 Task: Search one way flight ticket for 4 adults, 2 children, 2 infants in seat and 1 infant on lap in premium economy from Valdosta: Valdosta Regional Airport to Fort Wayne: Fort Wayne International Airport on 5-4-2023. Choice of flights is United. Number of bags: 1 carry on bag. Price is upto 89000. Outbound departure time preference is 10:00.
Action: Mouse moved to (433, 389)
Screenshot: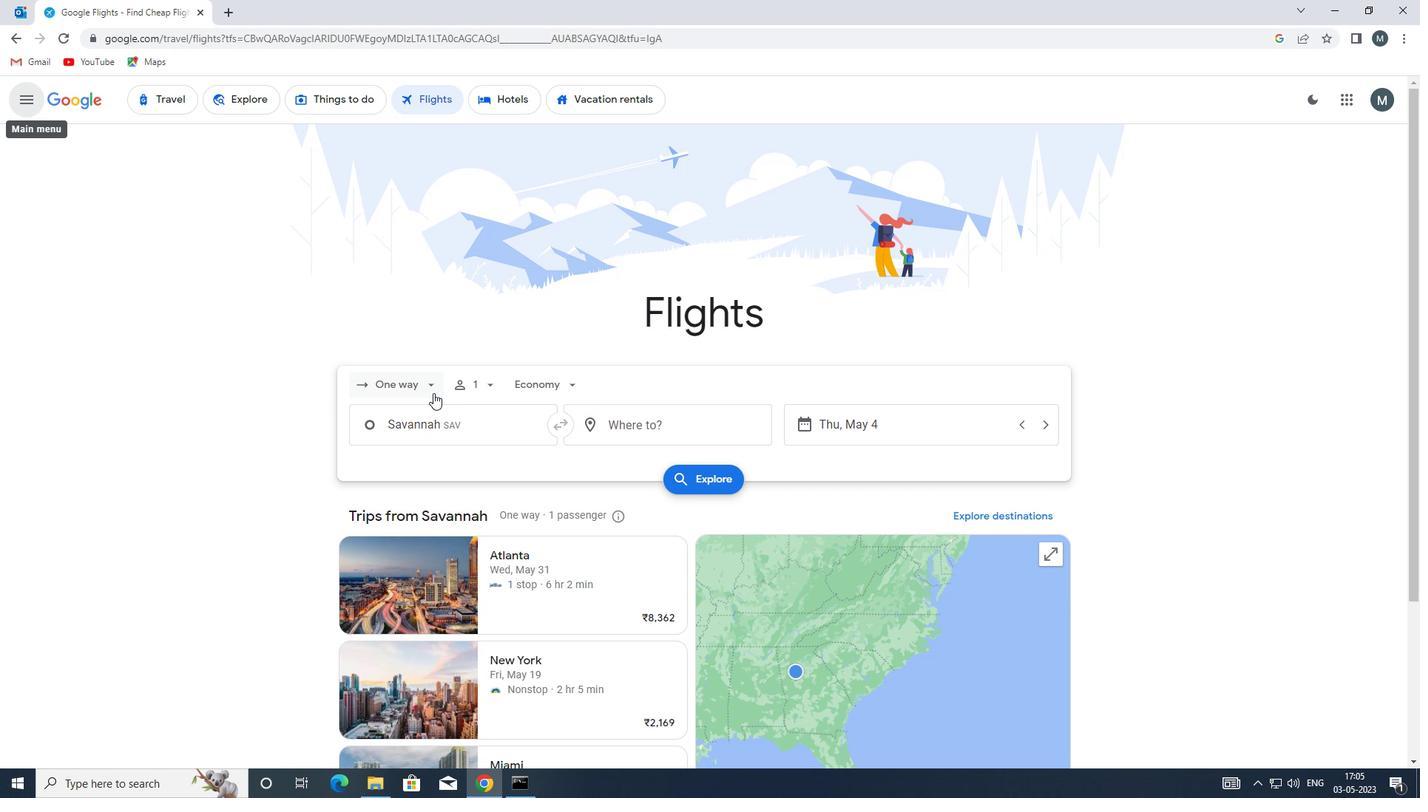 
Action: Mouse pressed left at (433, 389)
Screenshot: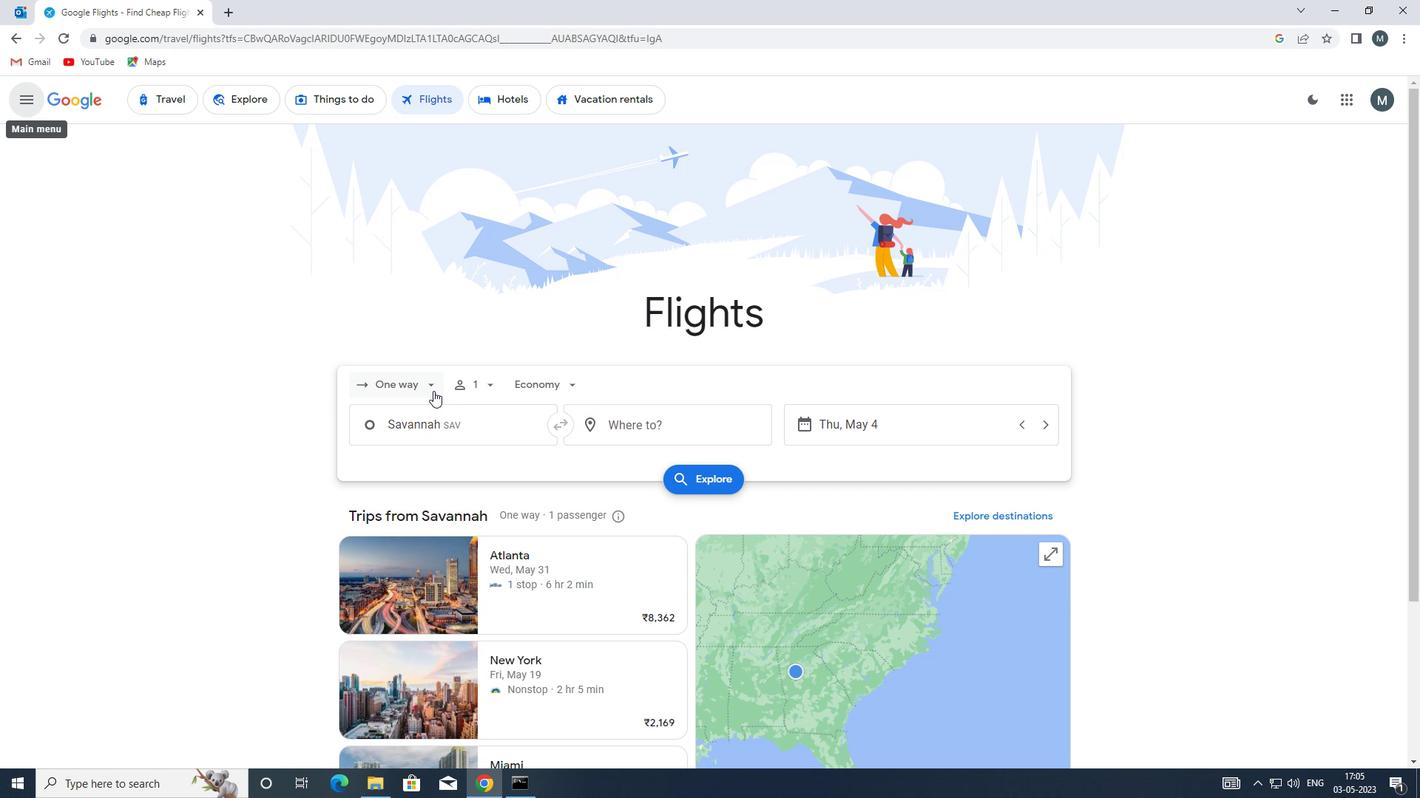 
Action: Mouse moved to (437, 454)
Screenshot: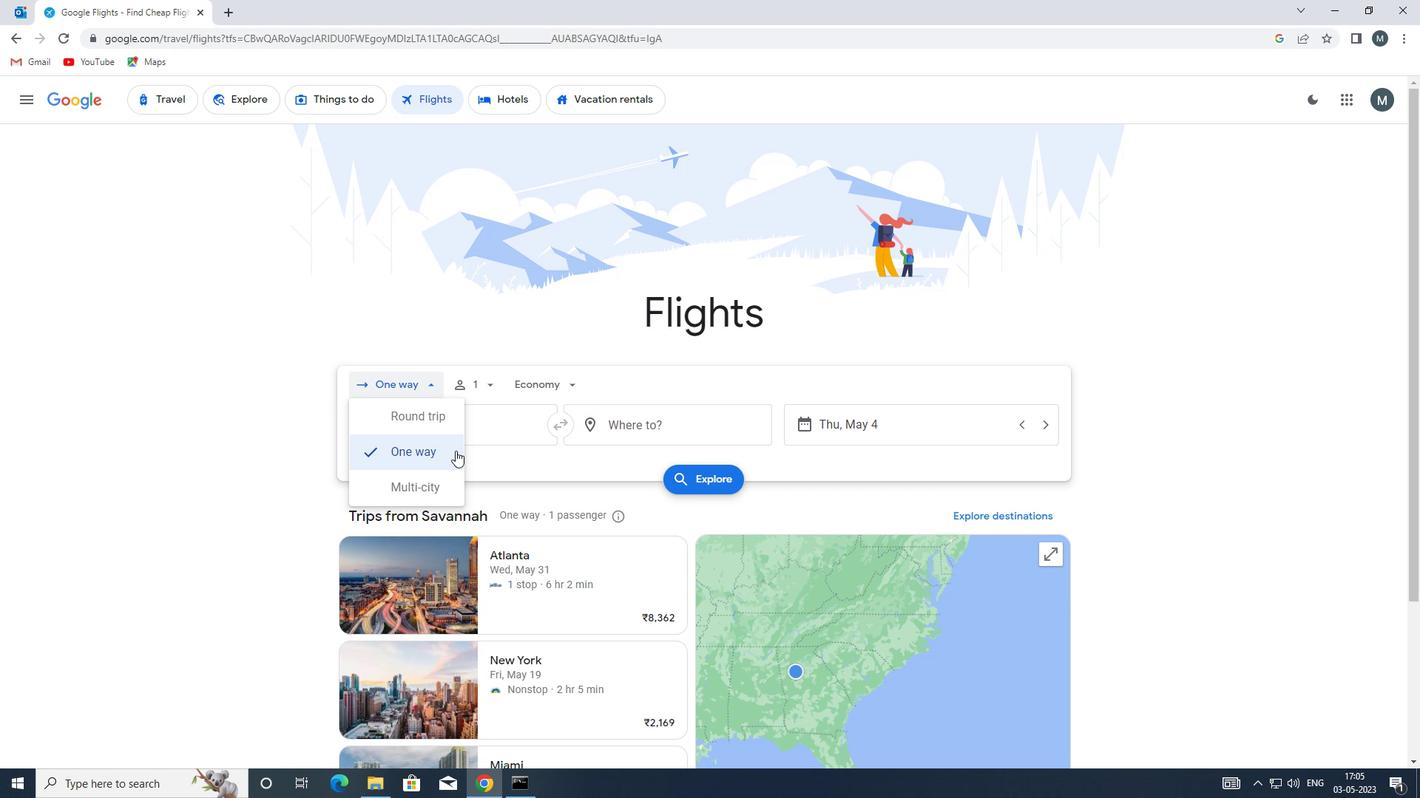
Action: Mouse pressed left at (437, 454)
Screenshot: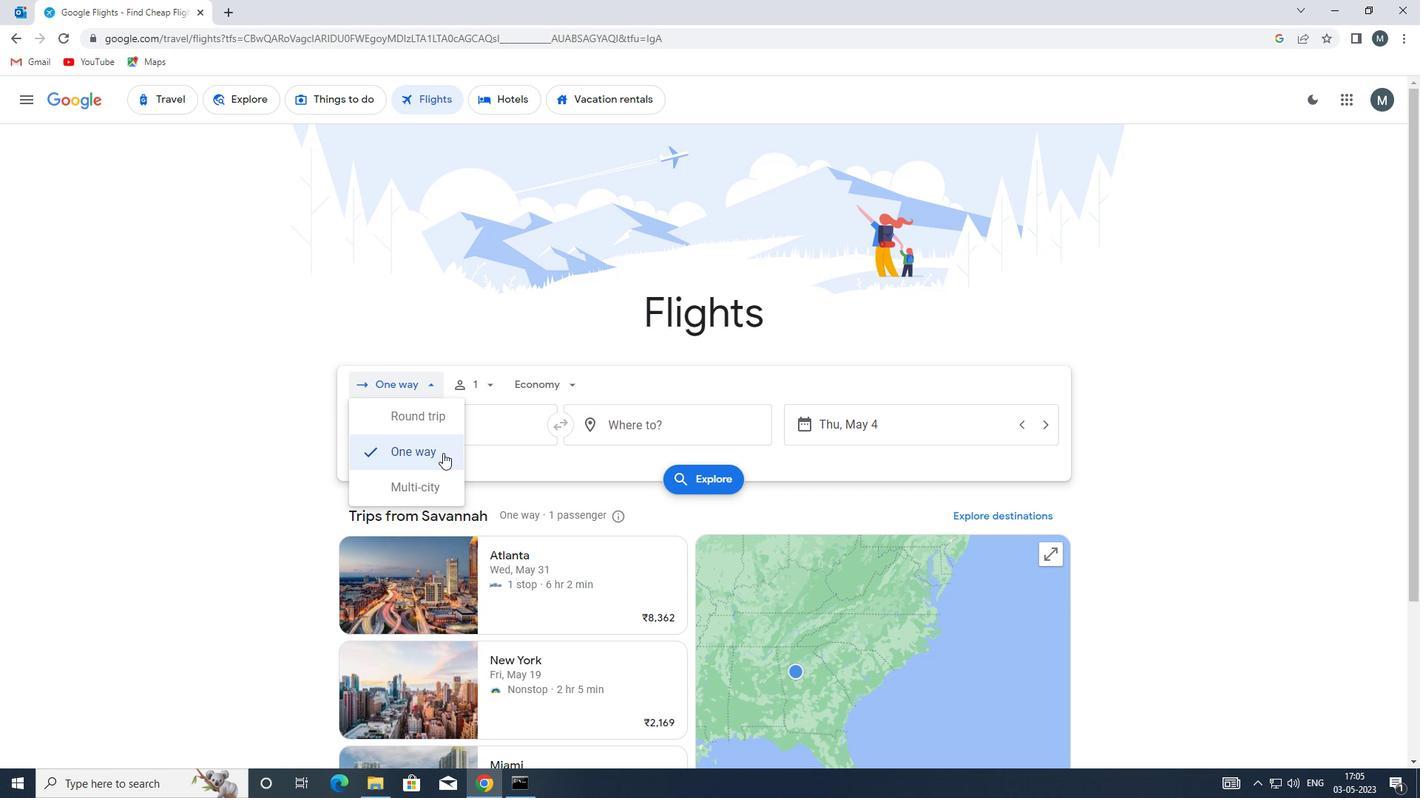 
Action: Mouse moved to (475, 379)
Screenshot: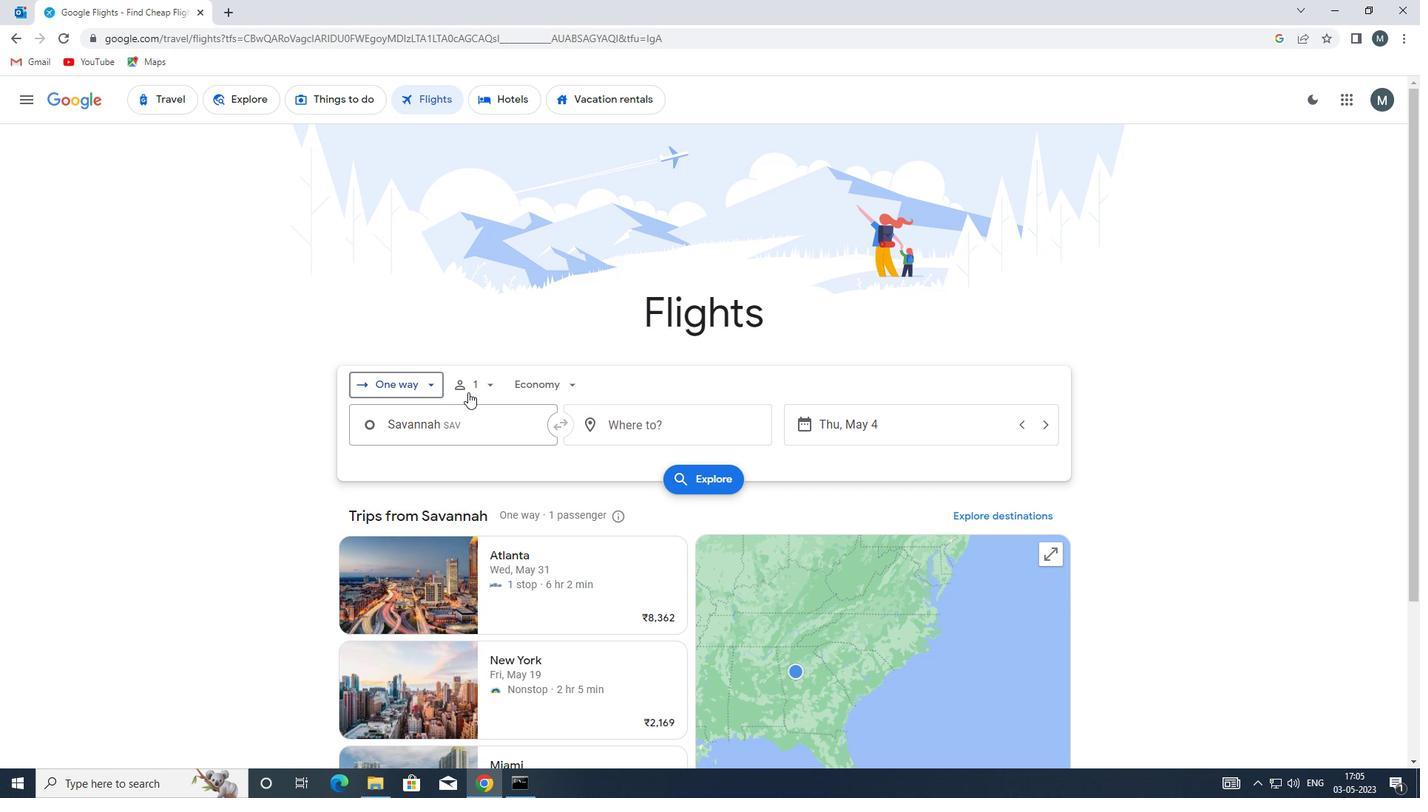 
Action: Mouse pressed left at (475, 379)
Screenshot: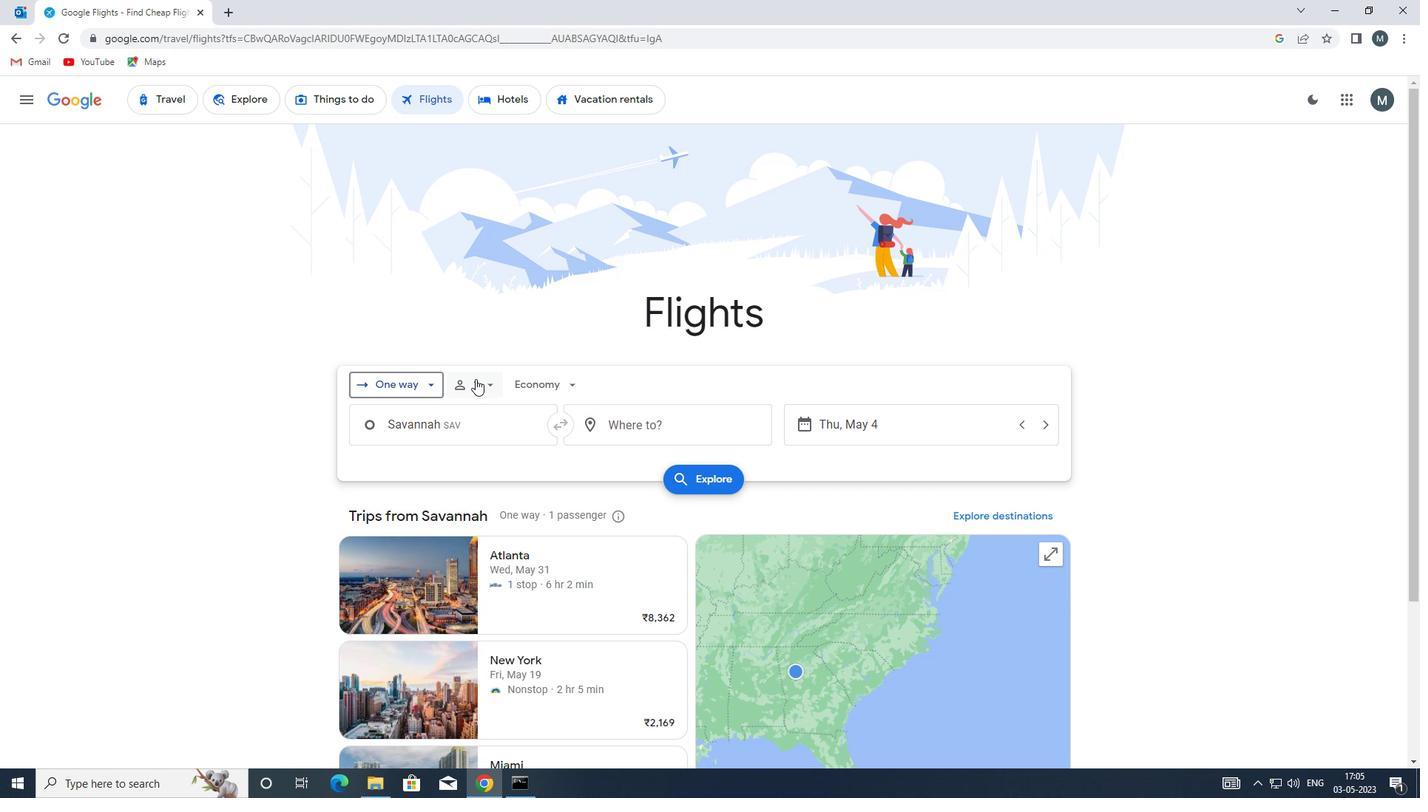 
Action: Mouse moved to (603, 421)
Screenshot: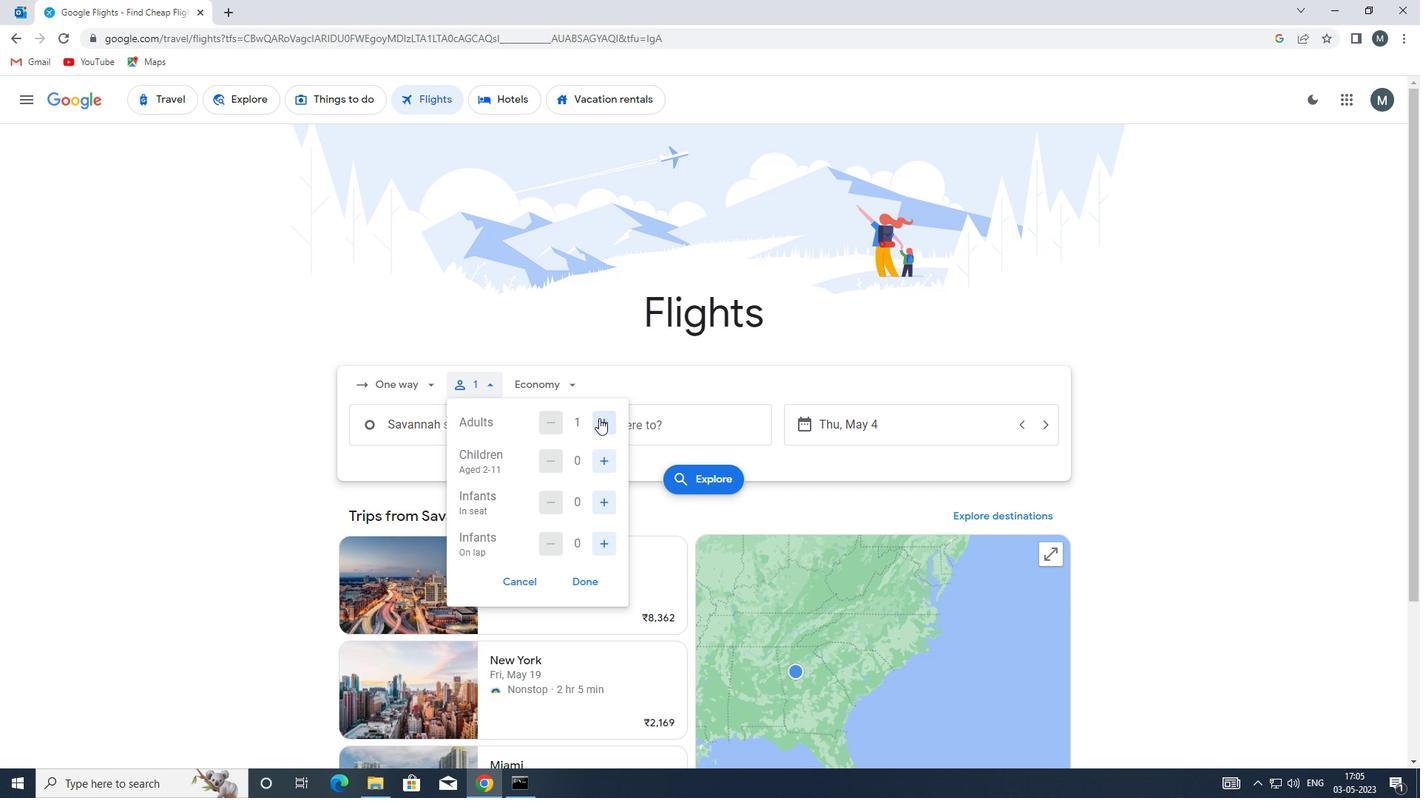 
Action: Mouse pressed left at (603, 421)
Screenshot: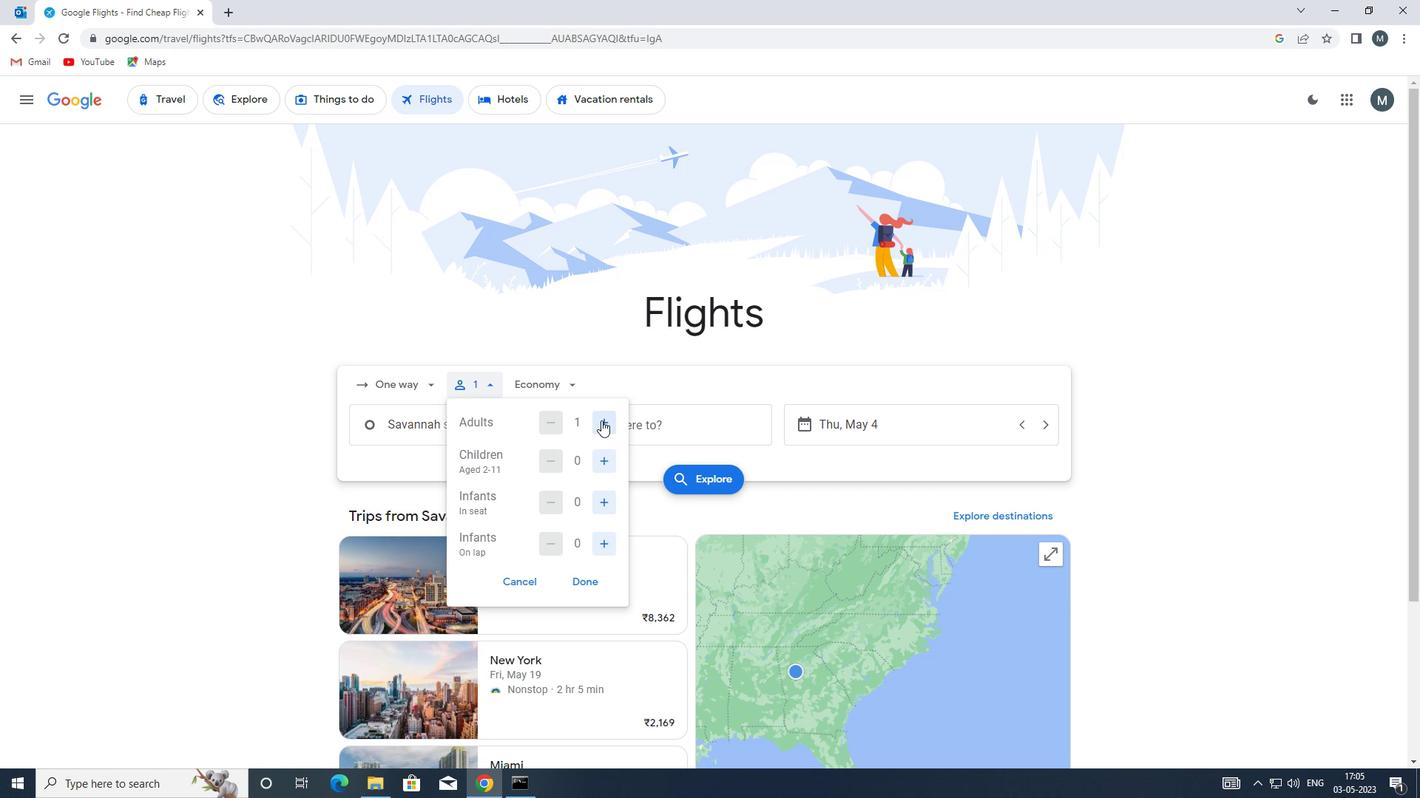 
Action: Mouse pressed left at (603, 421)
Screenshot: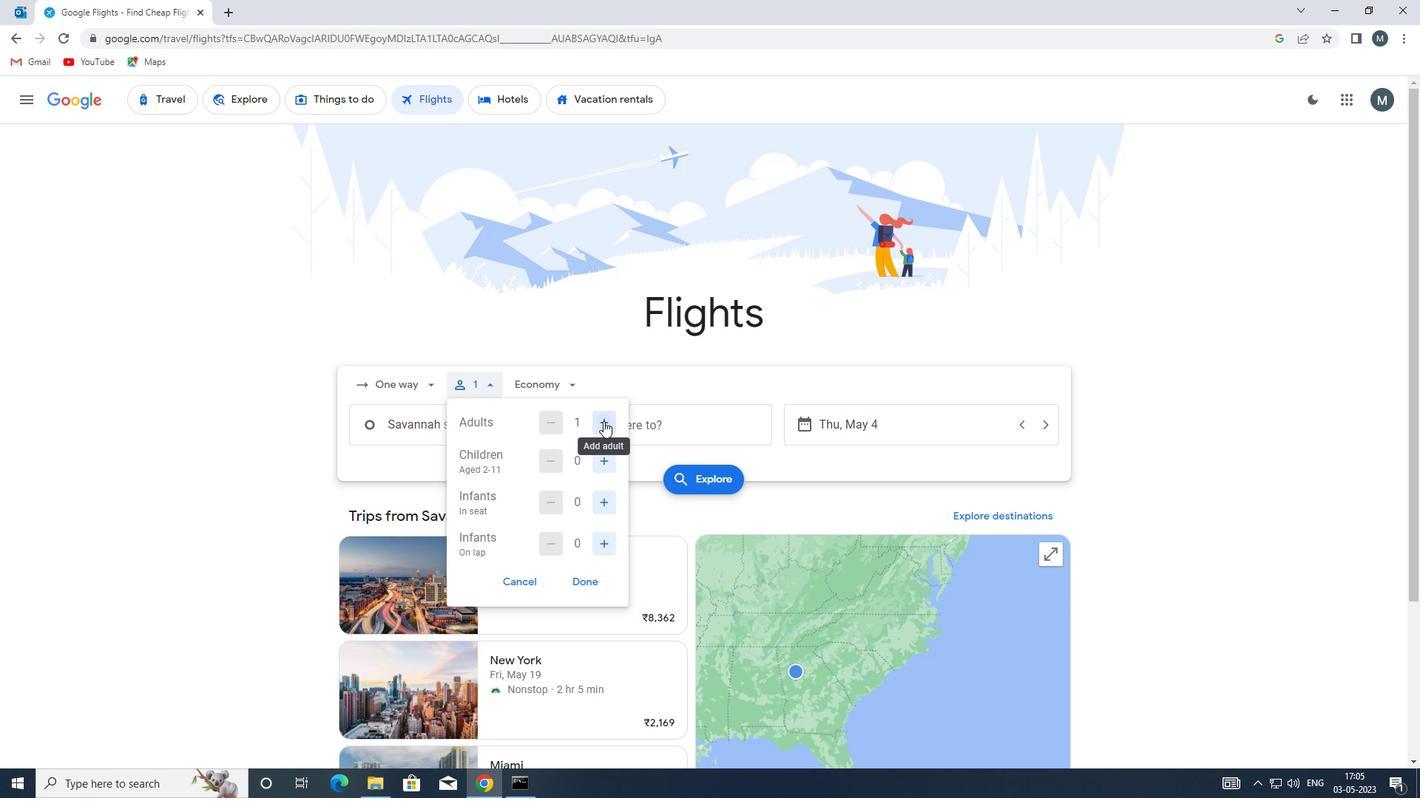
Action: Mouse pressed left at (603, 421)
Screenshot: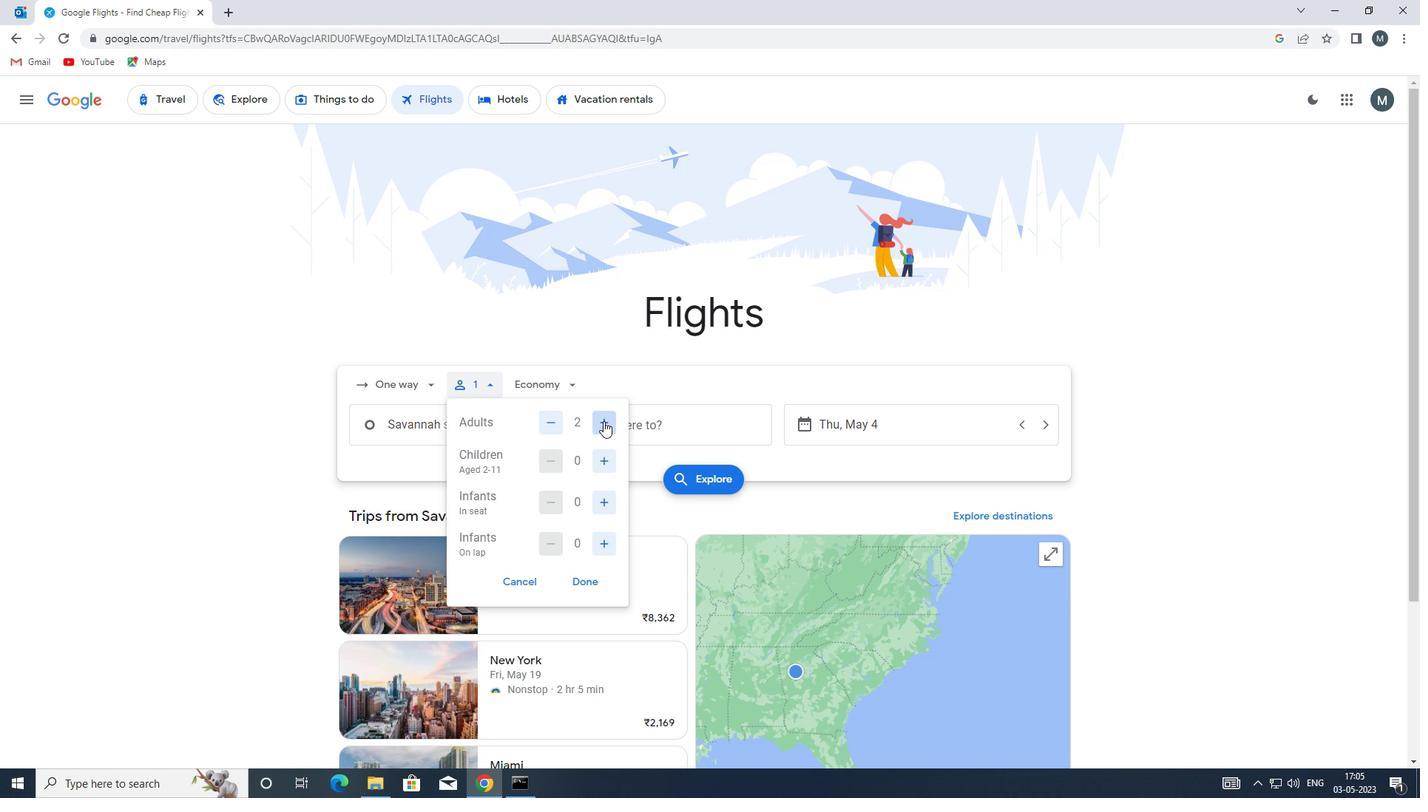
Action: Mouse moved to (612, 463)
Screenshot: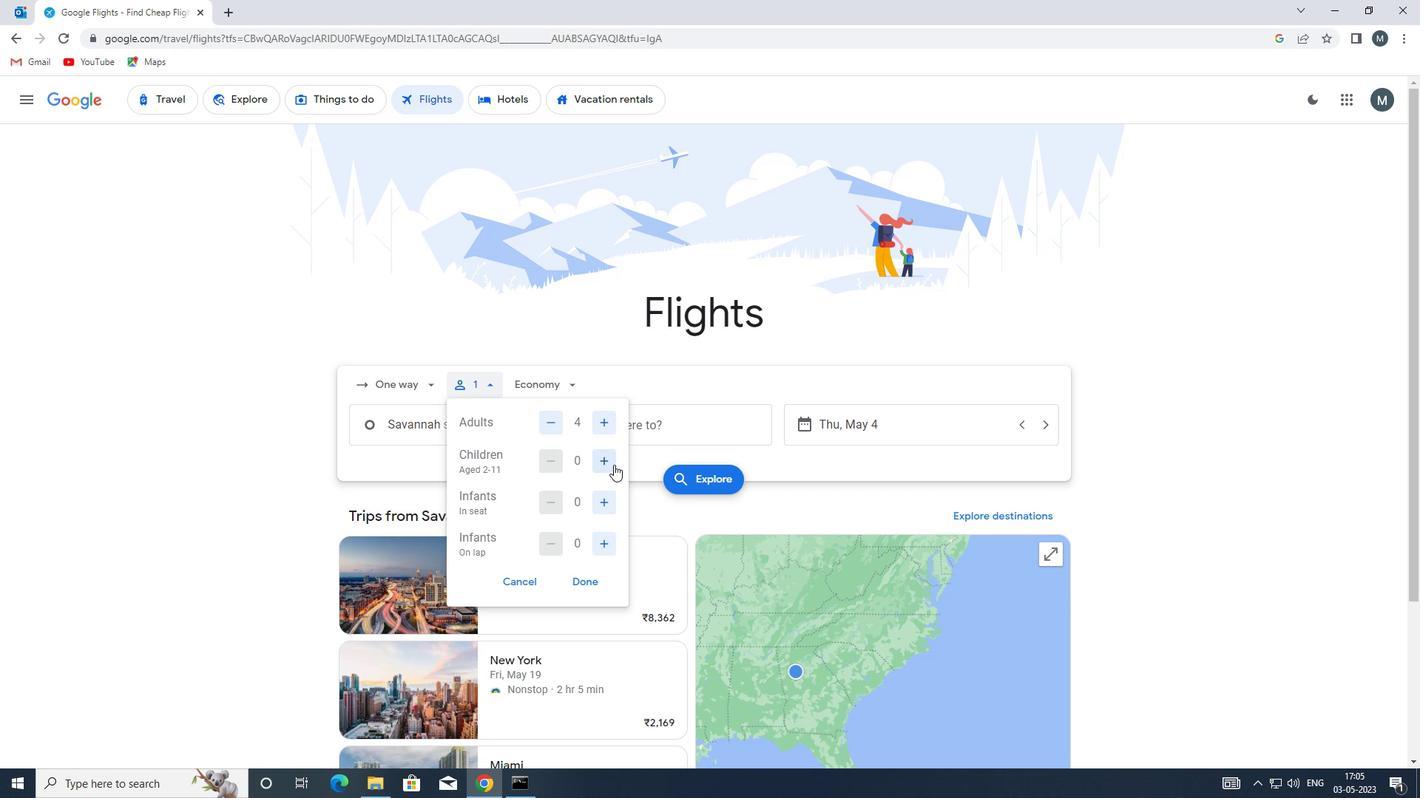 
Action: Mouse pressed left at (612, 463)
Screenshot: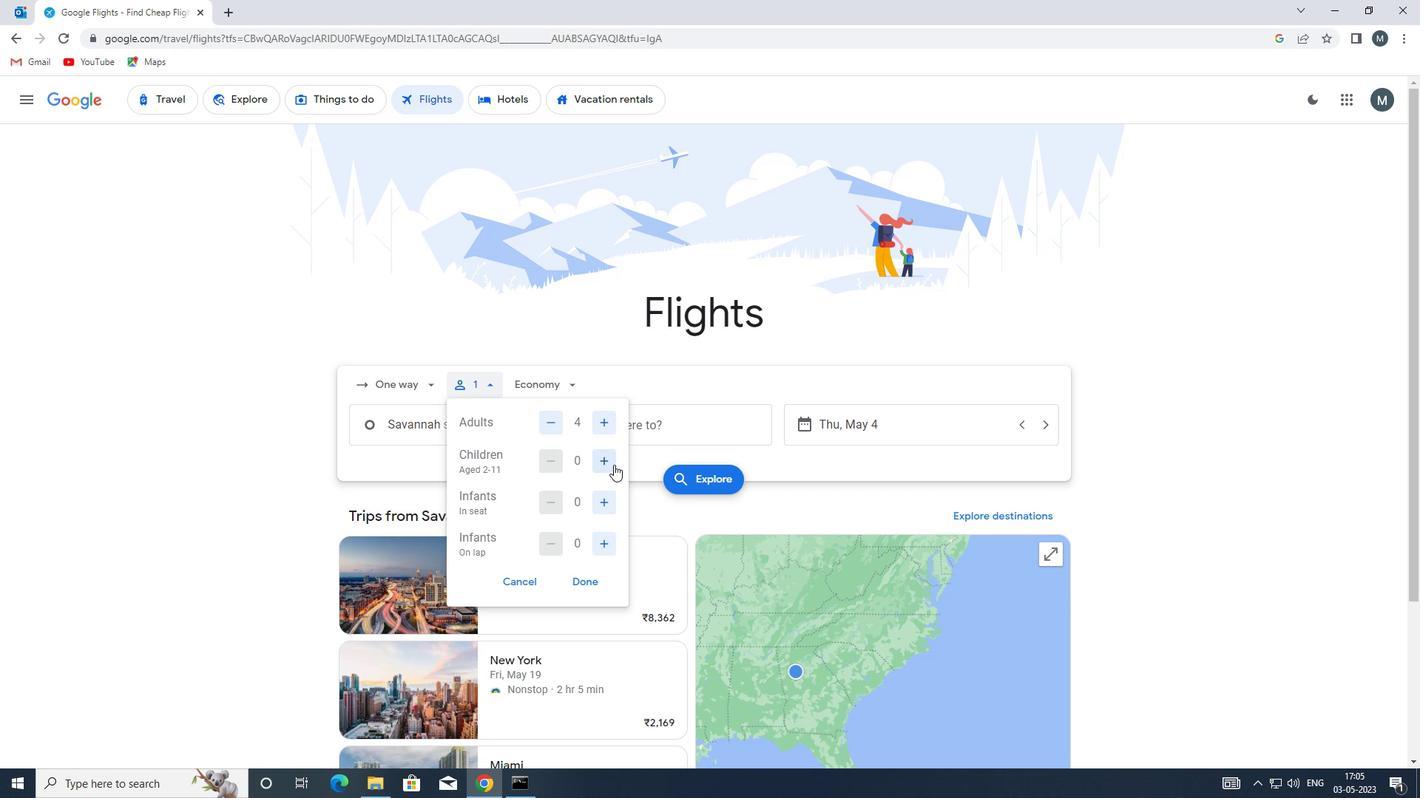 
Action: Mouse pressed left at (612, 463)
Screenshot: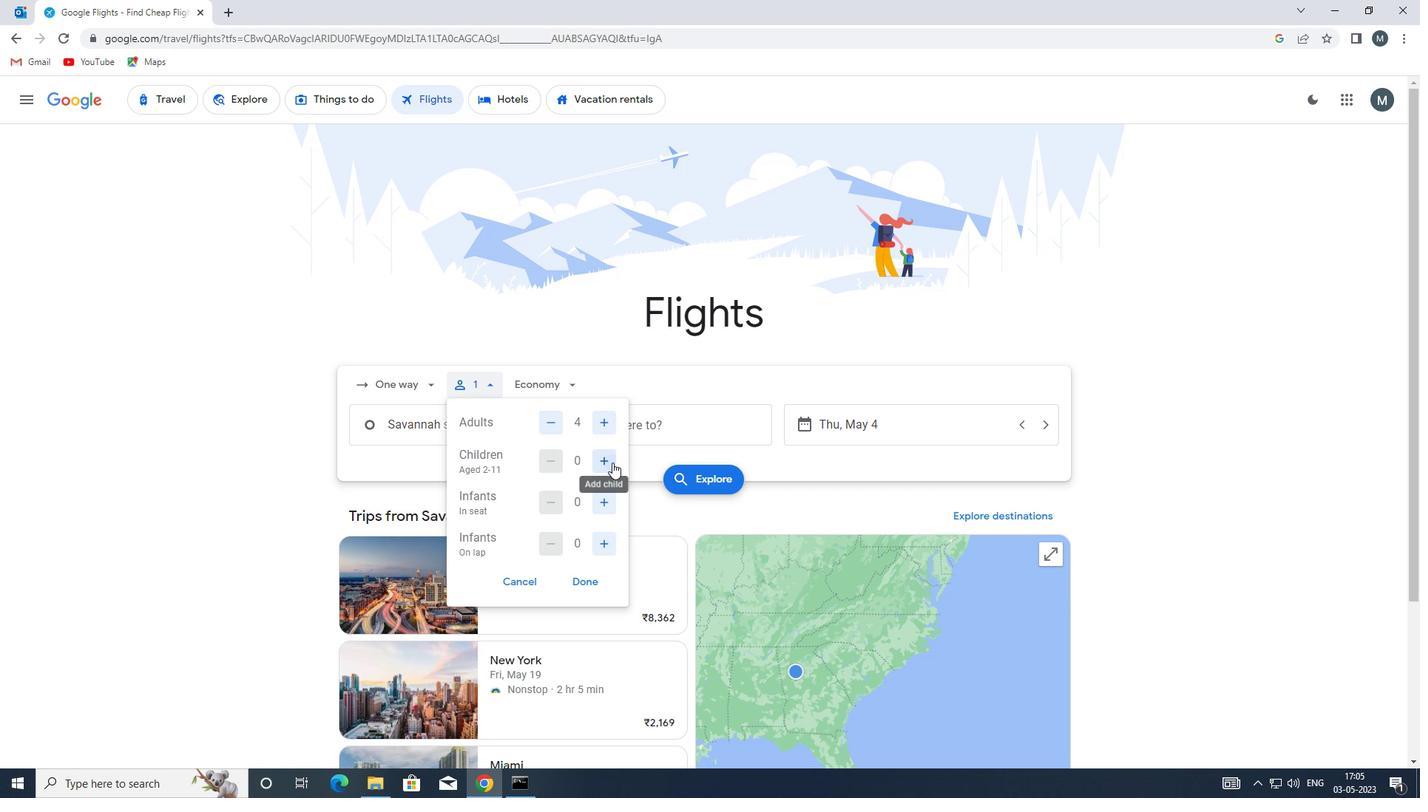 
Action: Mouse moved to (601, 499)
Screenshot: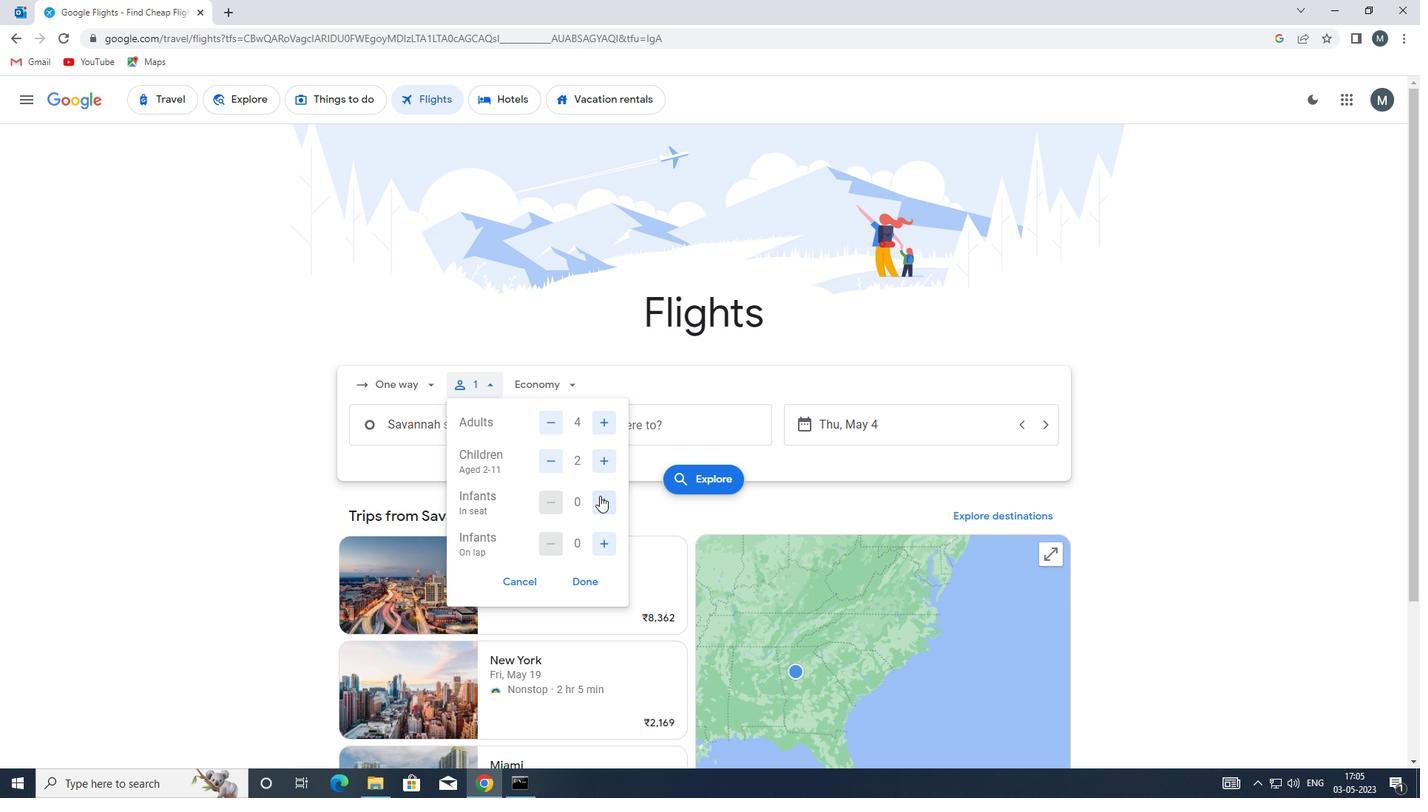 
Action: Mouse pressed left at (601, 499)
Screenshot: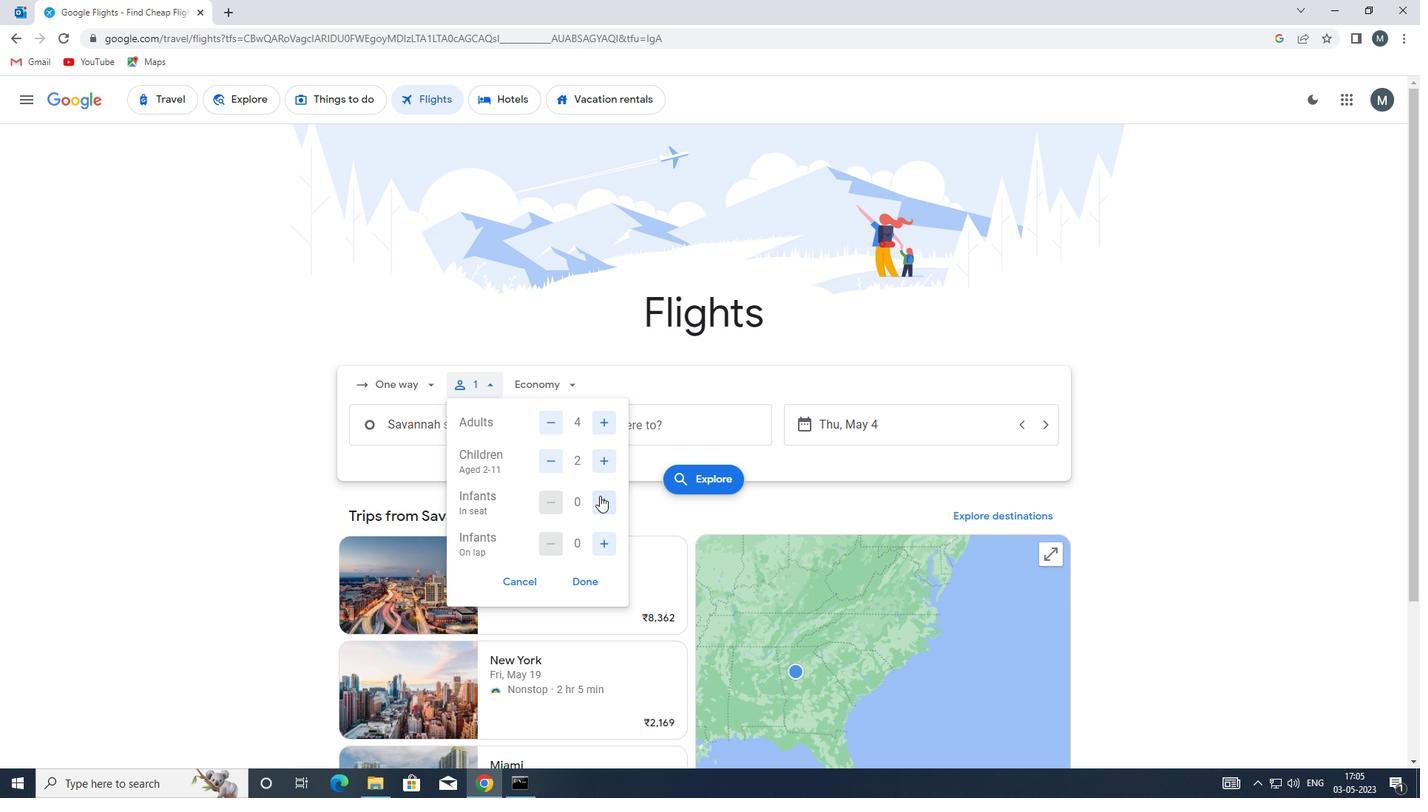 
Action: Mouse pressed left at (601, 499)
Screenshot: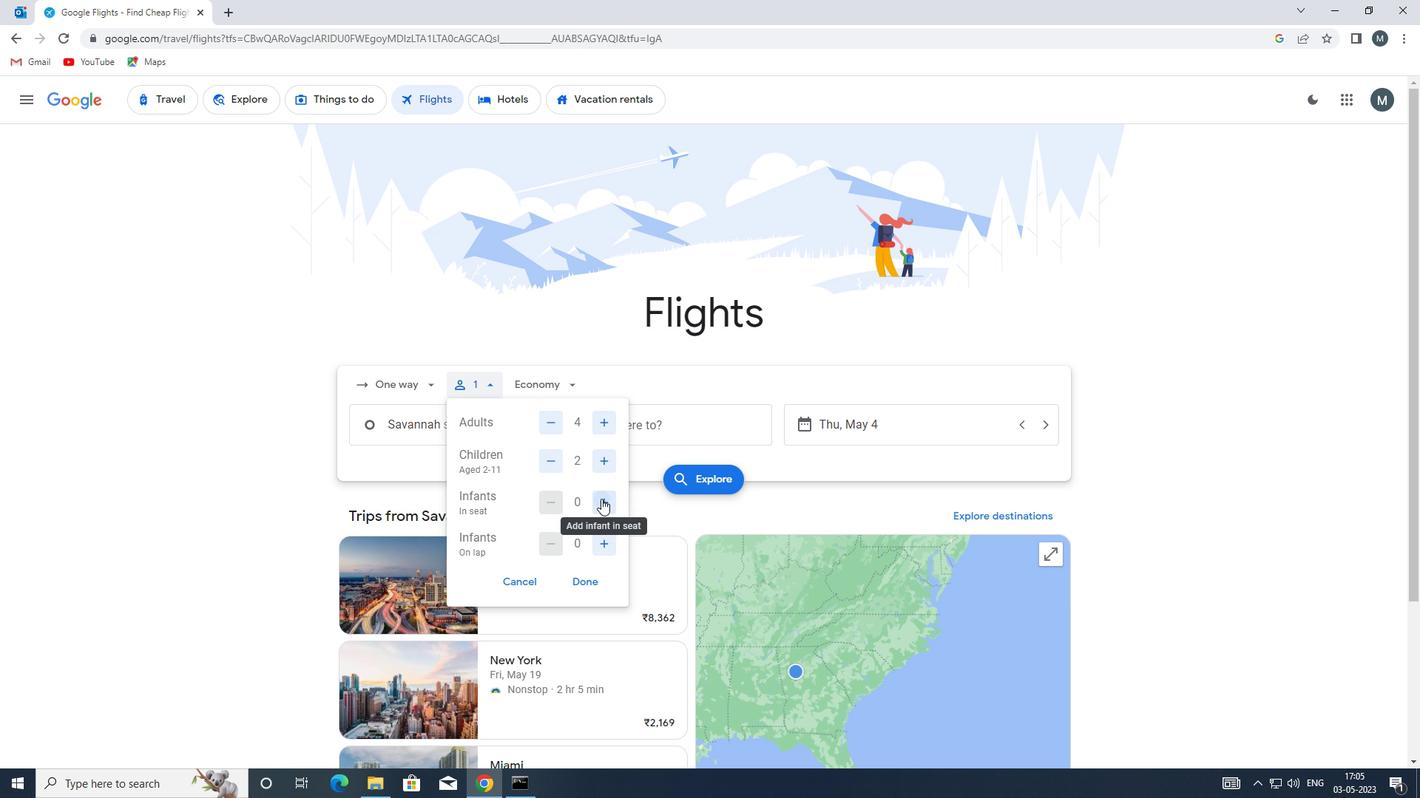 
Action: Mouse moved to (599, 546)
Screenshot: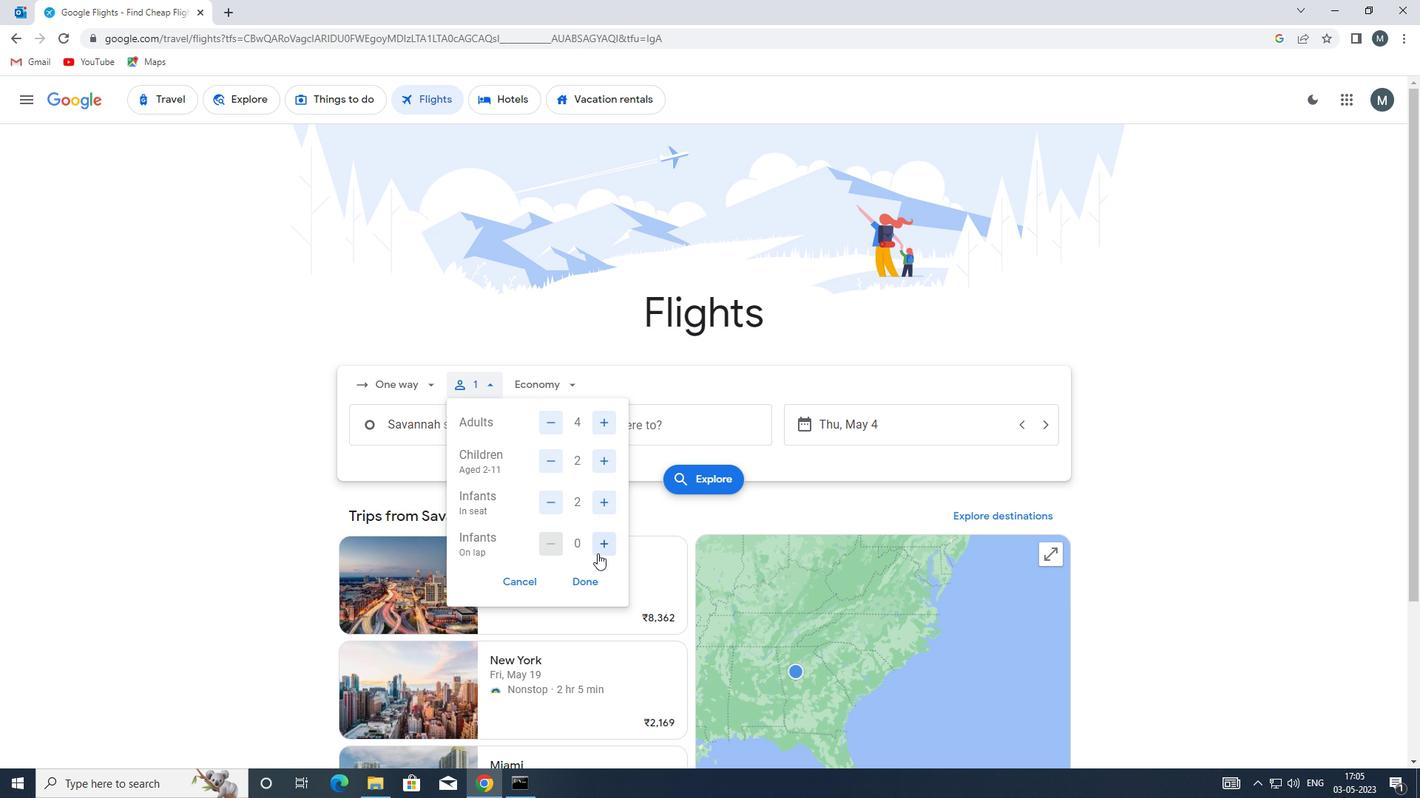 
Action: Mouse pressed left at (599, 546)
Screenshot: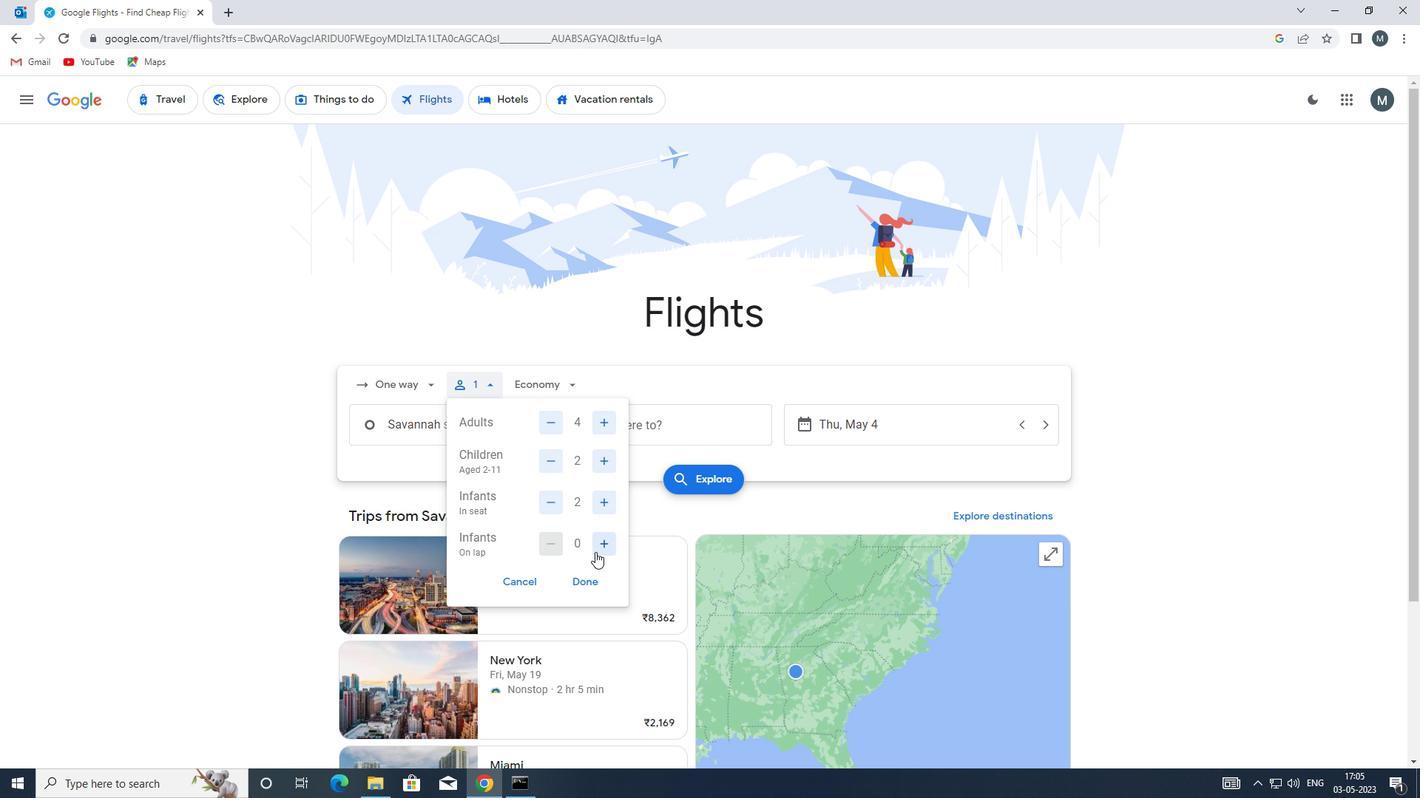 
Action: Mouse moved to (588, 583)
Screenshot: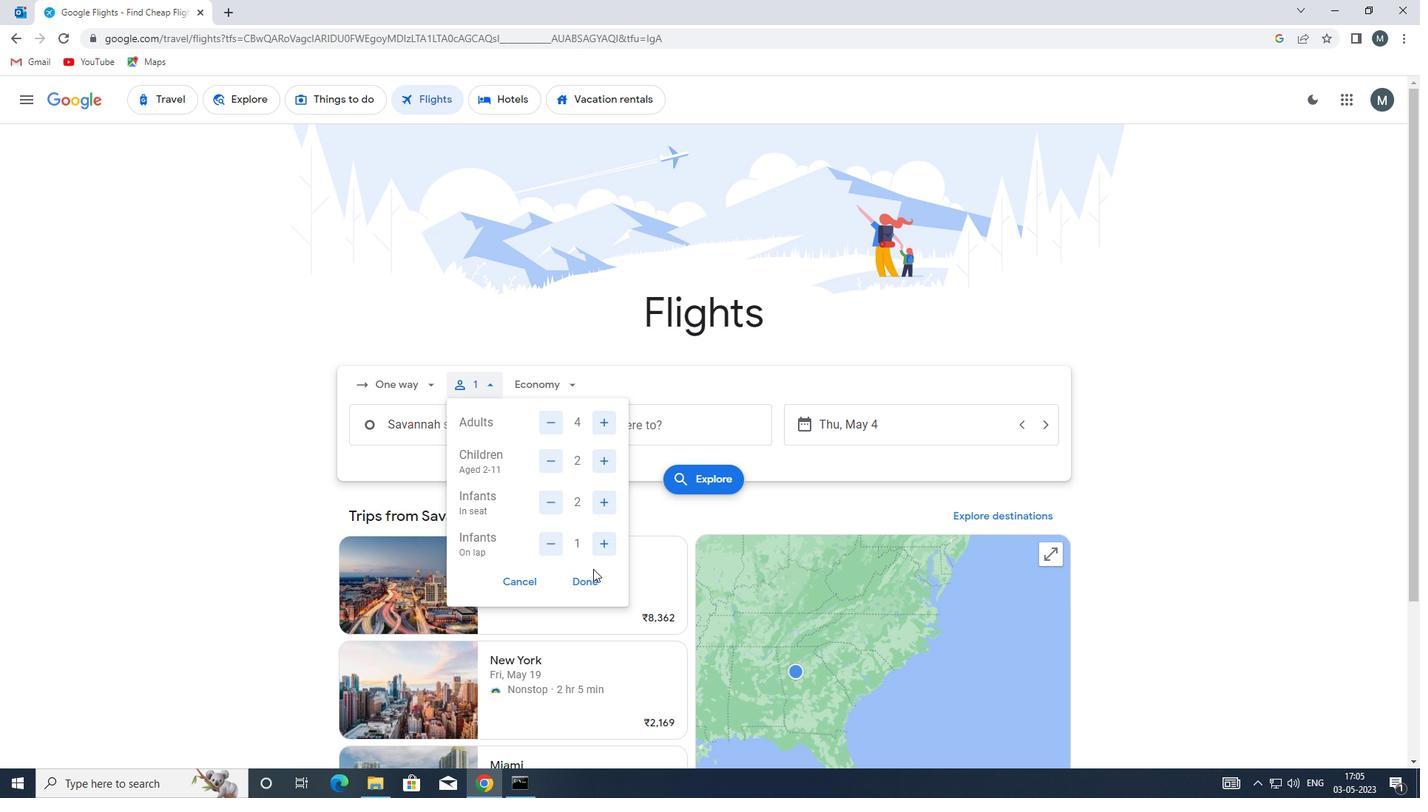 
Action: Mouse pressed left at (588, 583)
Screenshot: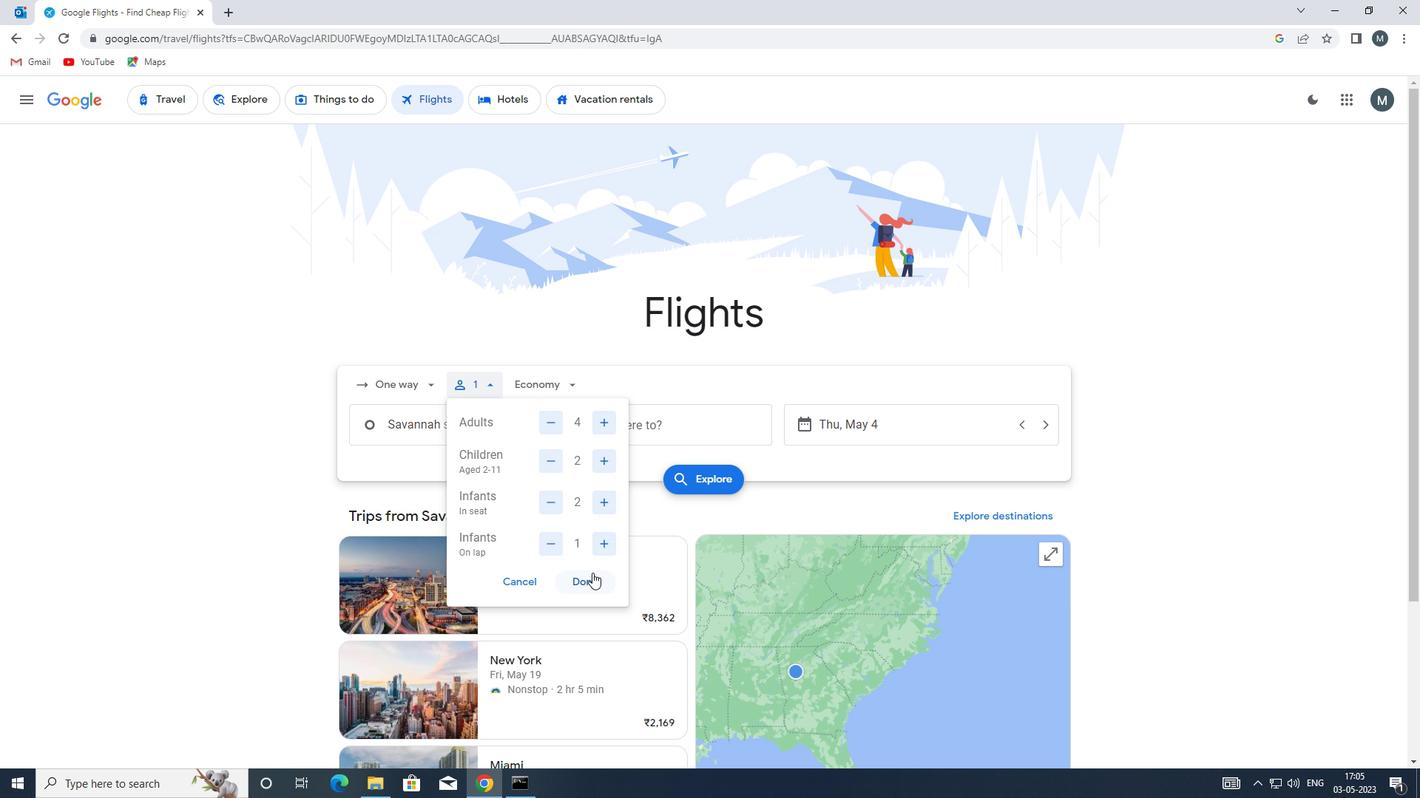 
Action: Mouse moved to (565, 388)
Screenshot: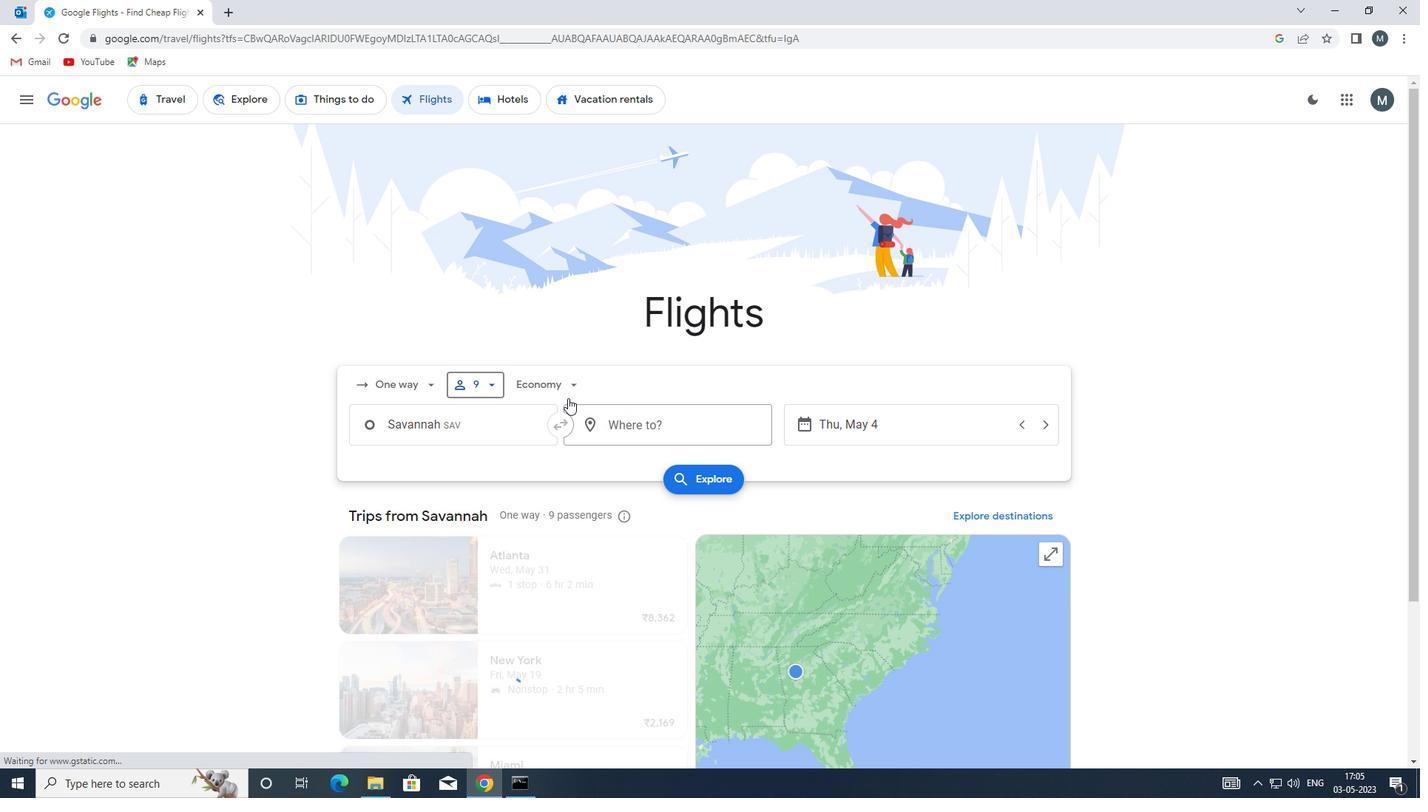 
Action: Mouse pressed left at (565, 388)
Screenshot: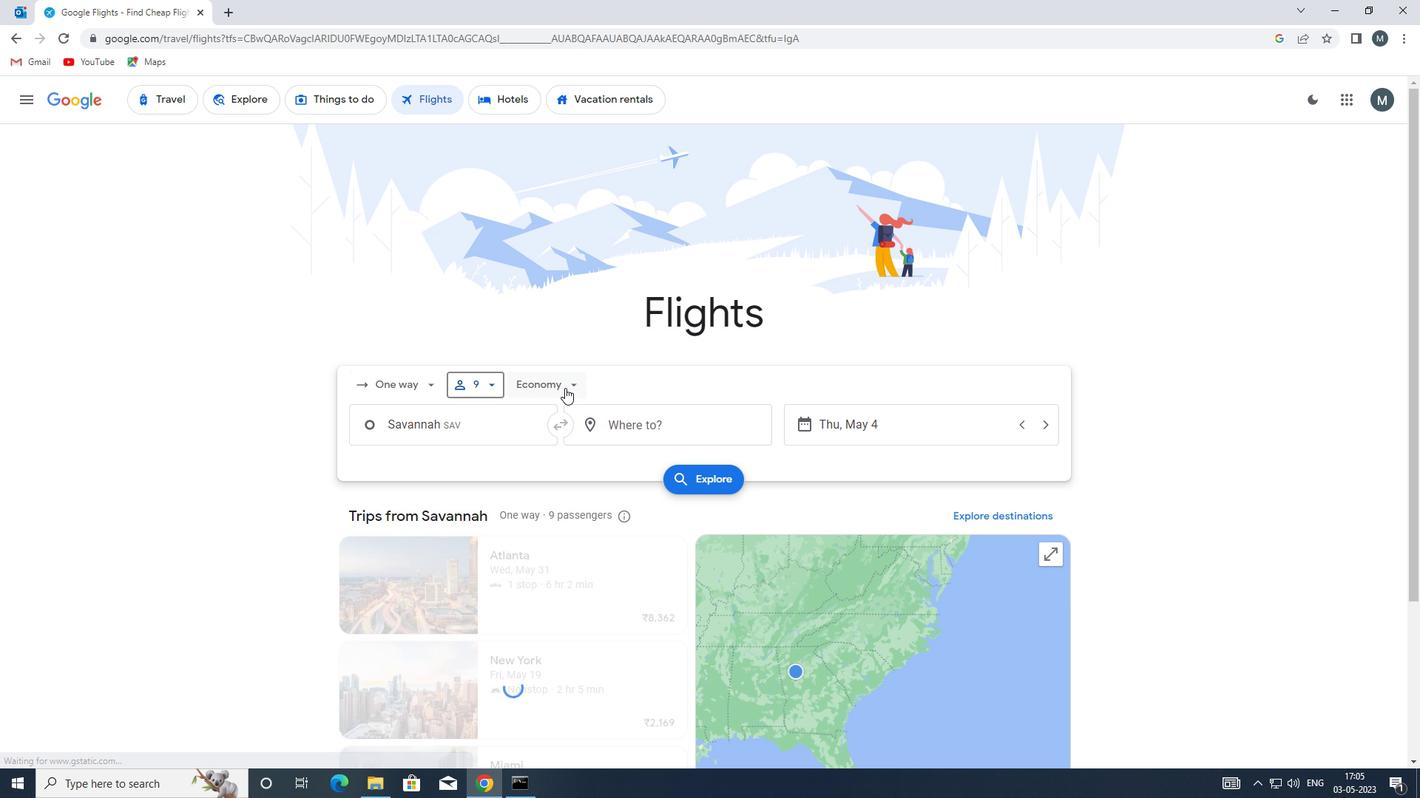 
Action: Mouse moved to (566, 448)
Screenshot: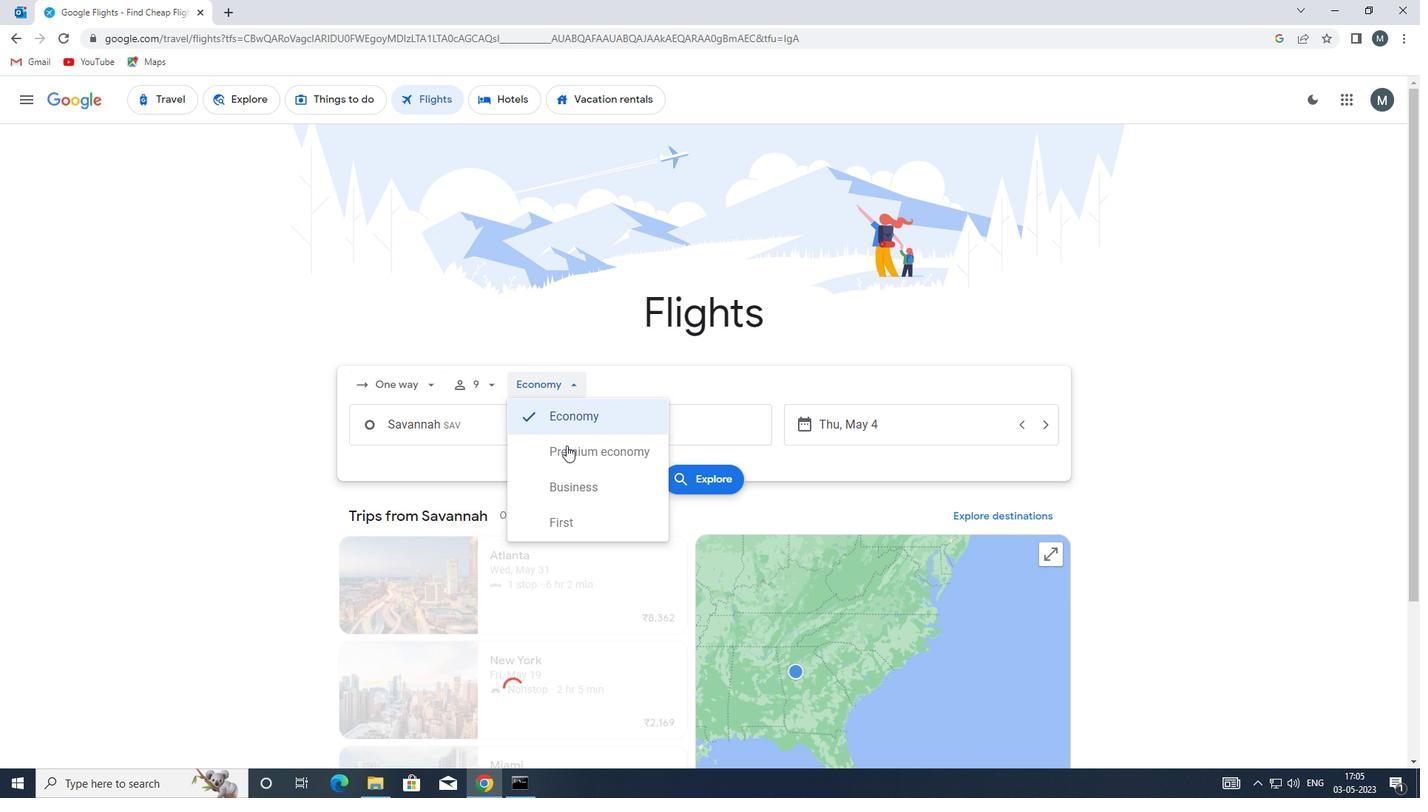 
Action: Mouse pressed left at (566, 448)
Screenshot: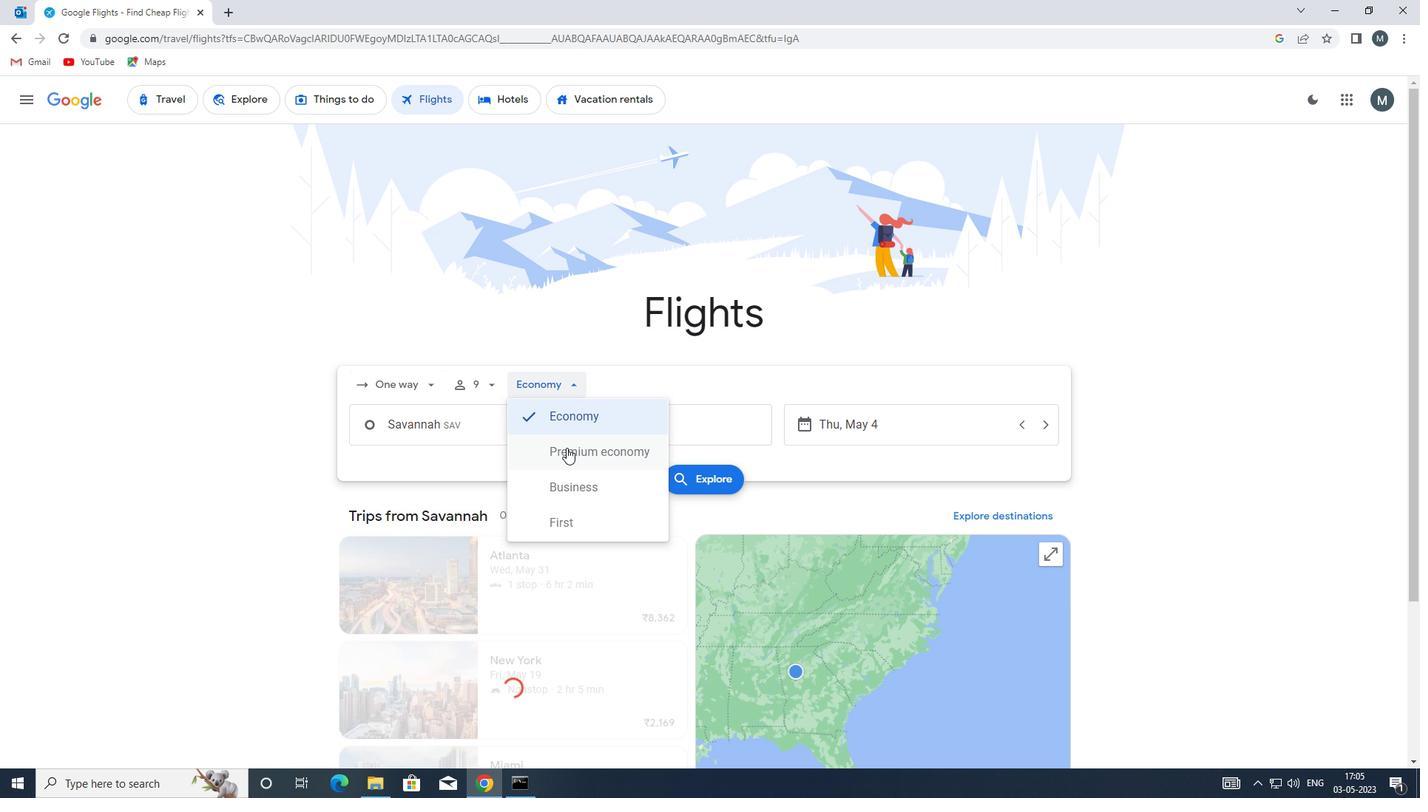 
Action: Mouse moved to (468, 433)
Screenshot: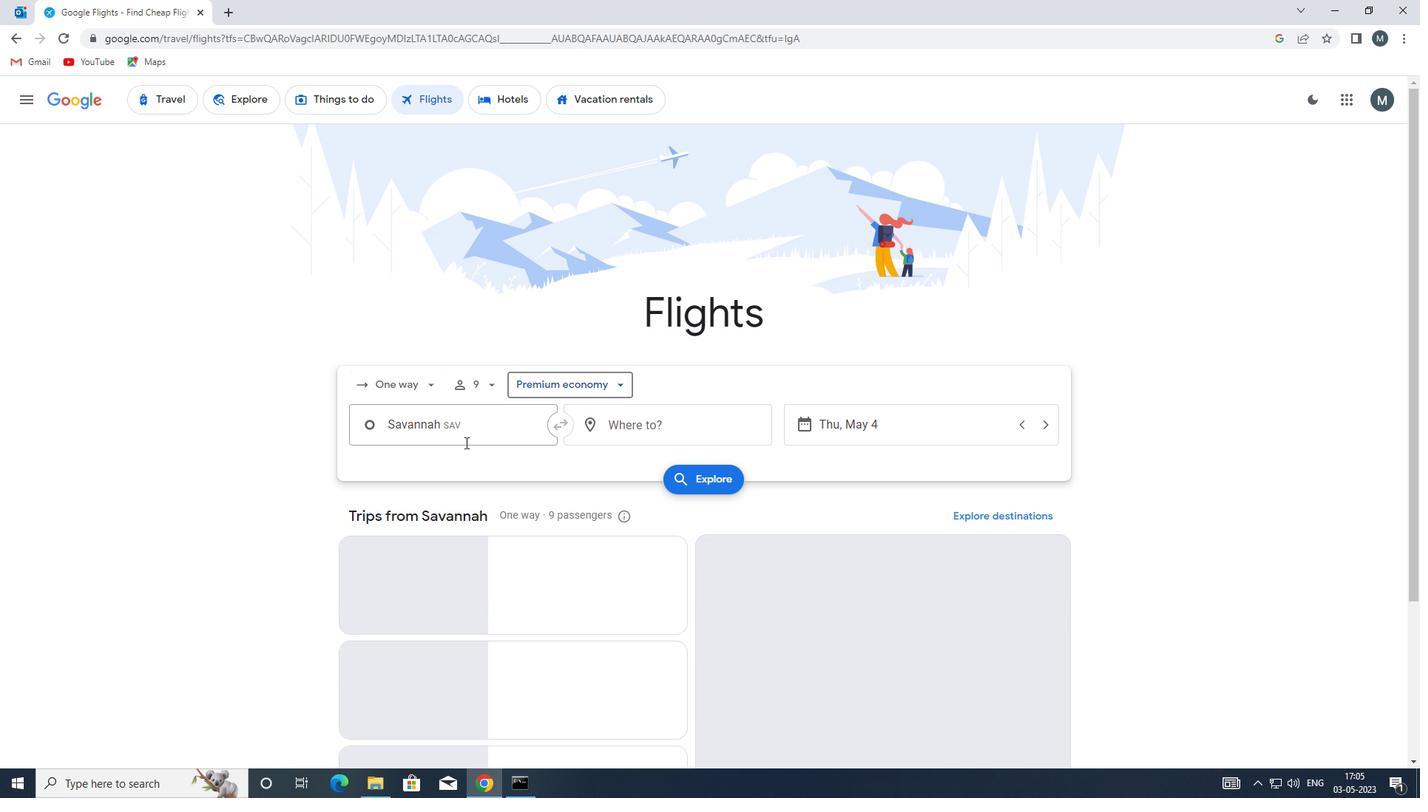 
Action: Mouse pressed left at (468, 433)
Screenshot: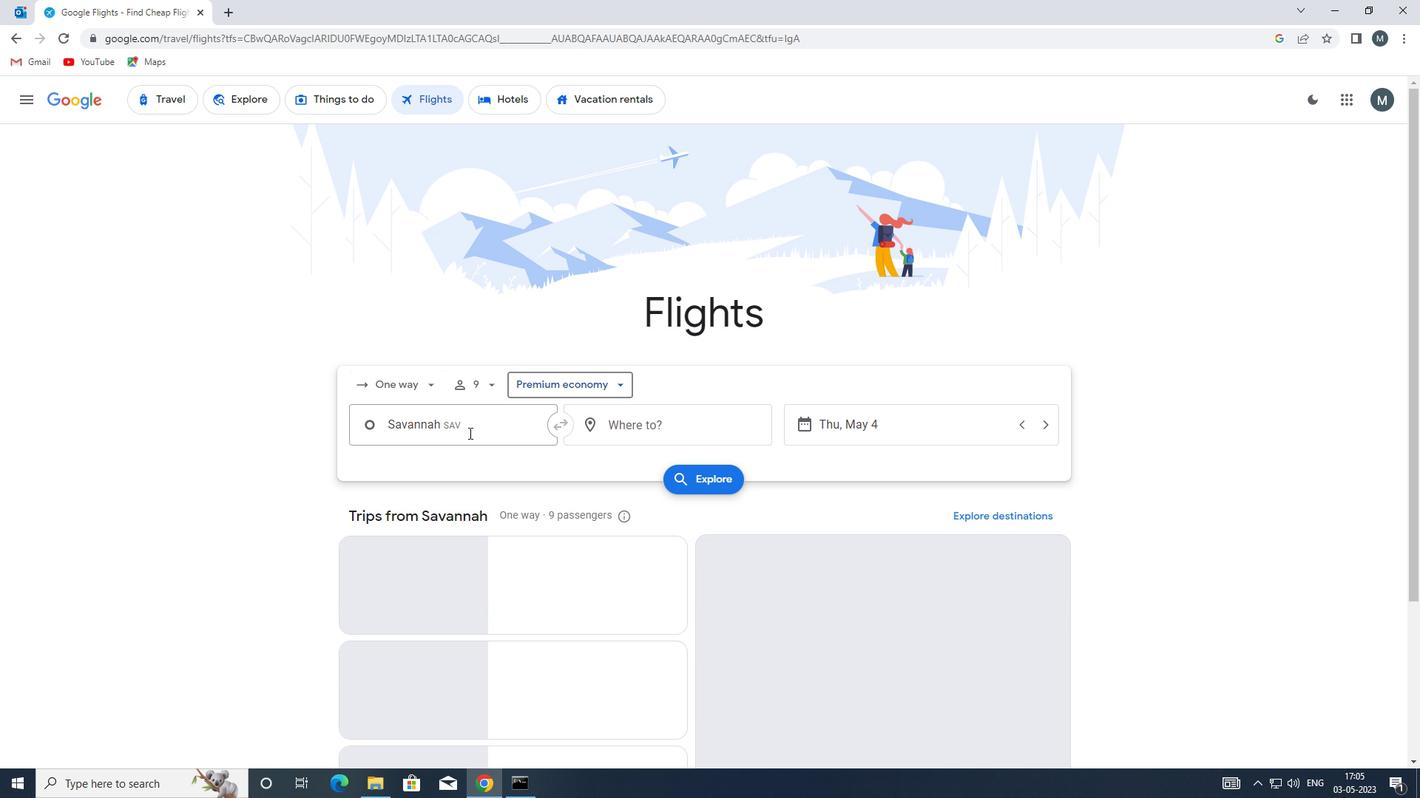 
Action: Key pressed valdosta
Screenshot: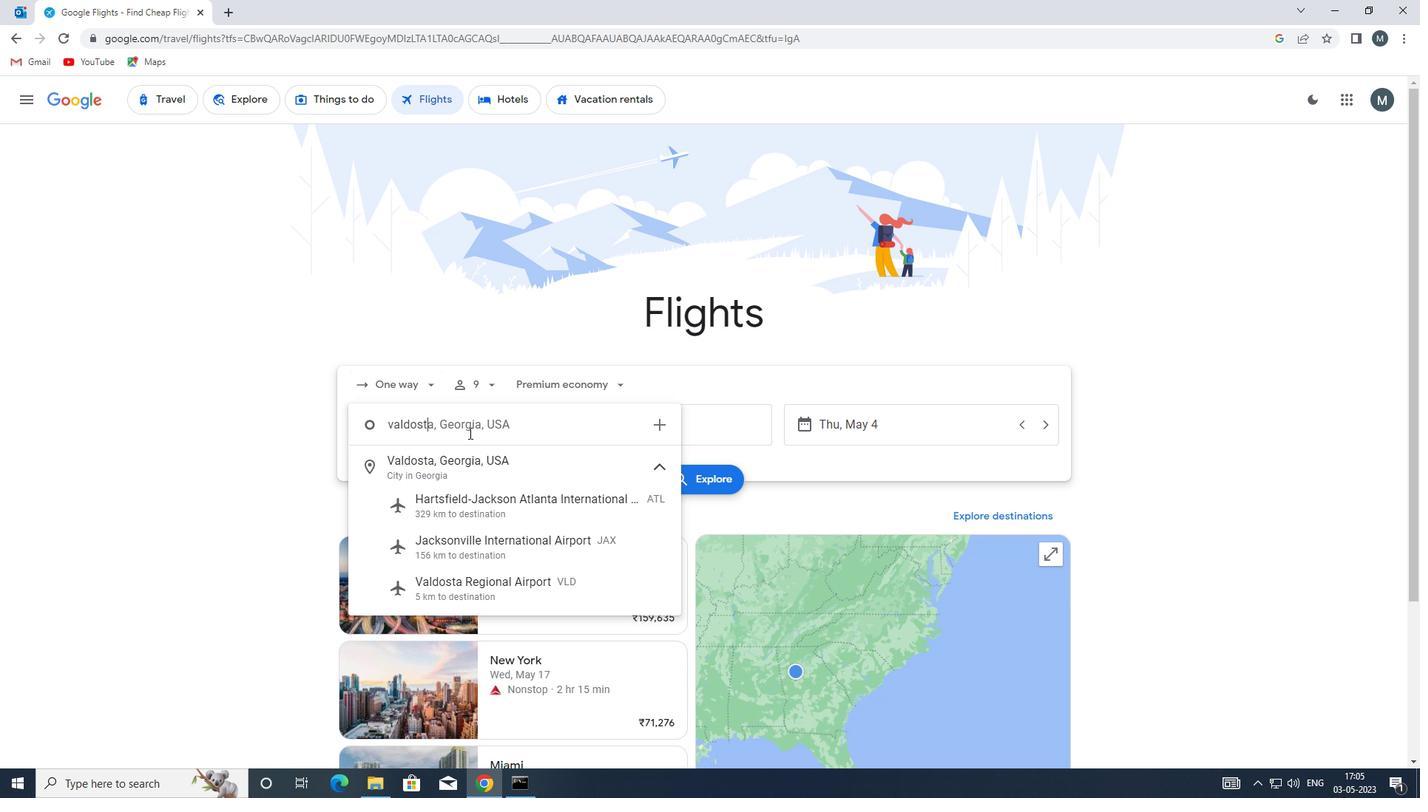 
Action: Mouse moved to (489, 587)
Screenshot: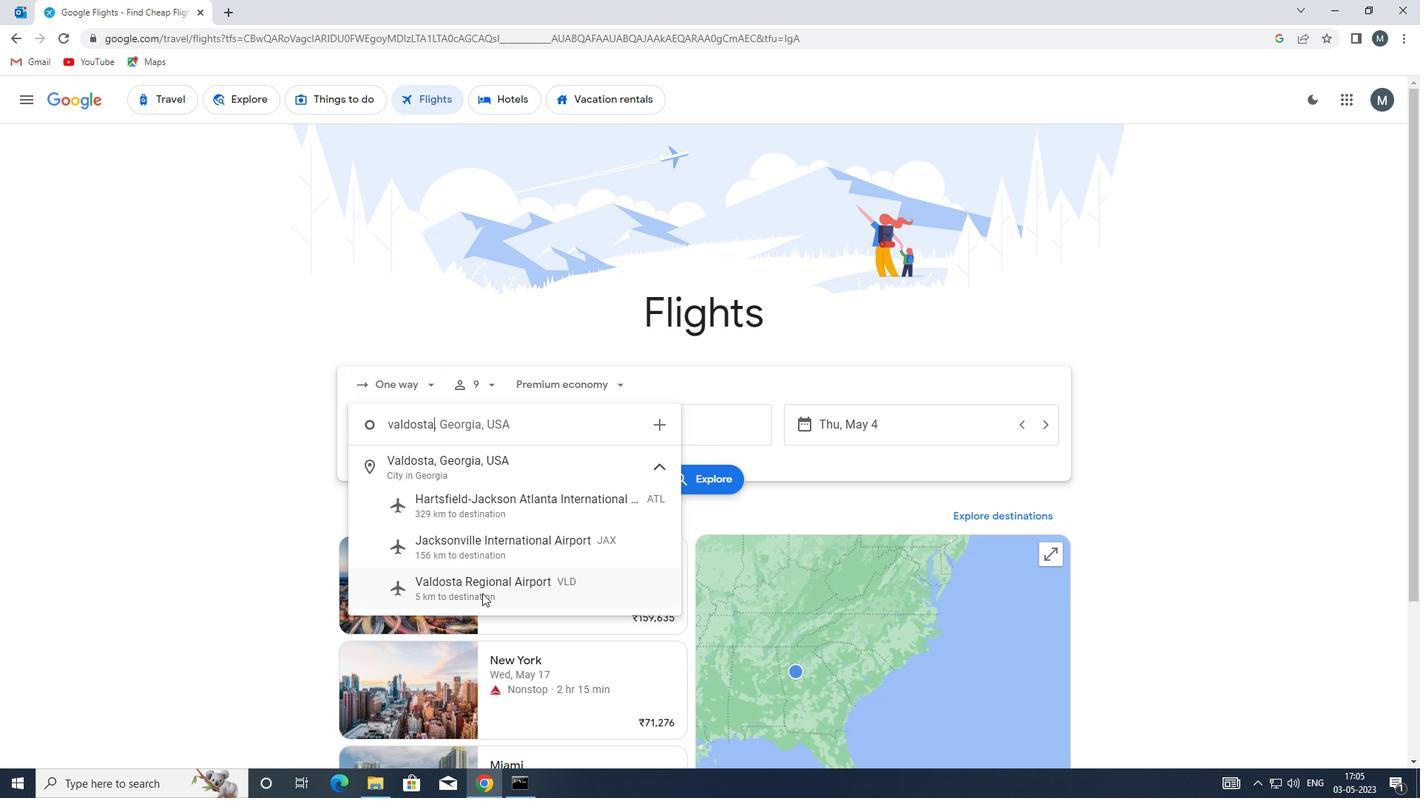 
Action: Mouse pressed left at (489, 587)
Screenshot: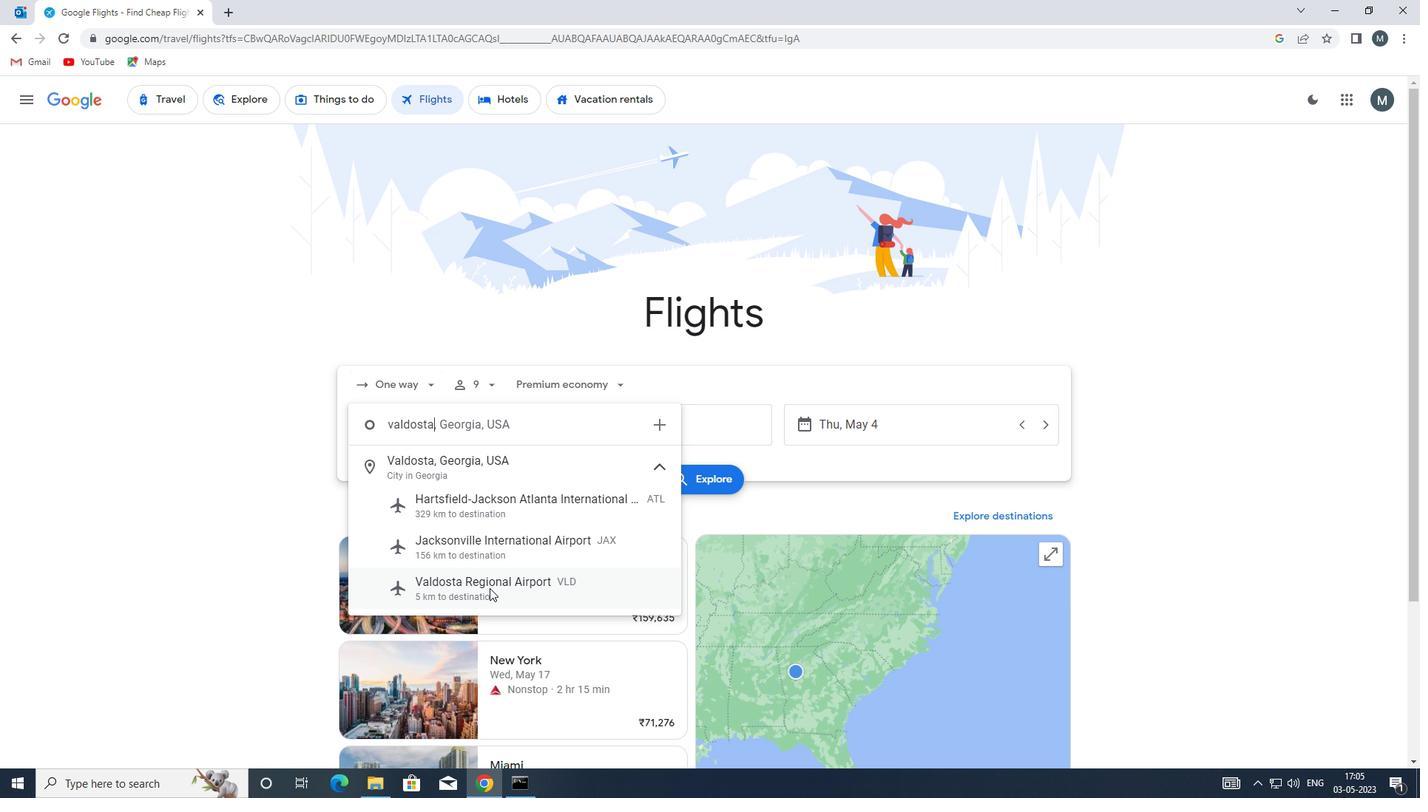 
Action: Mouse moved to (639, 415)
Screenshot: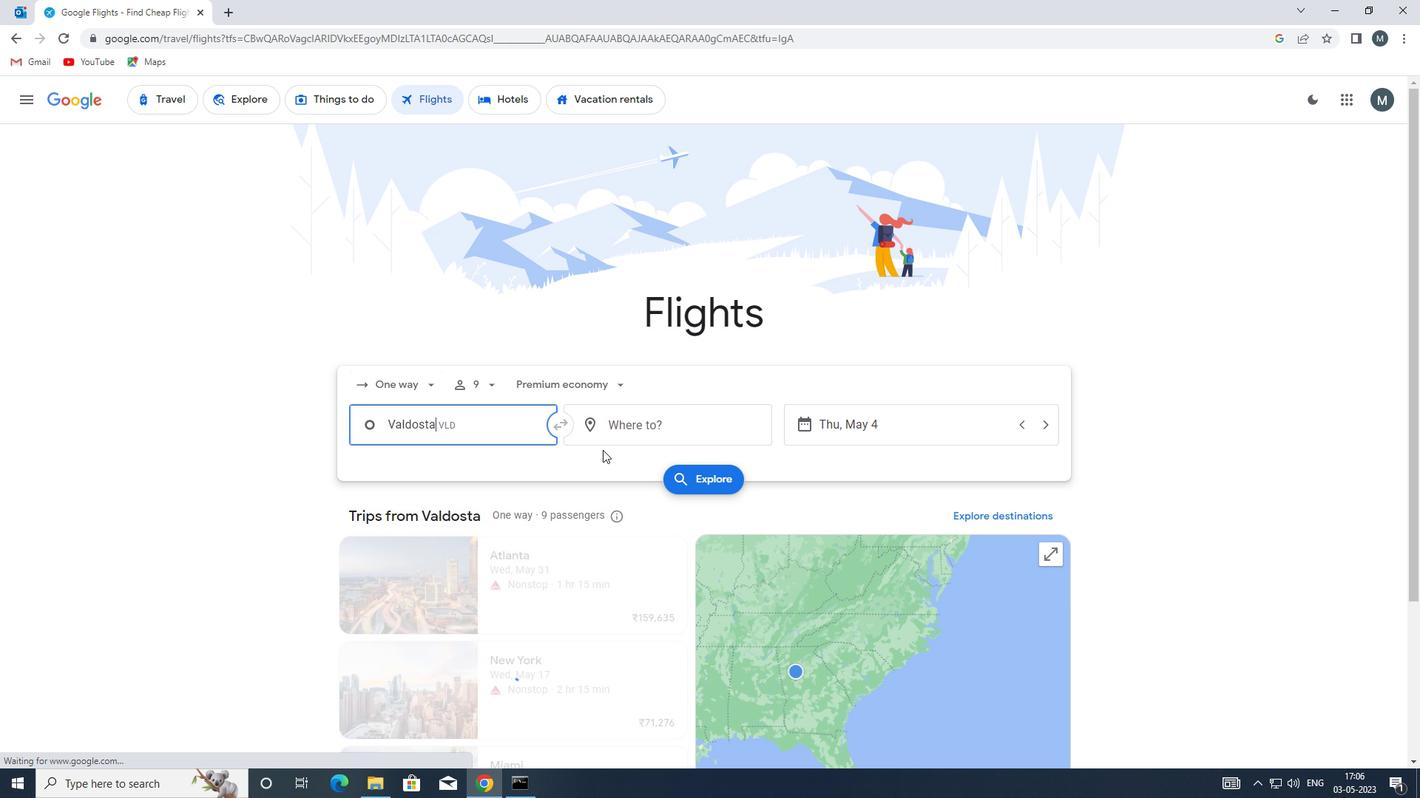 
Action: Mouse pressed left at (639, 415)
Screenshot: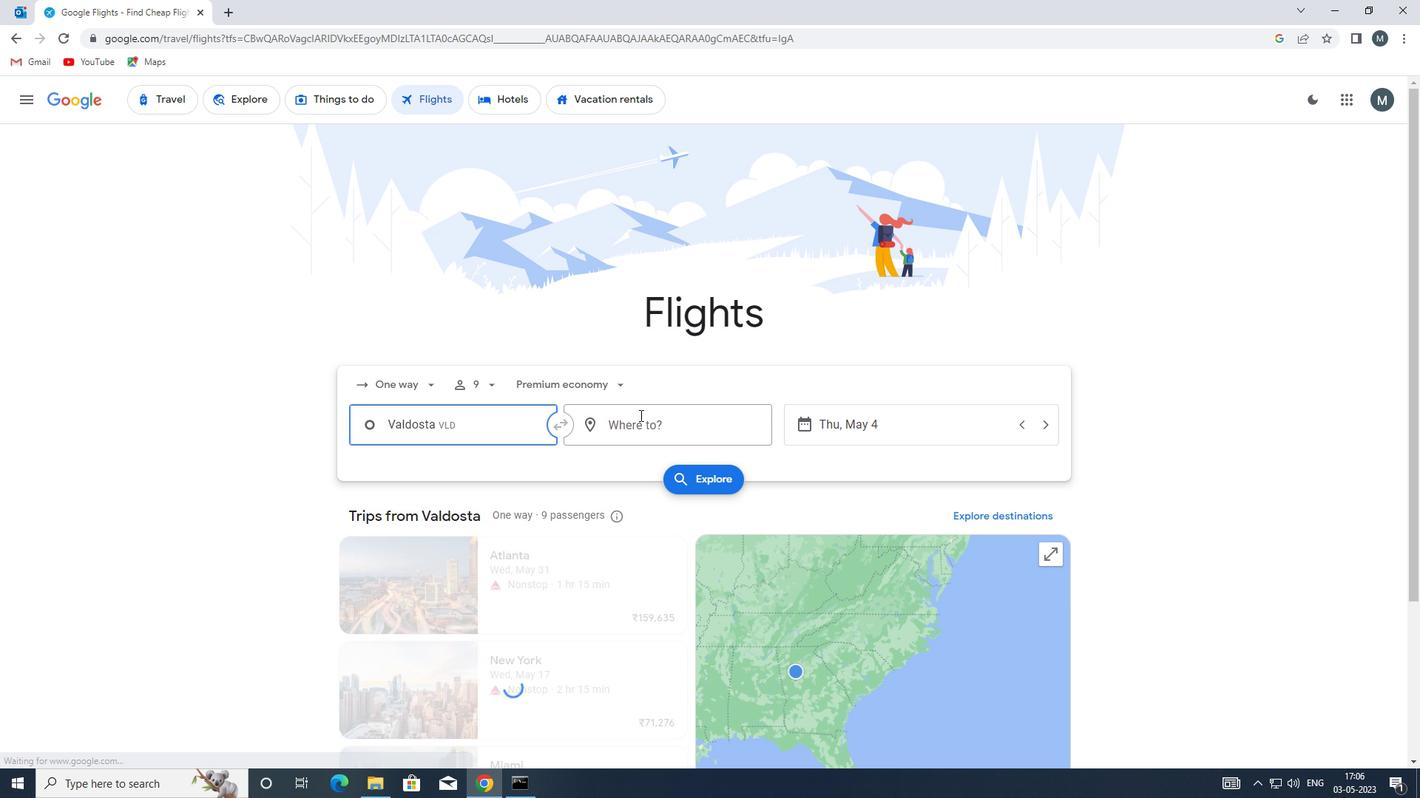 
Action: Mouse moved to (615, 454)
Screenshot: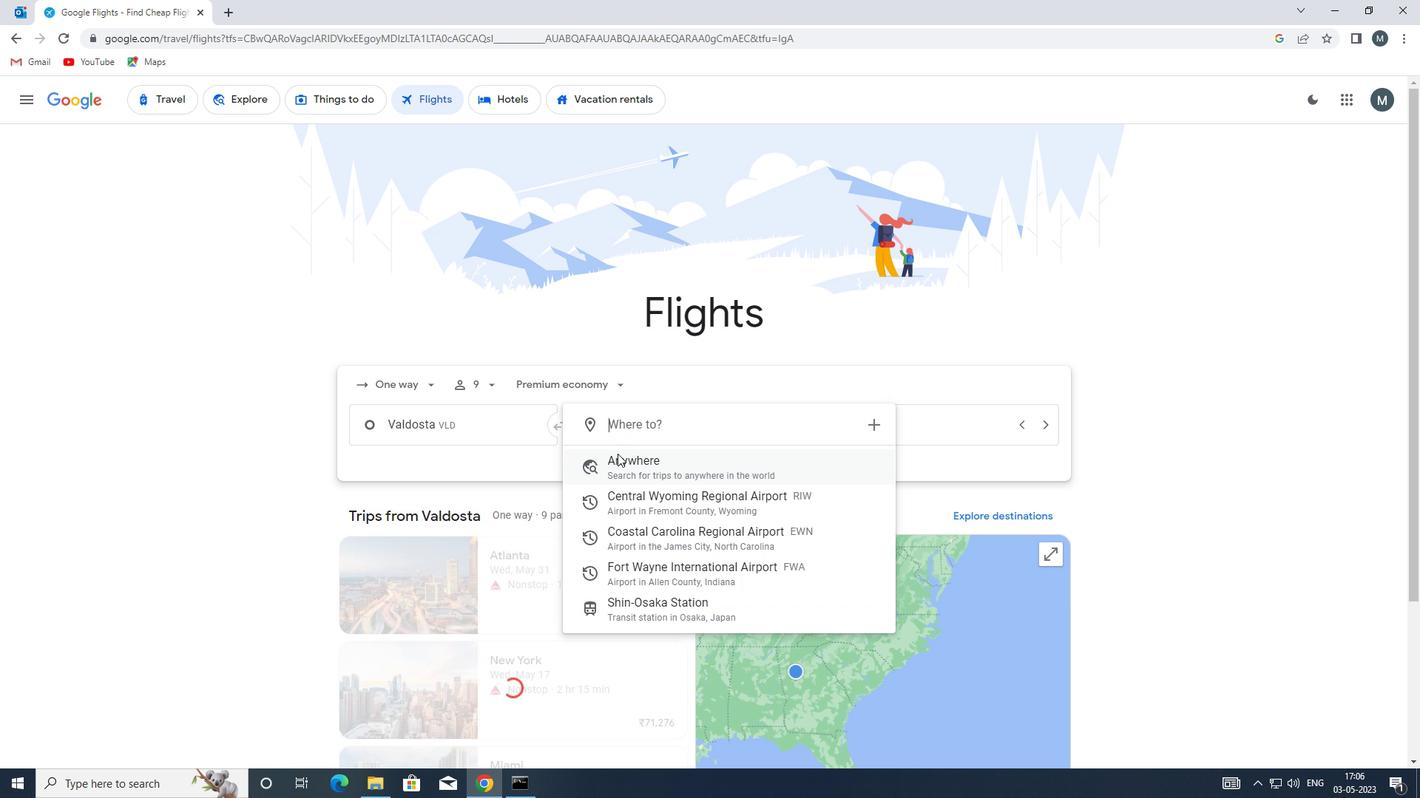 
Action: Key pressed fwa
Screenshot: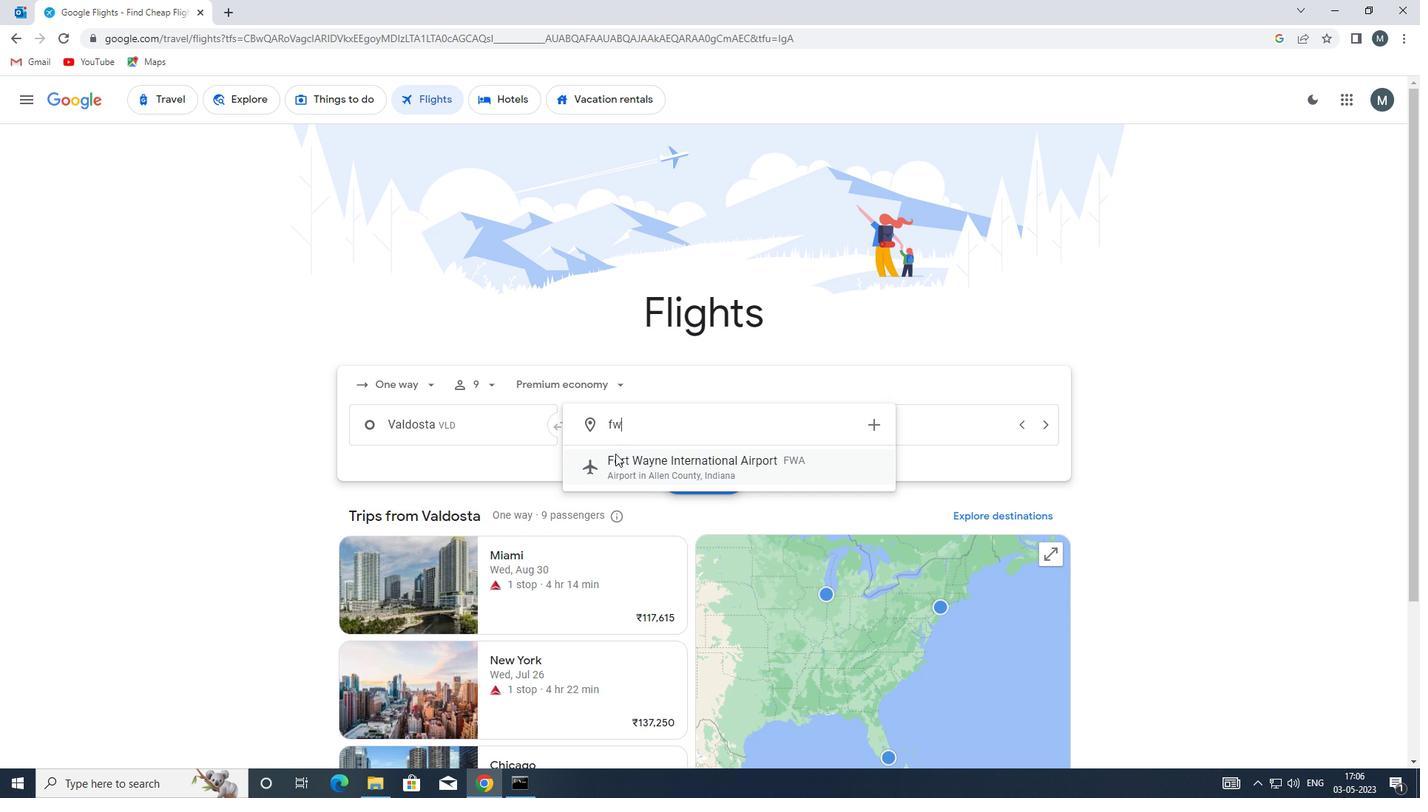 
Action: Mouse moved to (664, 471)
Screenshot: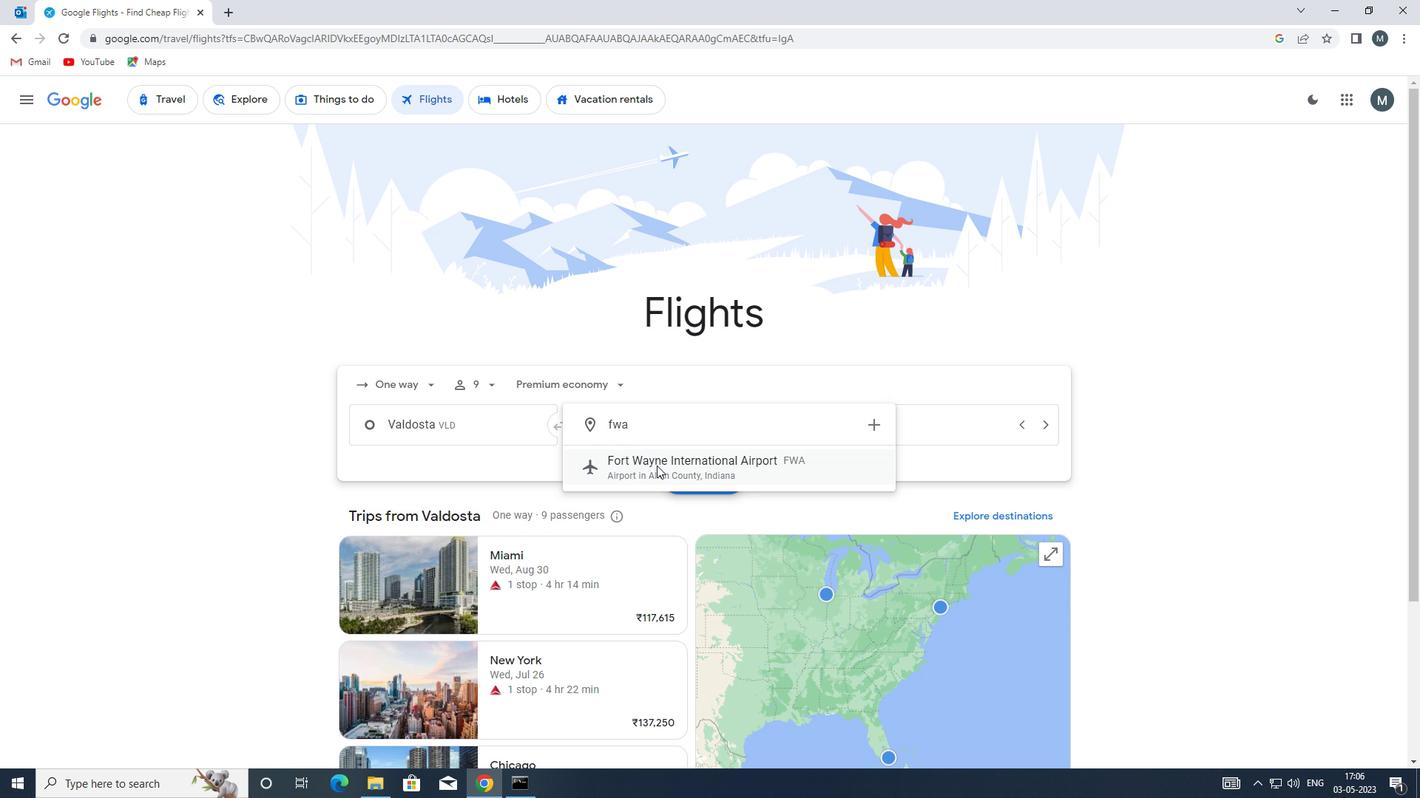 
Action: Mouse pressed left at (664, 471)
Screenshot: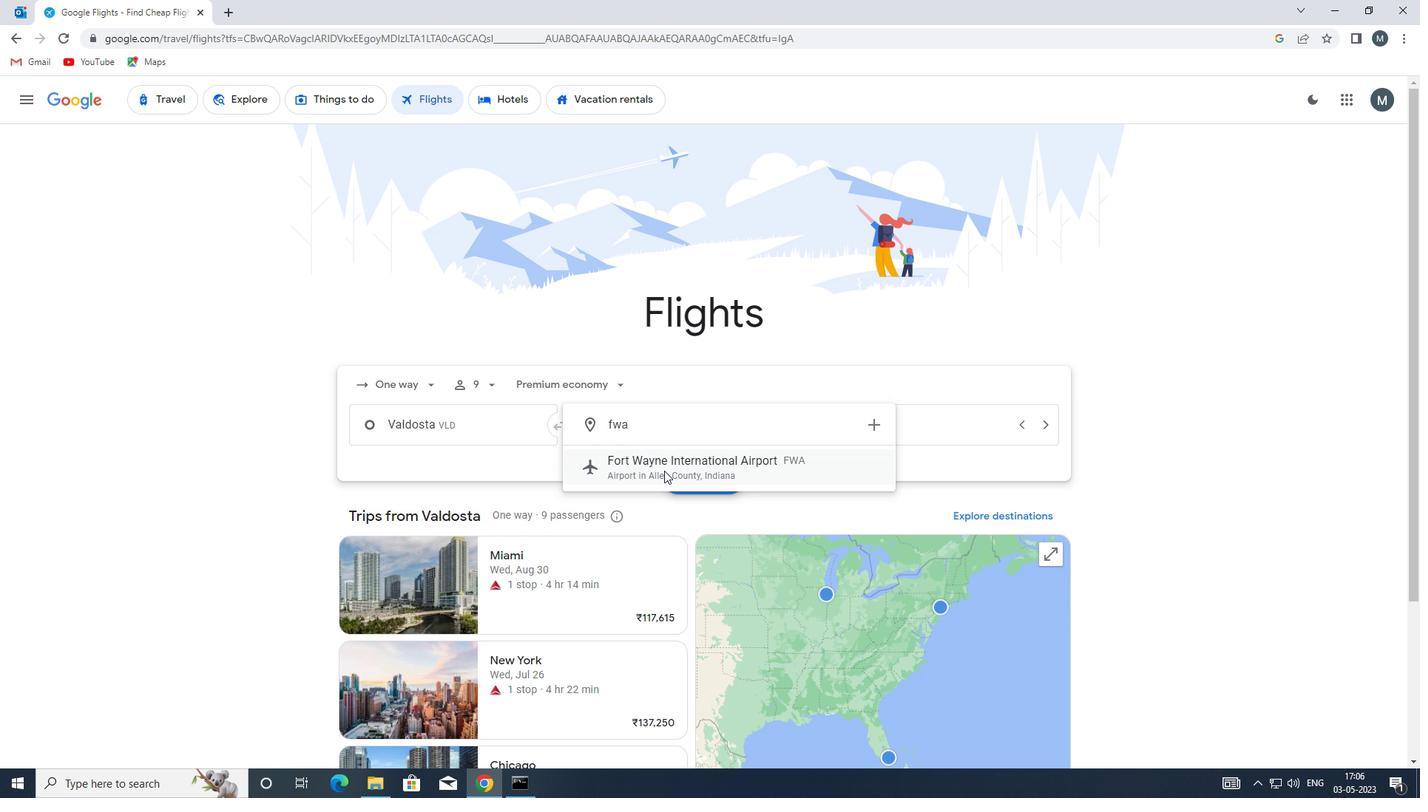 
Action: Mouse moved to (871, 424)
Screenshot: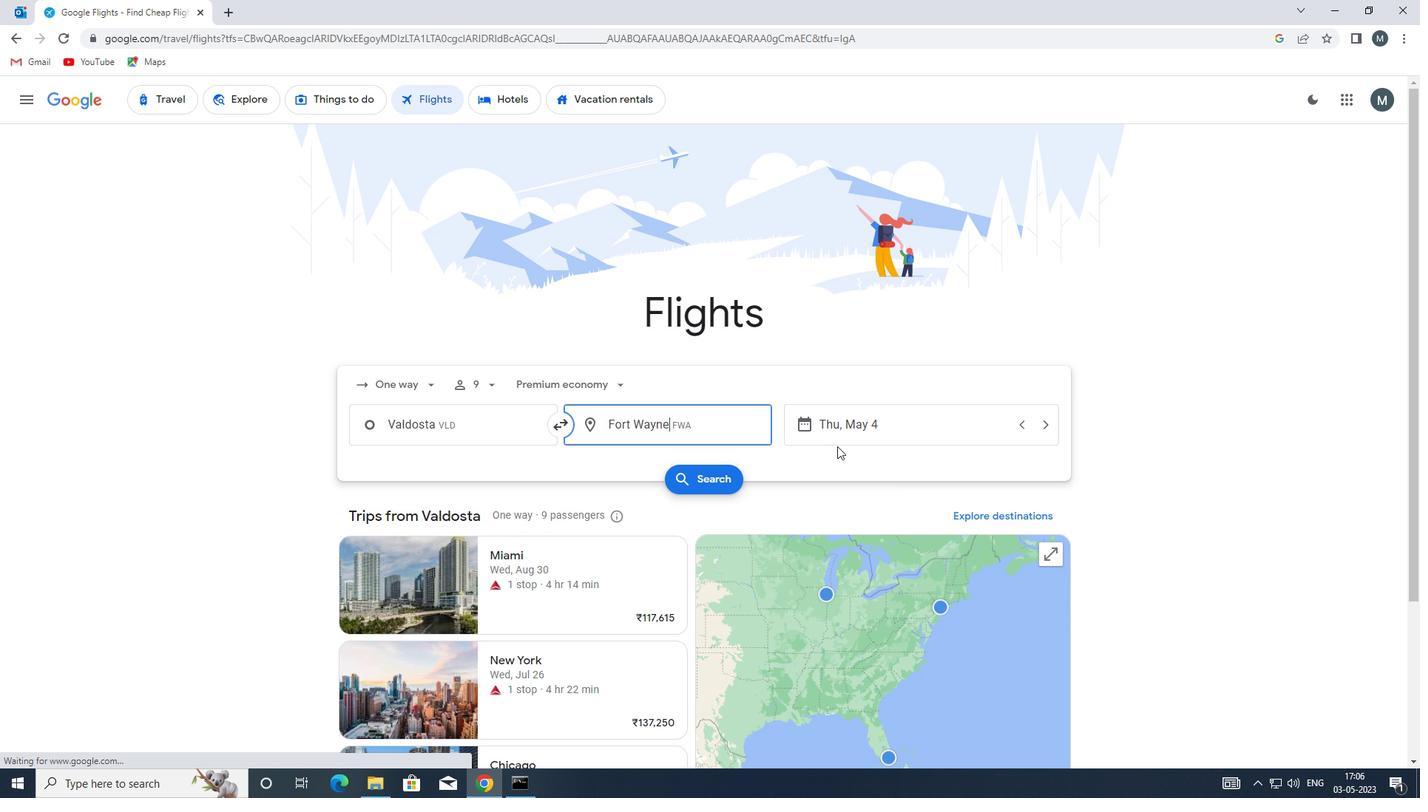 
Action: Mouse pressed left at (871, 424)
Screenshot: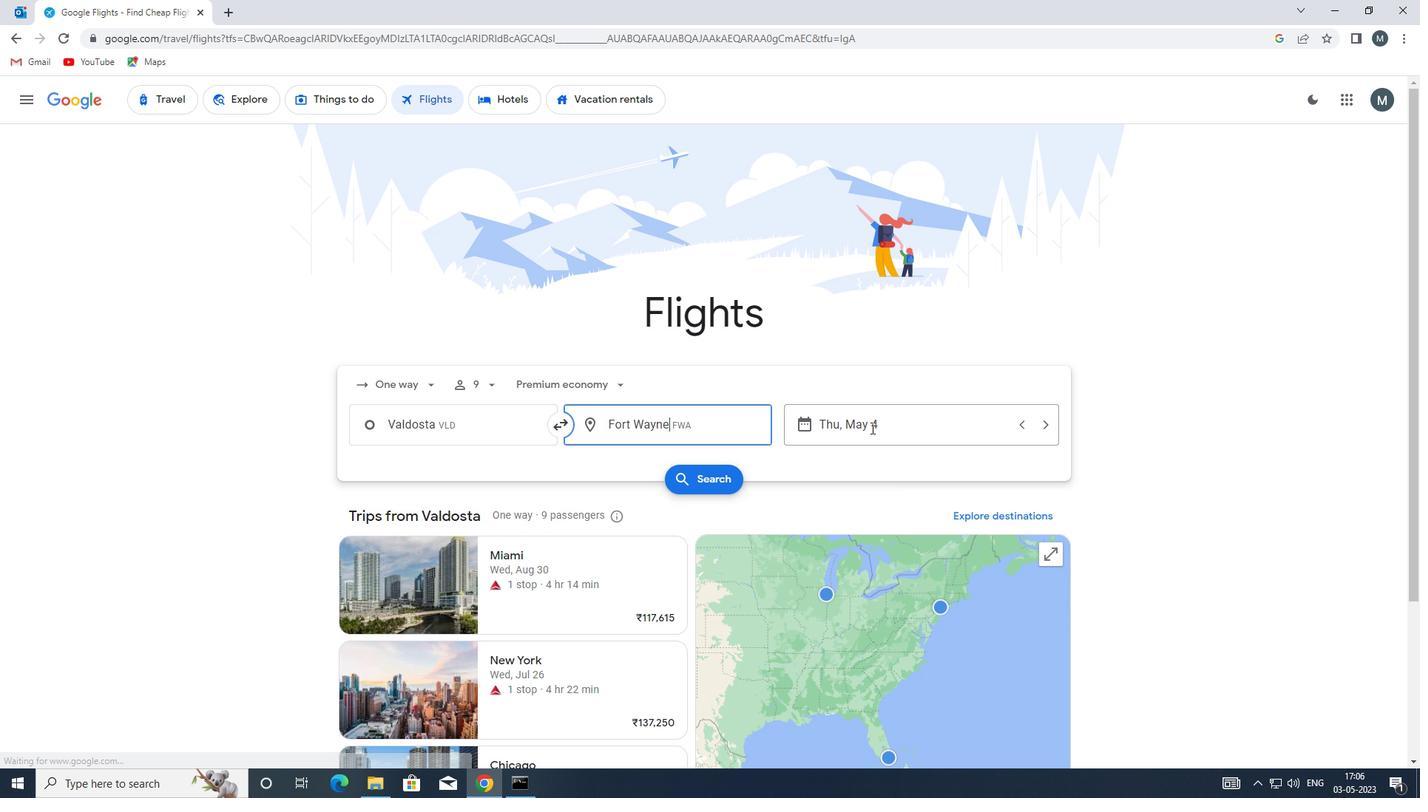 
Action: Mouse moved to (674, 500)
Screenshot: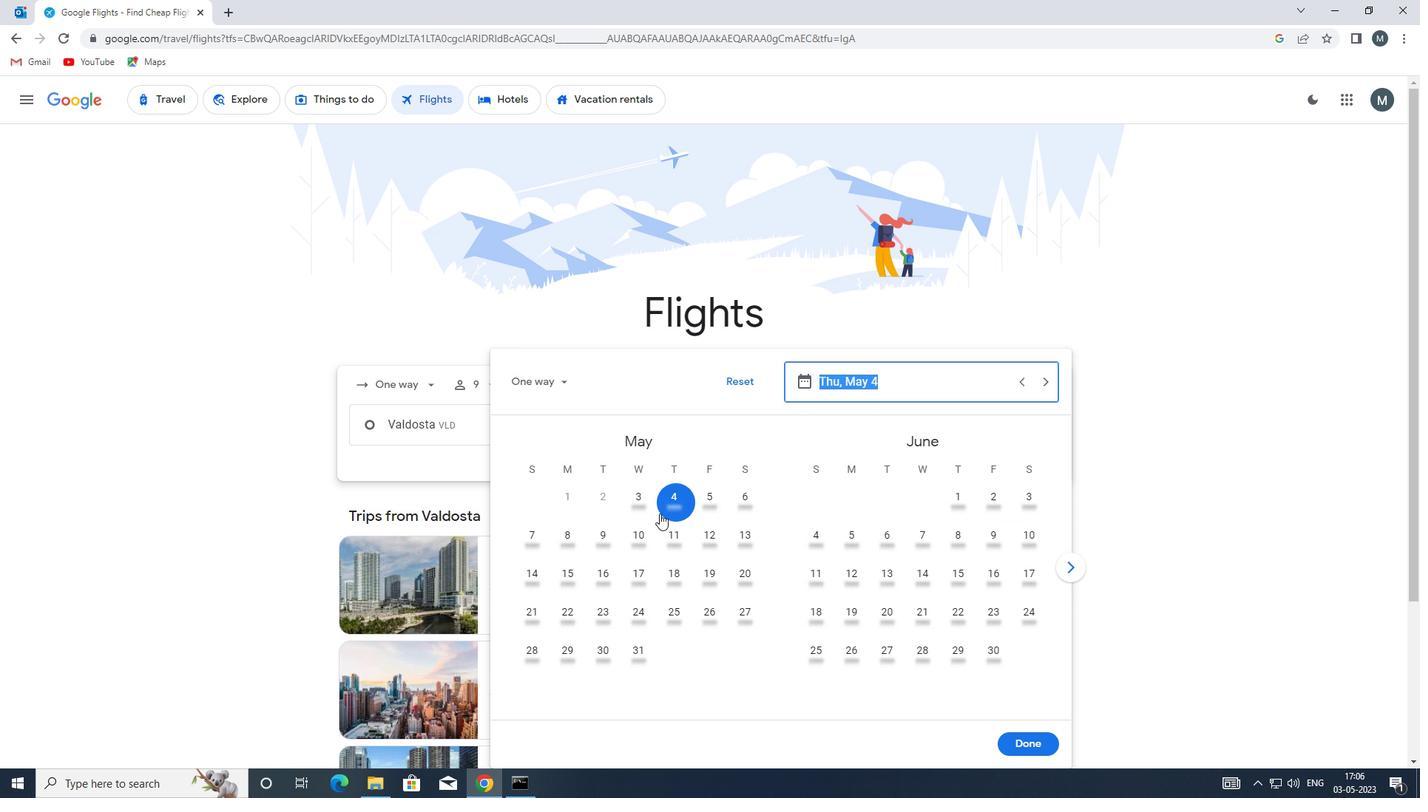 
Action: Mouse pressed left at (674, 500)
Screenshot: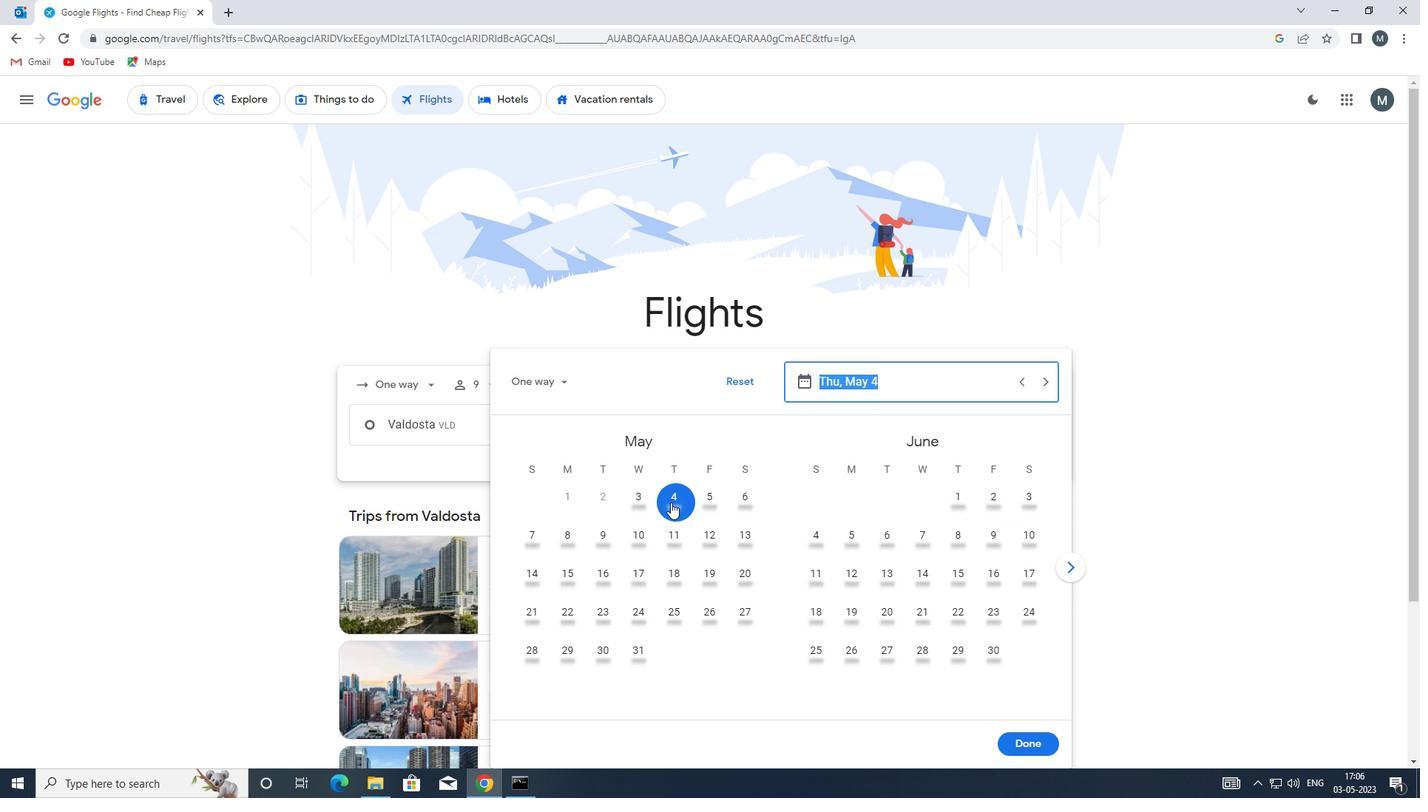 
Action: Mouse moved to (1018, 744)
Screenshot: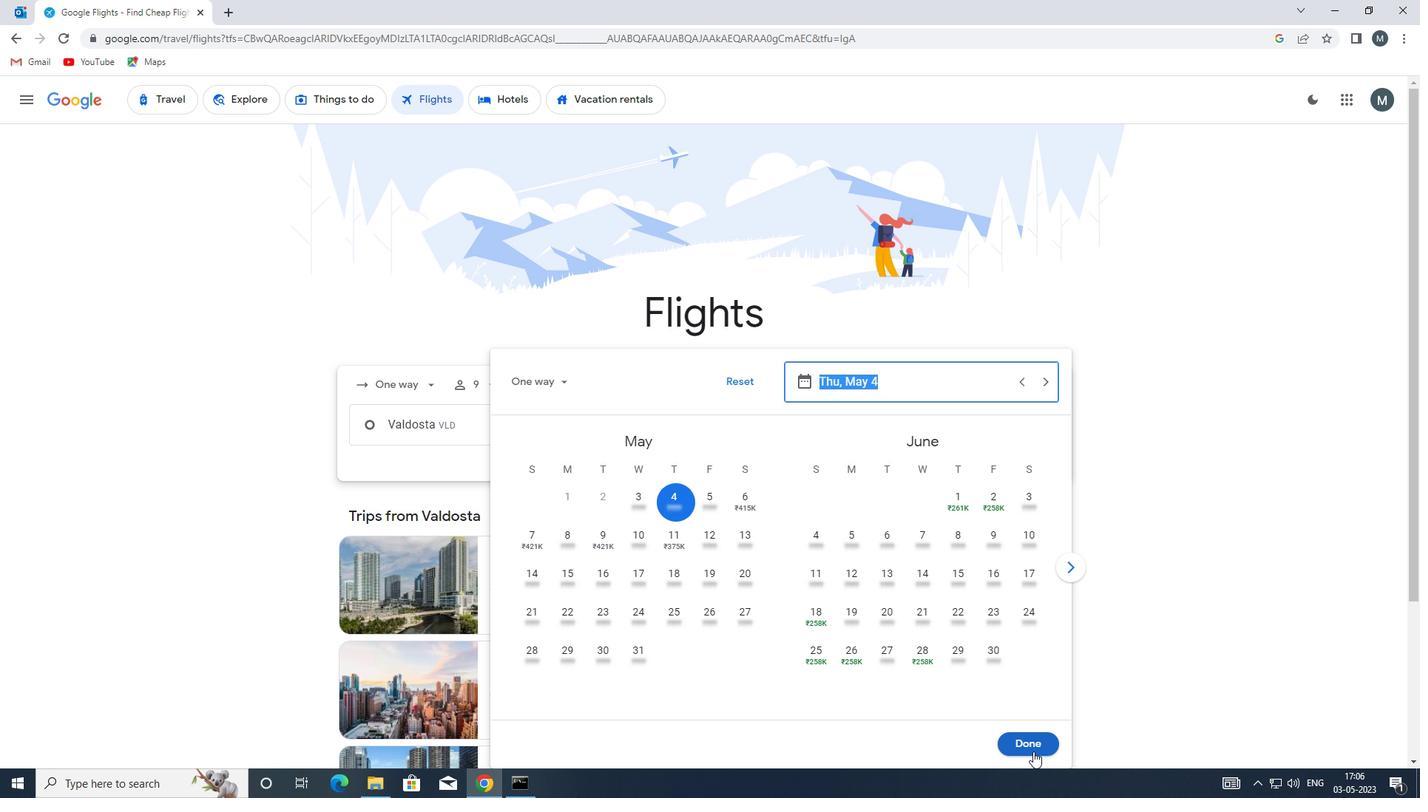 
Action: Mouse pressed left at (1018, 744)
Screenshot: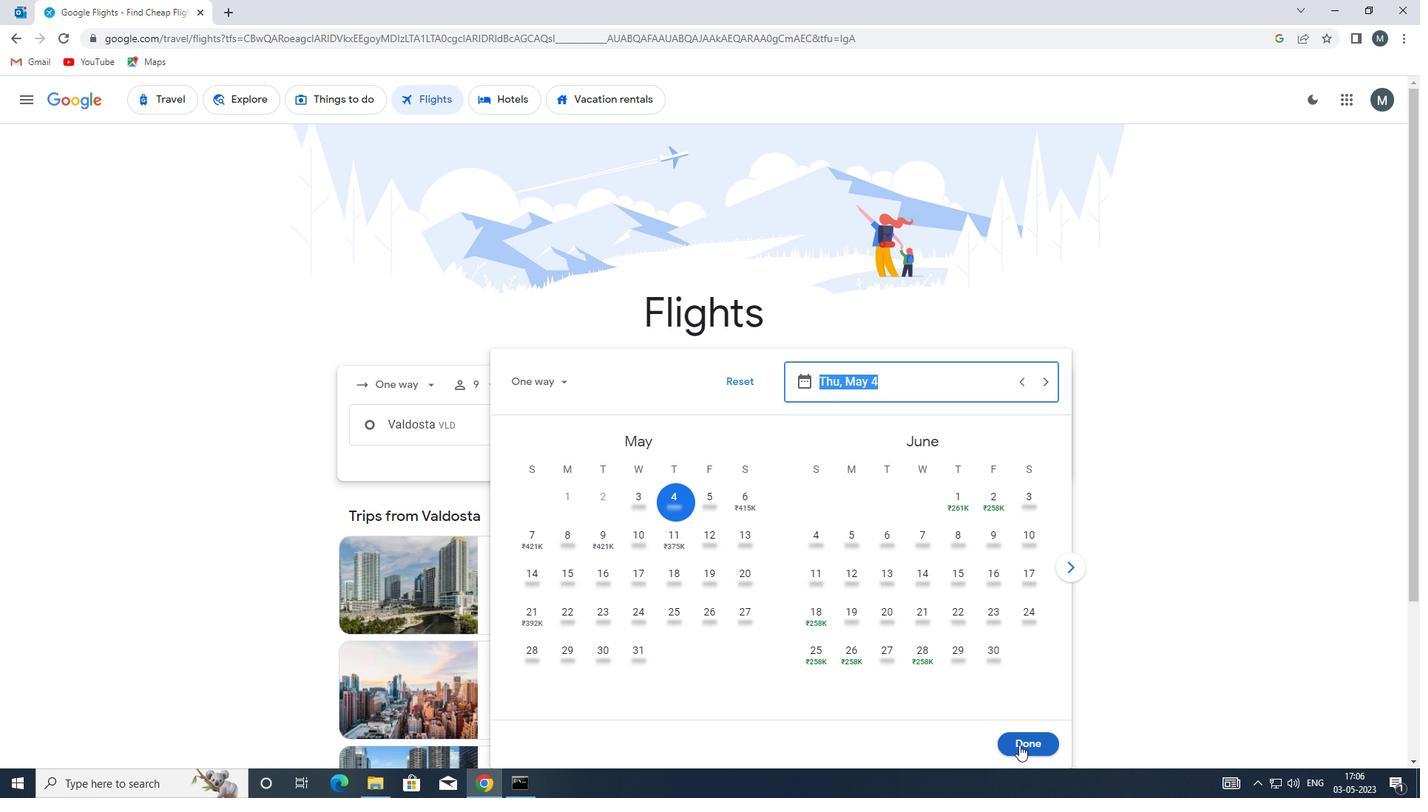 
Action: Mouse moved to (710, 480)
Screenshot: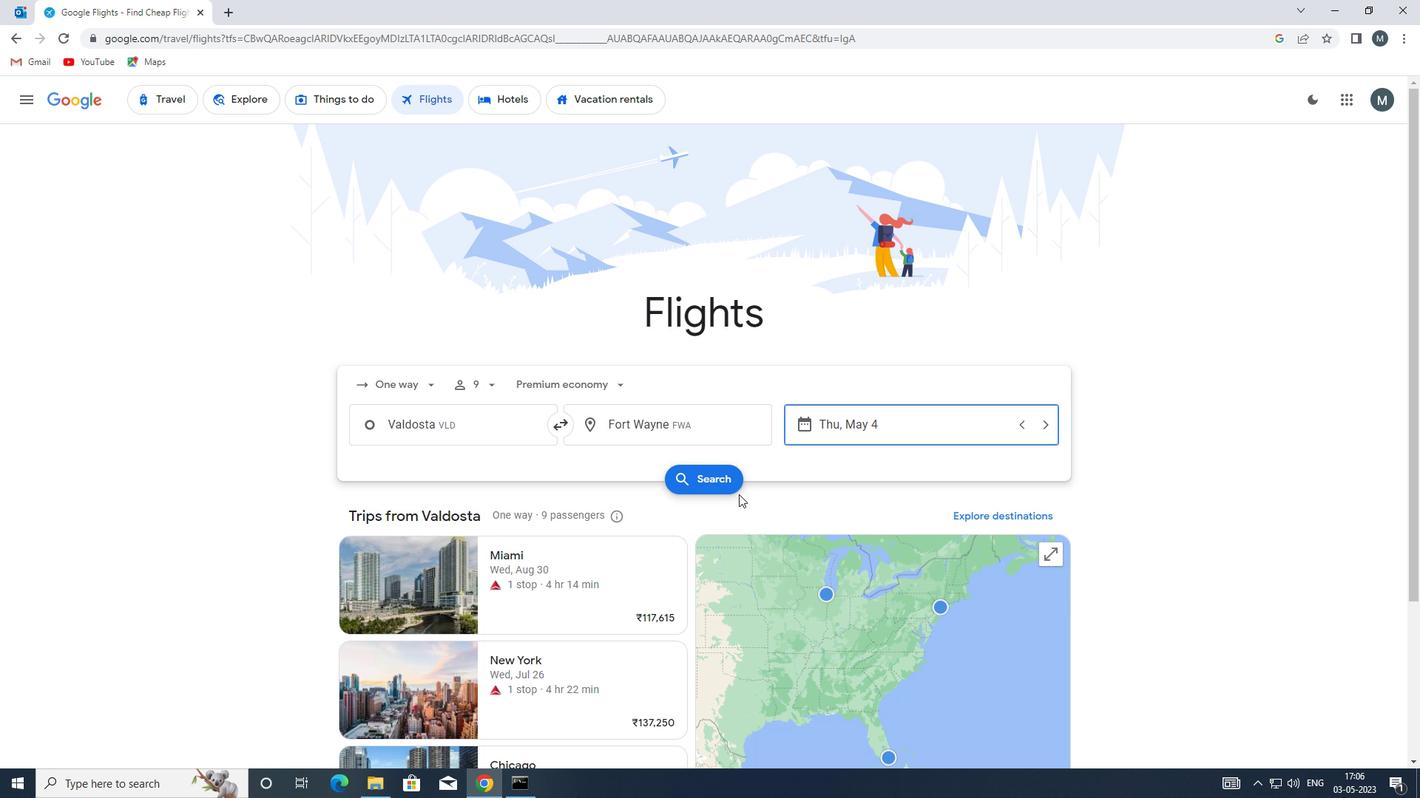 
Action: Mouse pressed left at (710, 480)
Screenshot: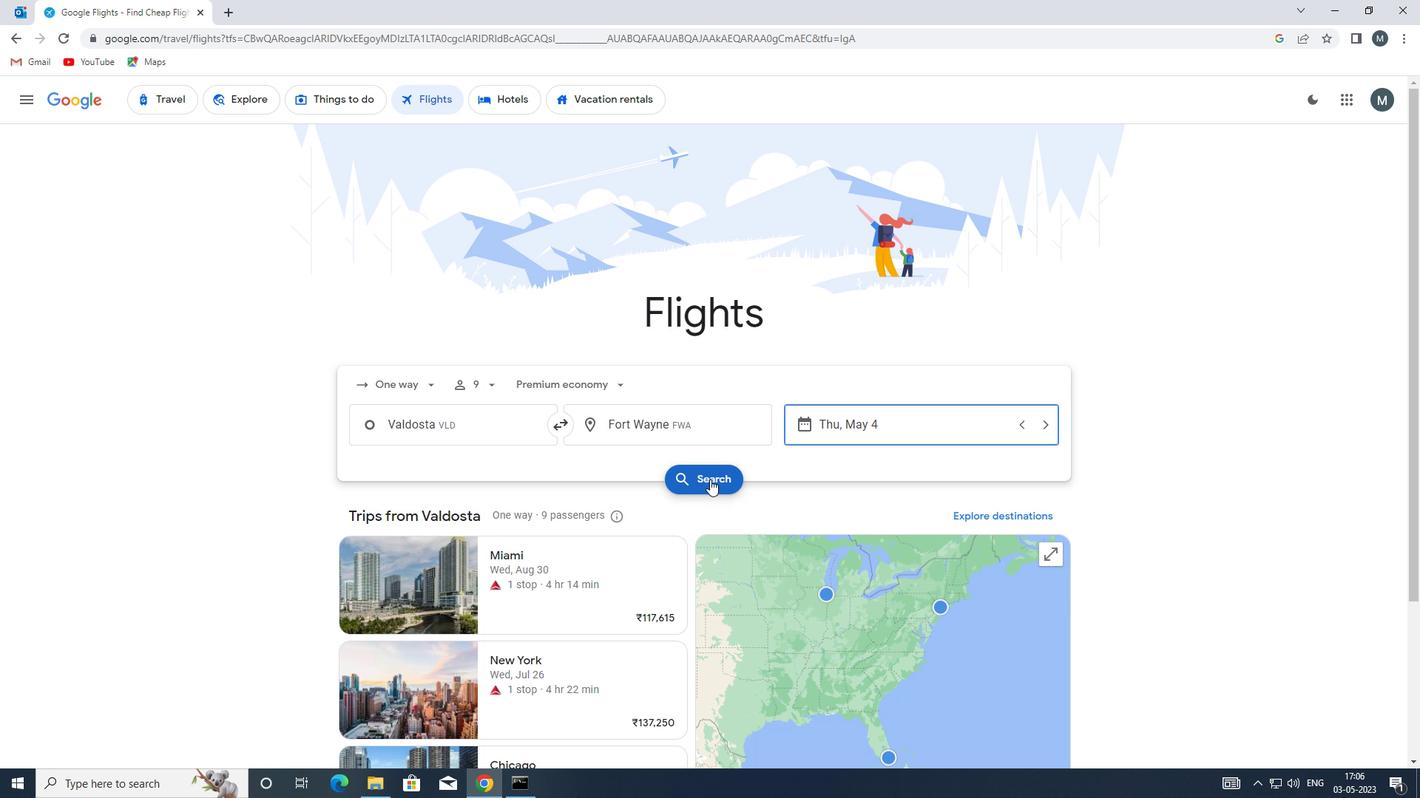 
Action: Mouse moved to (378, 235)
Screenshot: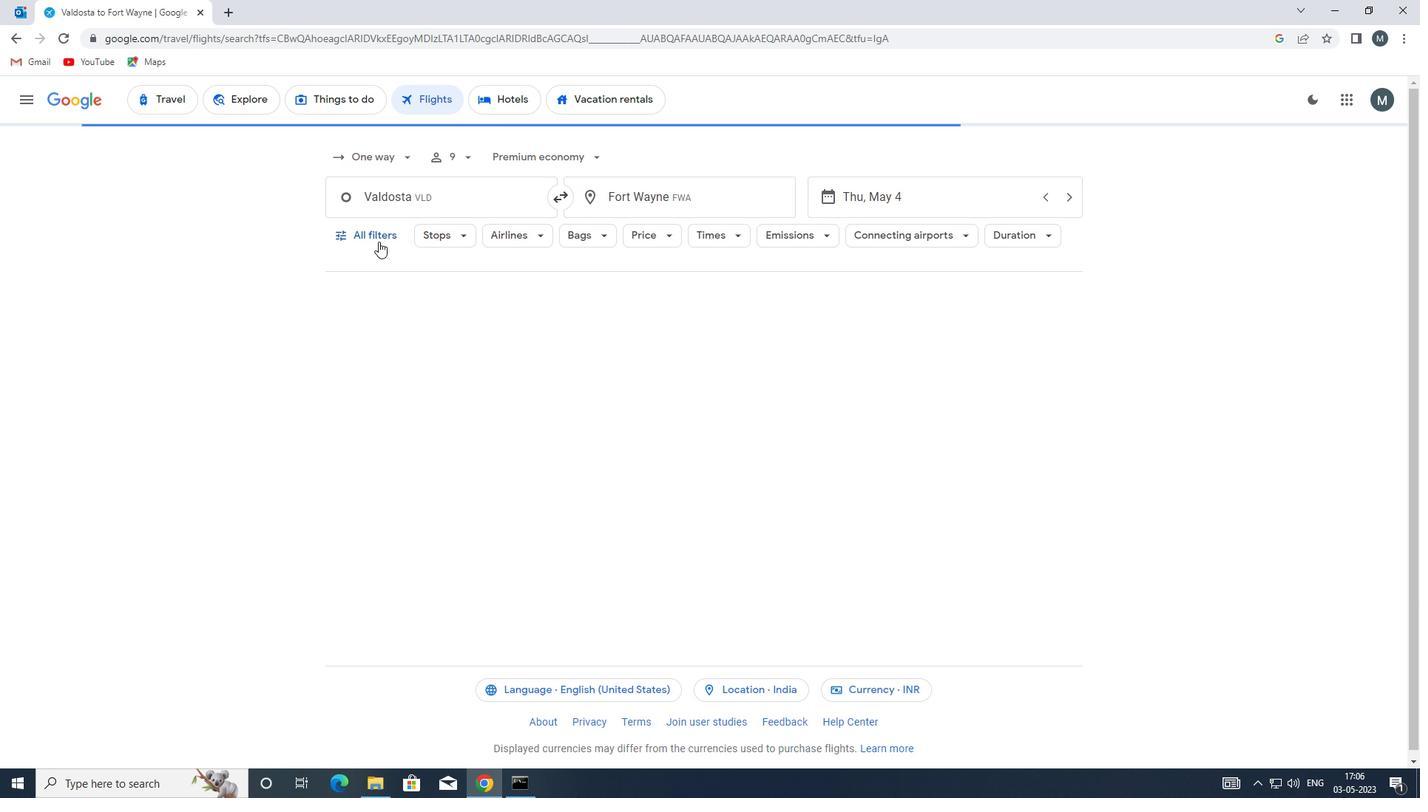 
Action: Mouse pressed left at (378, 235)
Screenshot: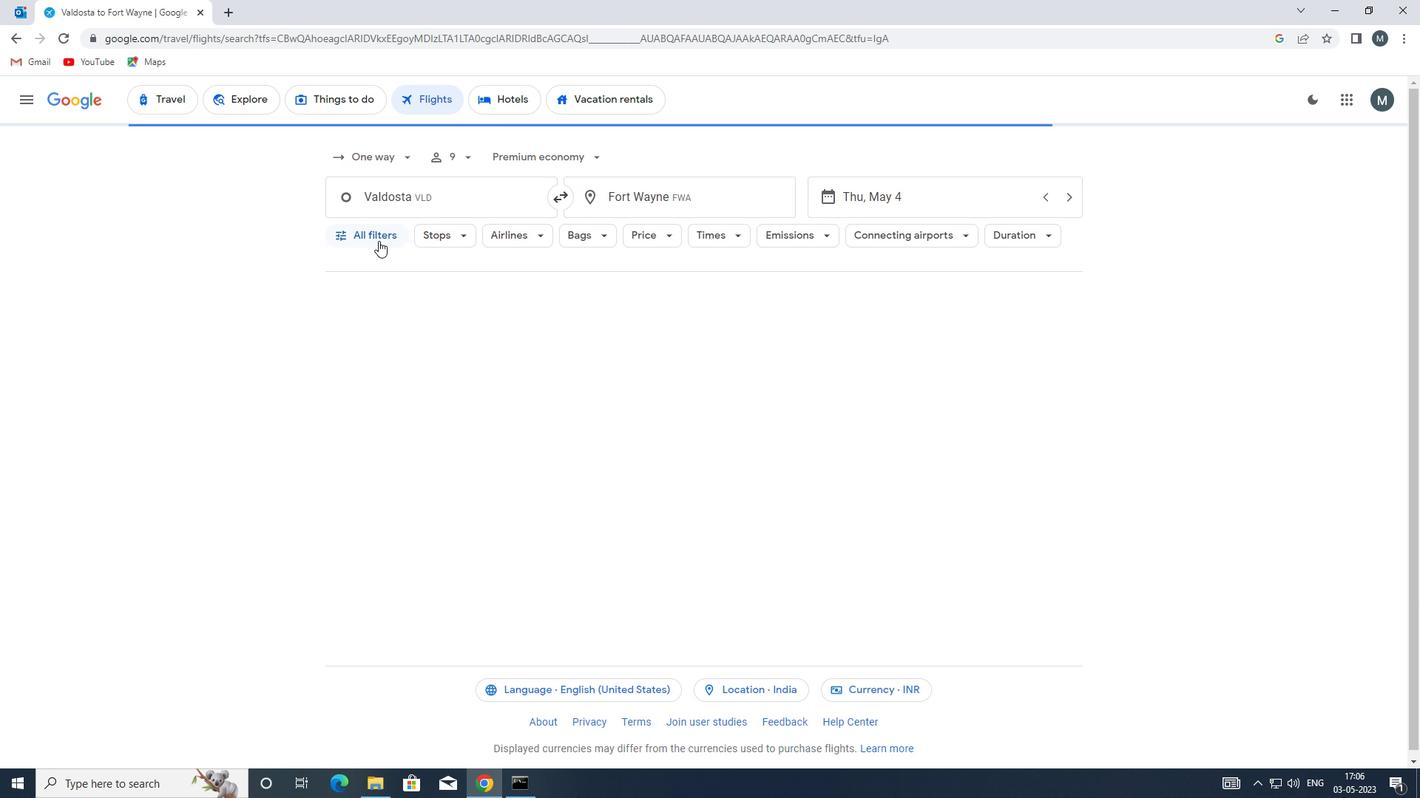 
Action: Mouse moved to (417, 417)
Screenshot: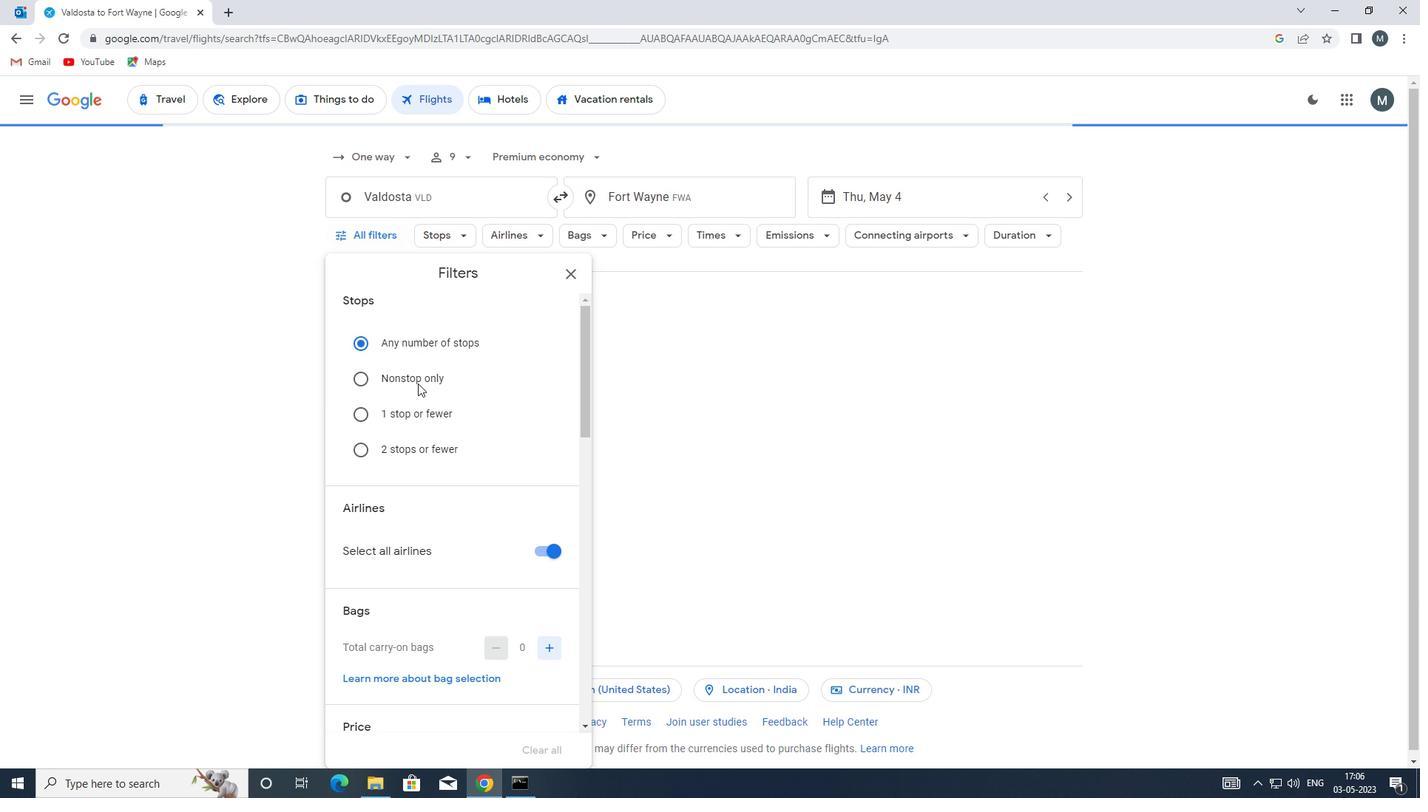 
Action: Mouse scrolled (417, 417) with delta (0, 0)
Screenshot: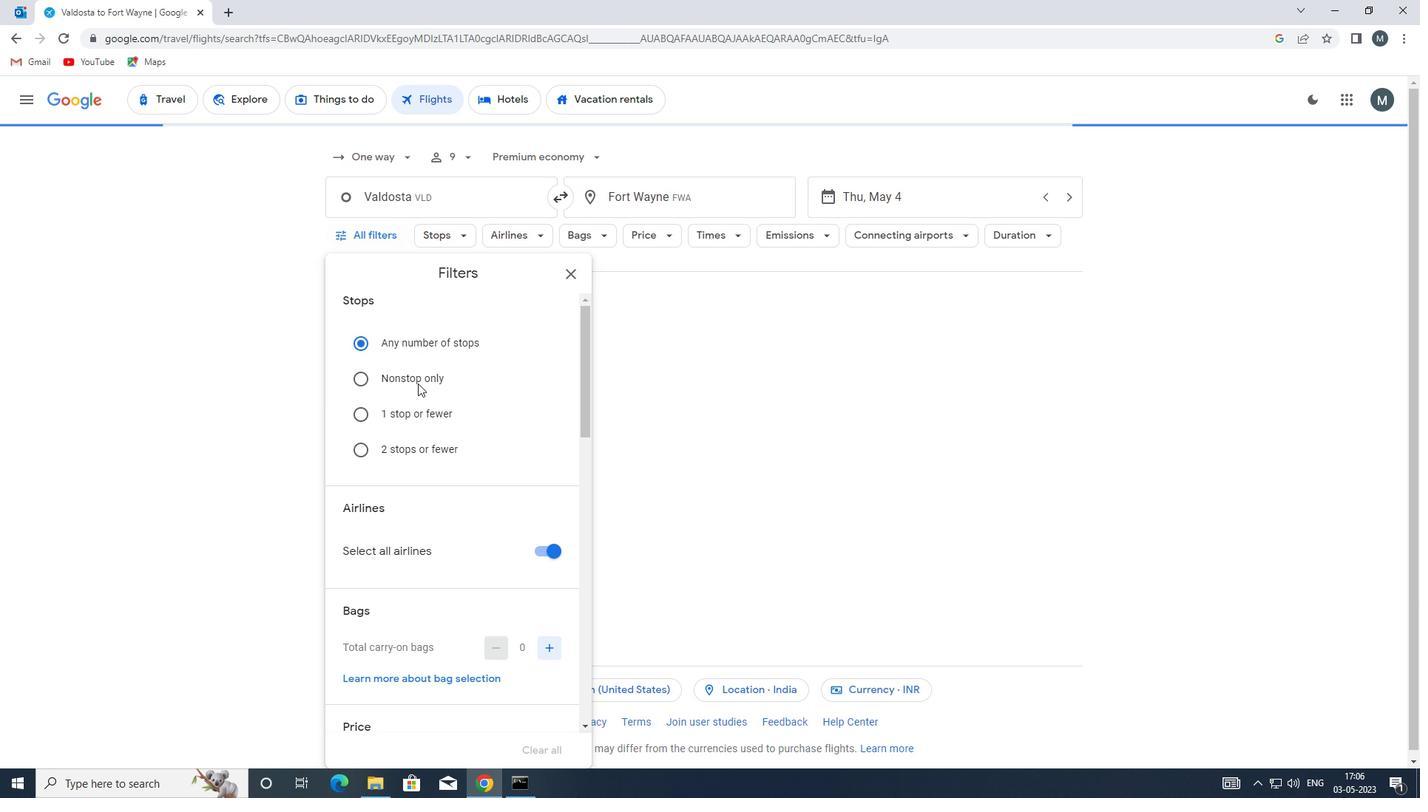 
Action: Mouse moved to (417, 423)
Screenshot: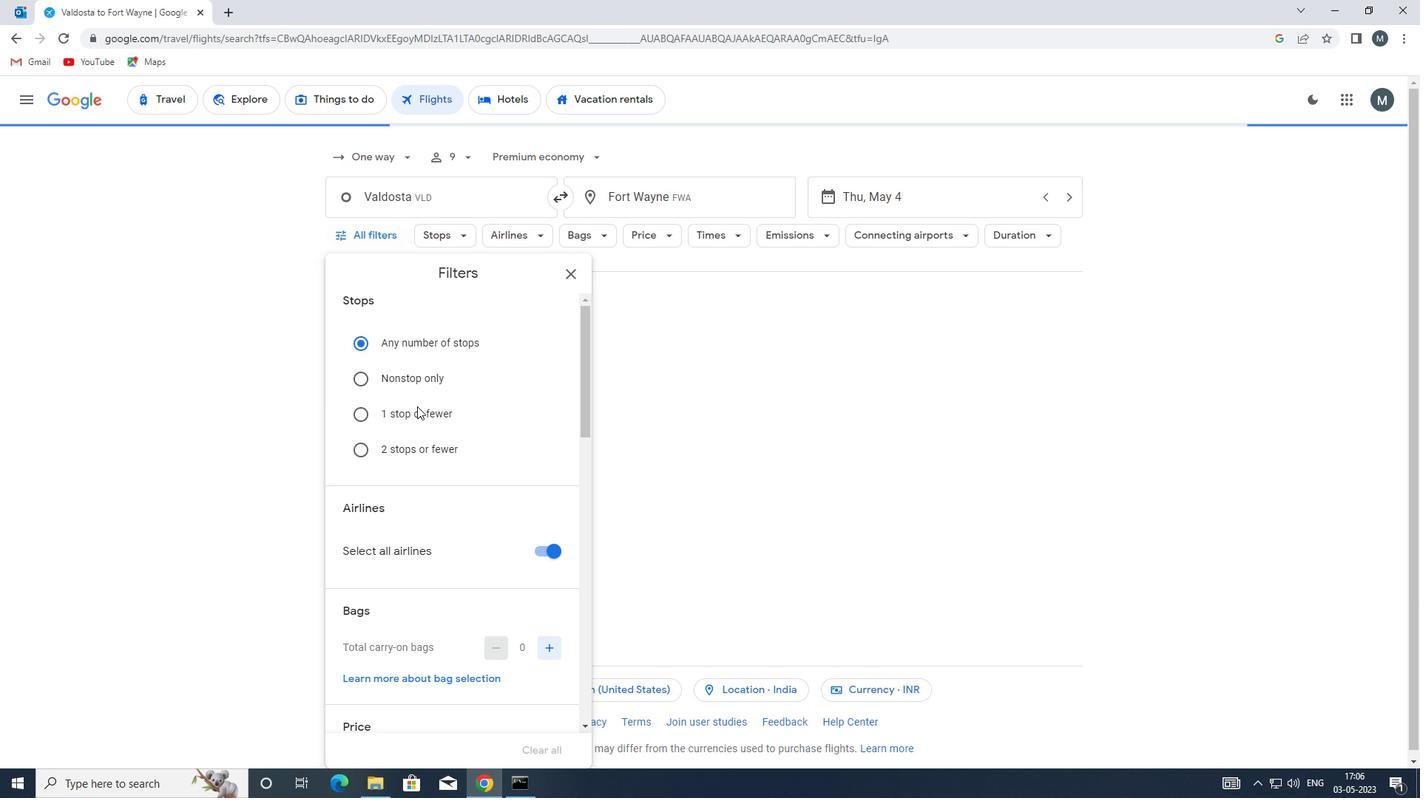 
Action: Mouse scrolled (417, 423) with delta (0, 0)
Screenshot: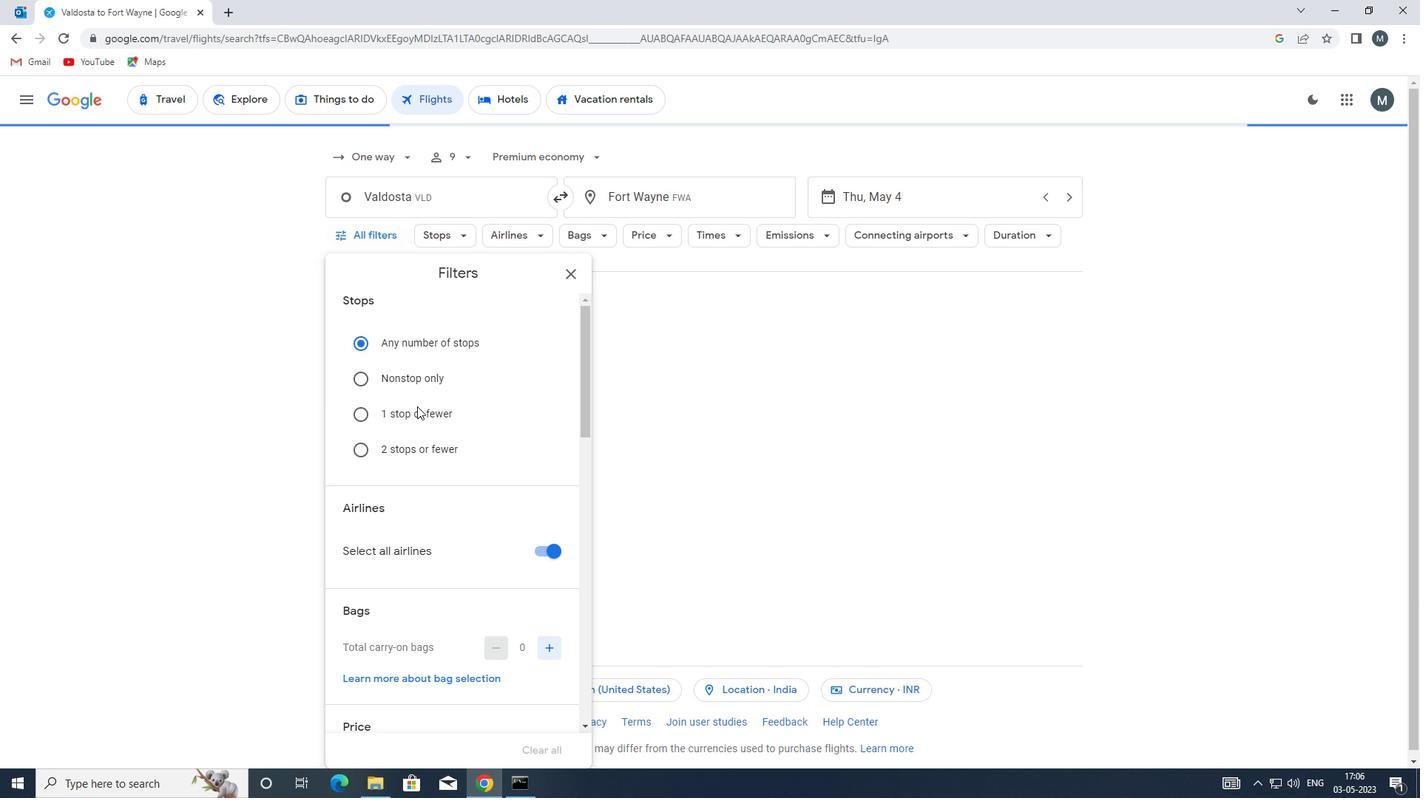 
Action: Mouse moved to (550, 397)
Screenshot: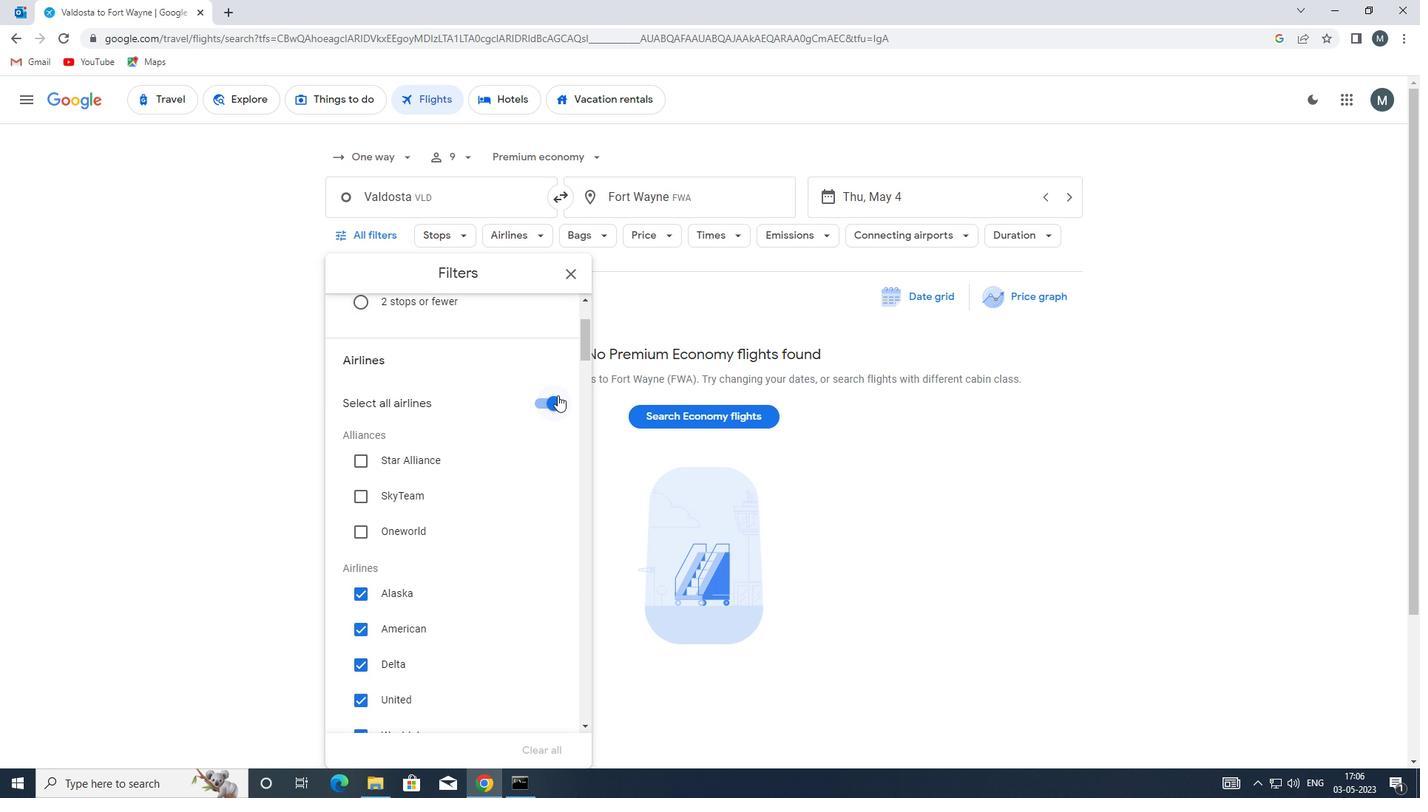 
Action: Mouse pressed left at (550, 397)
Screenshot: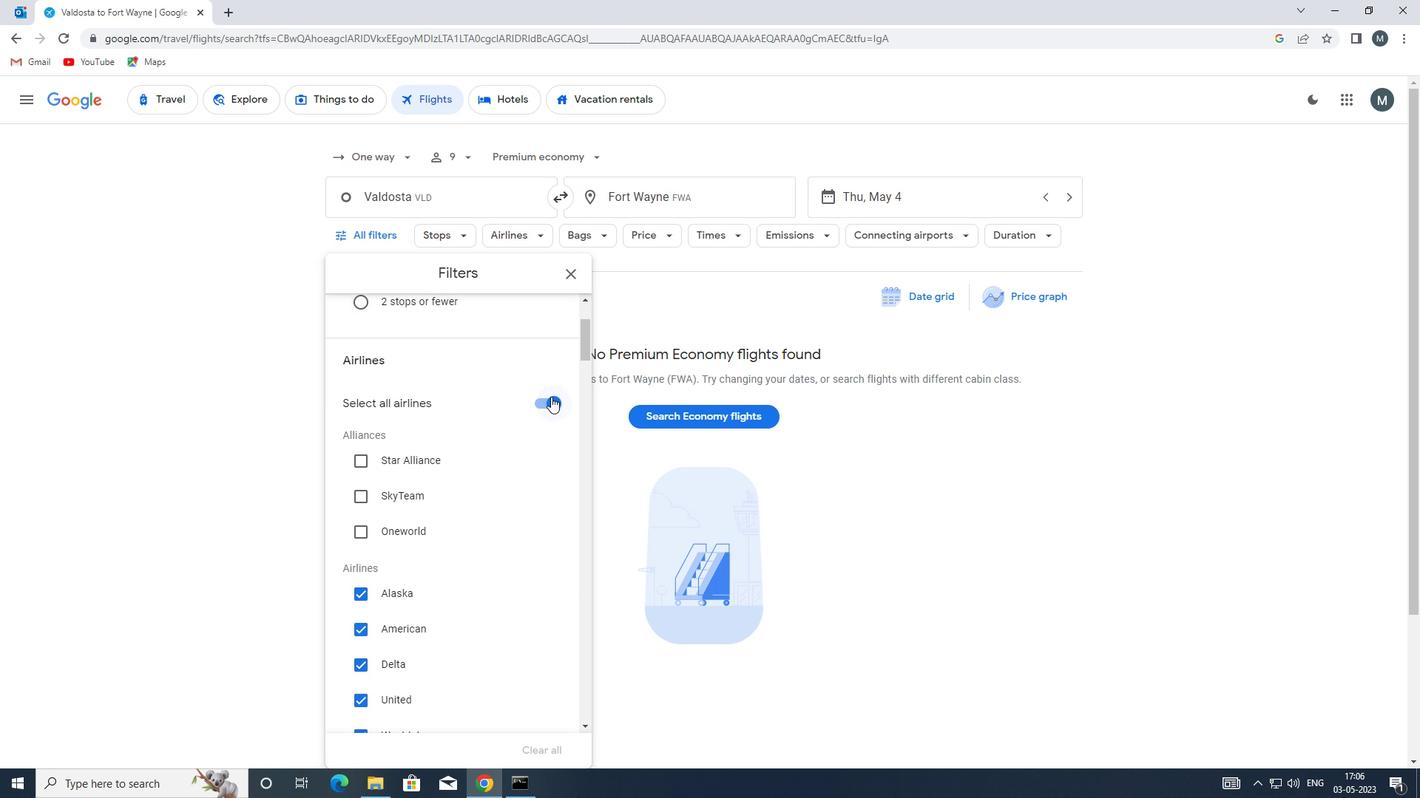 
Action: Mouse moved to (441, 504)
Screenshot: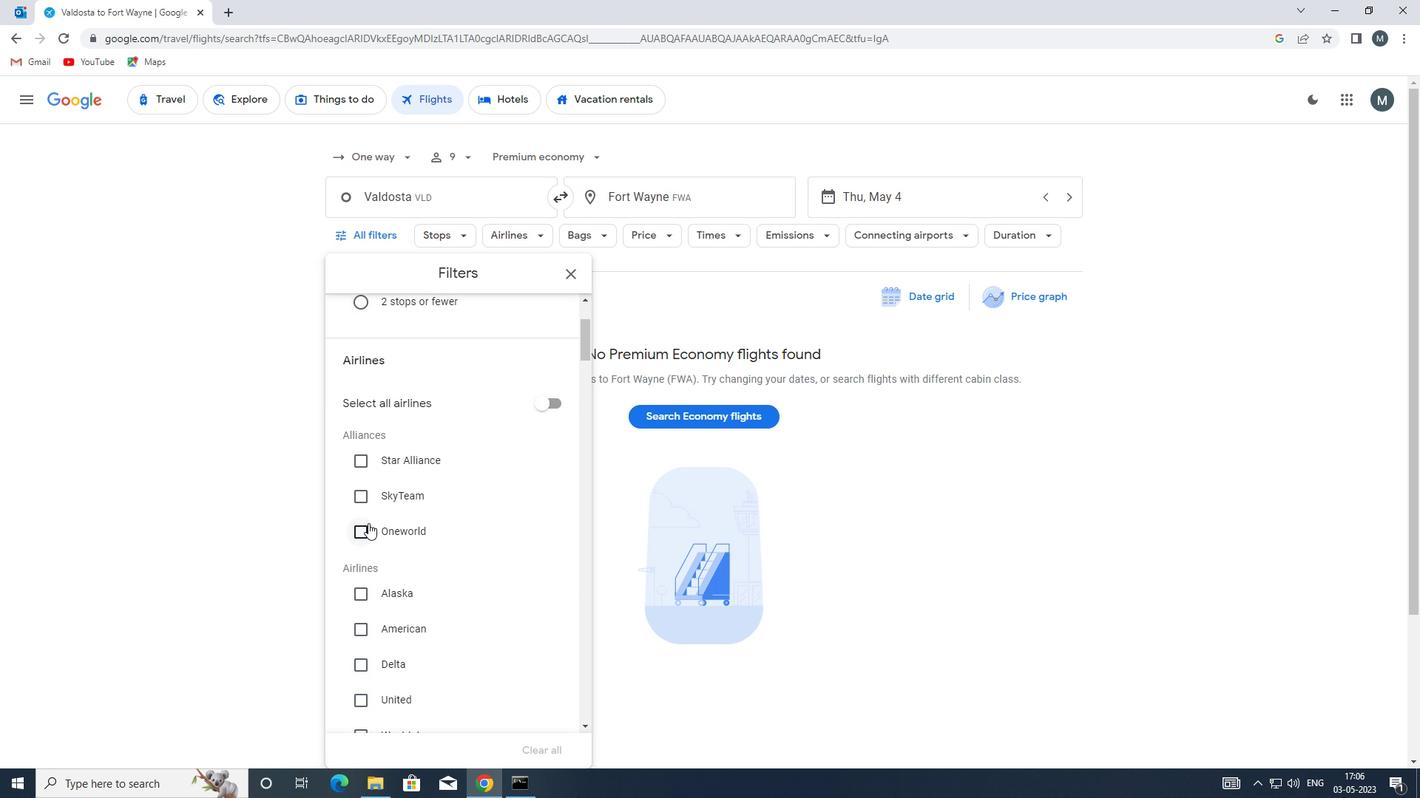 
Action: Mouse scrolled (441, 503) with delta (0, 0)
Screenshot: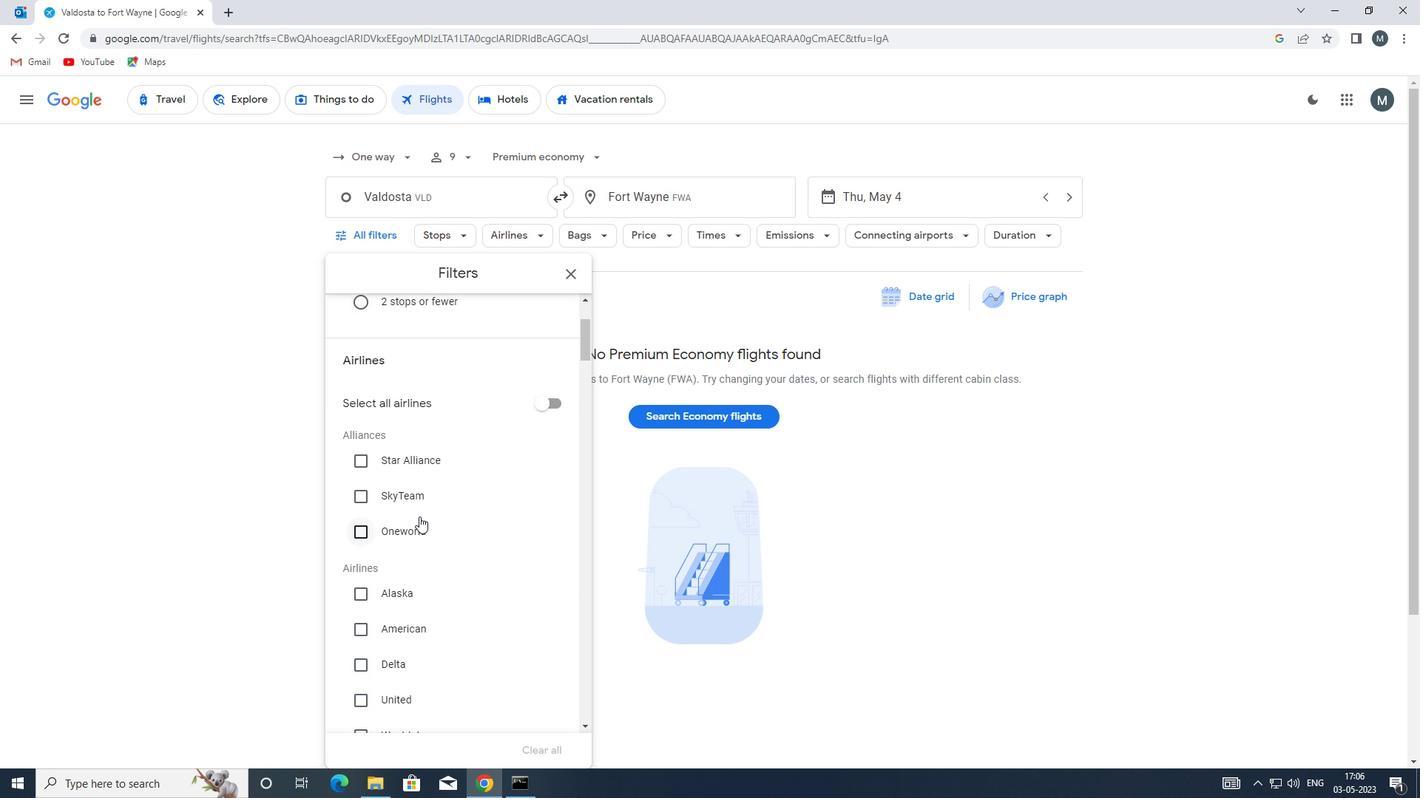 
Action: Mouse scrolled (441, 503) with delta (0, 0)
Screenshot: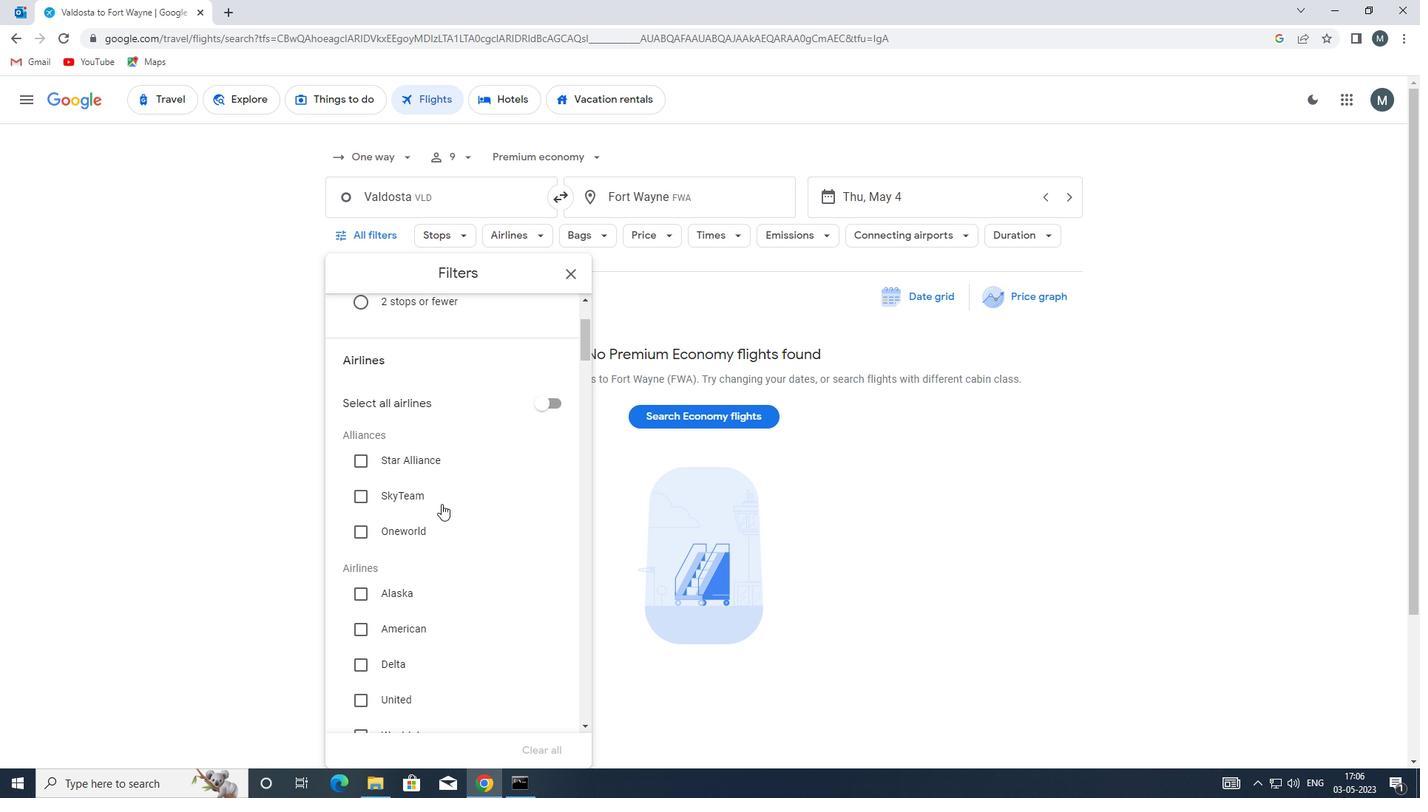 
Action: Mouse moved to (358, 549)
Screenshot: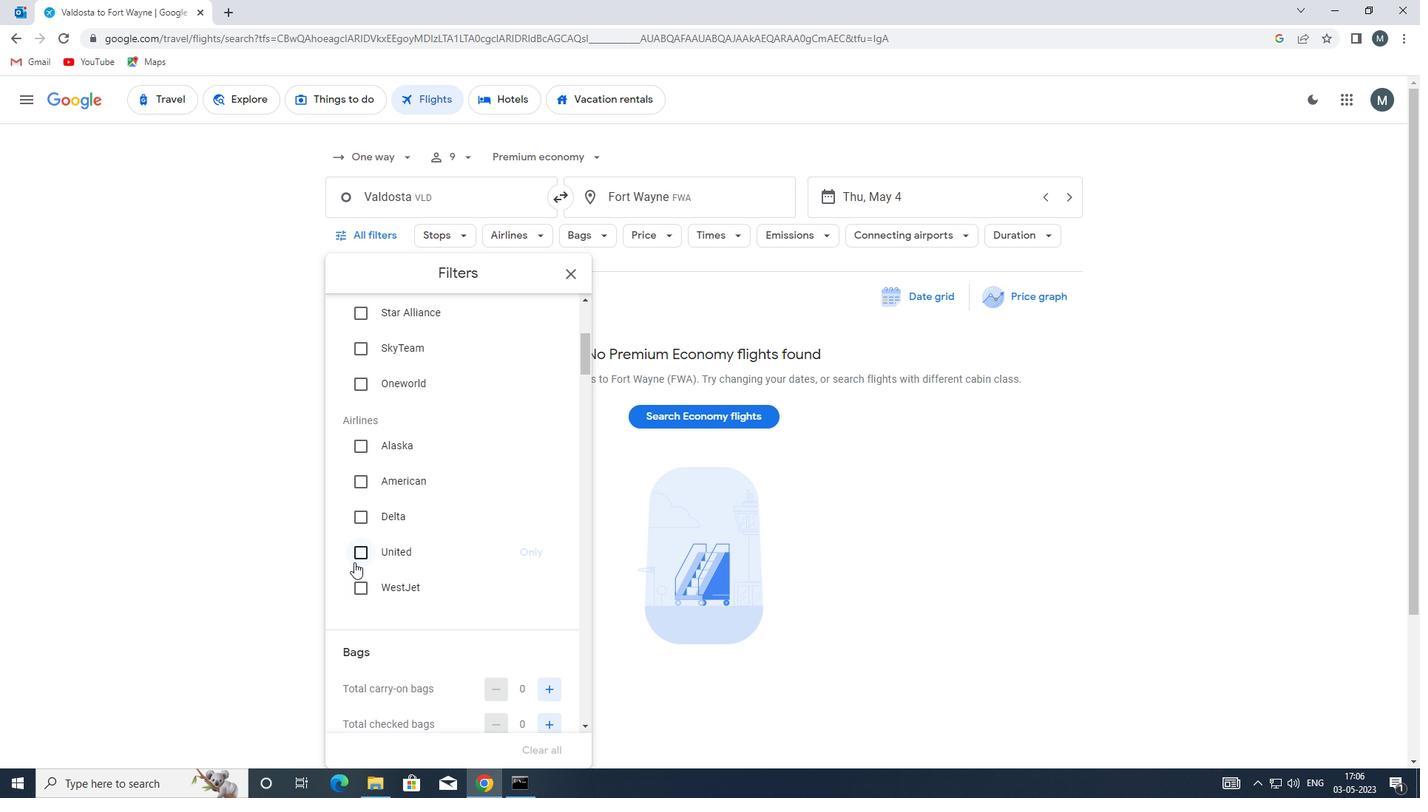 
Action: Mouse pressed left at (358, 549)
Screenshot: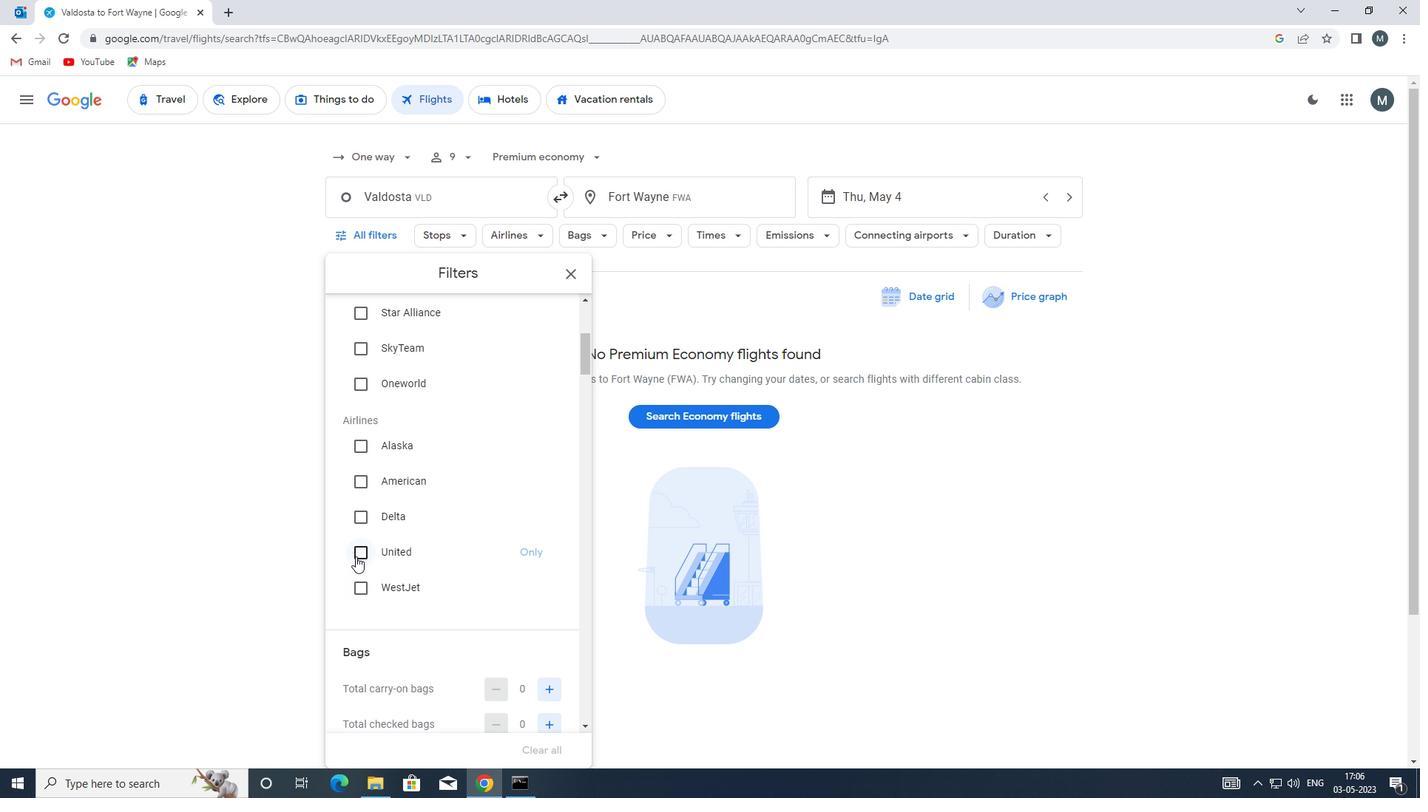 
Action: Mouse moved to (468, 537)
Screenshot: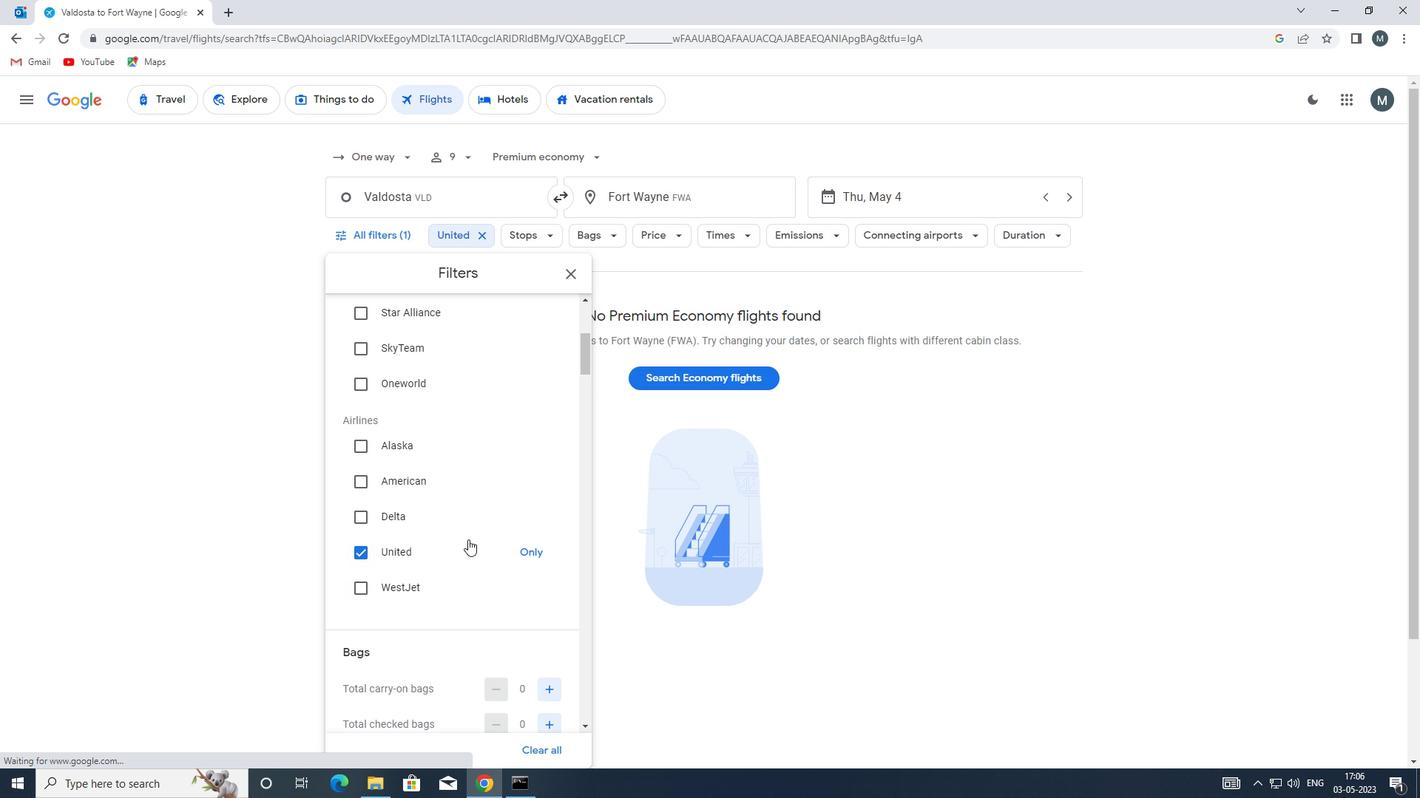 
Action: Mouse scrolled (468, 536) with delta (0, 0)
Screenshot: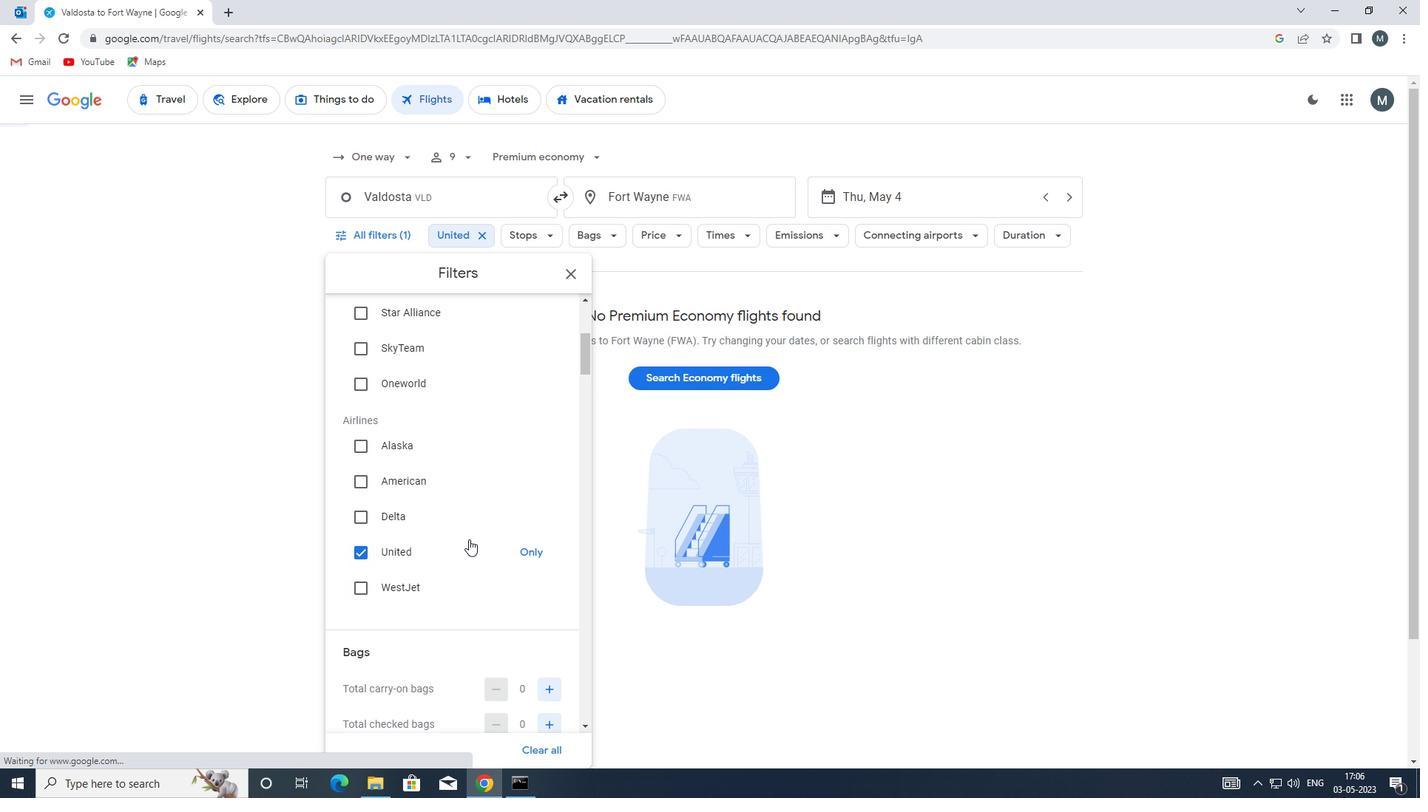 
Action: Mouse scrolled (468, 536) with delta (0, 0)
Screenshot: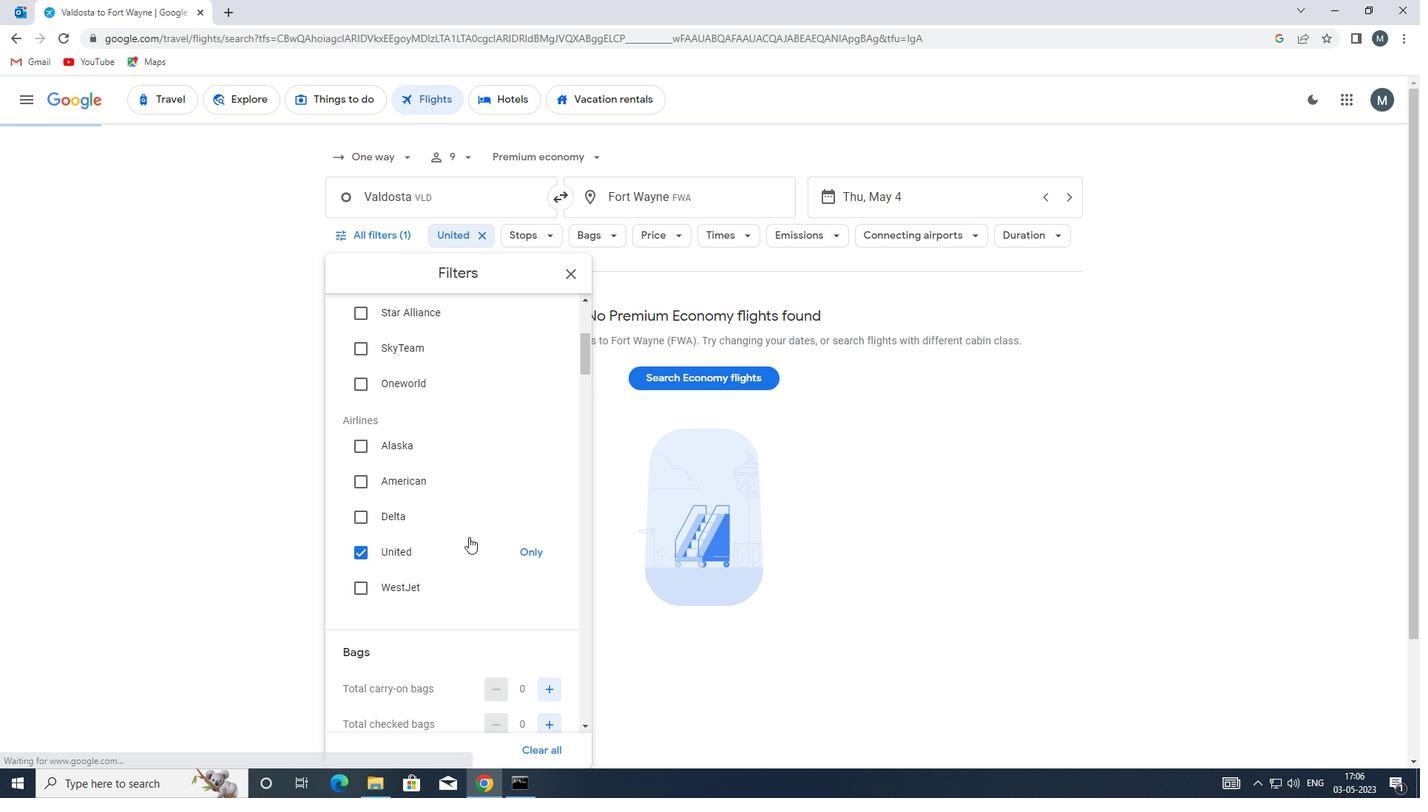 
Action: Mouse moved to (547, 538)
Screenshot: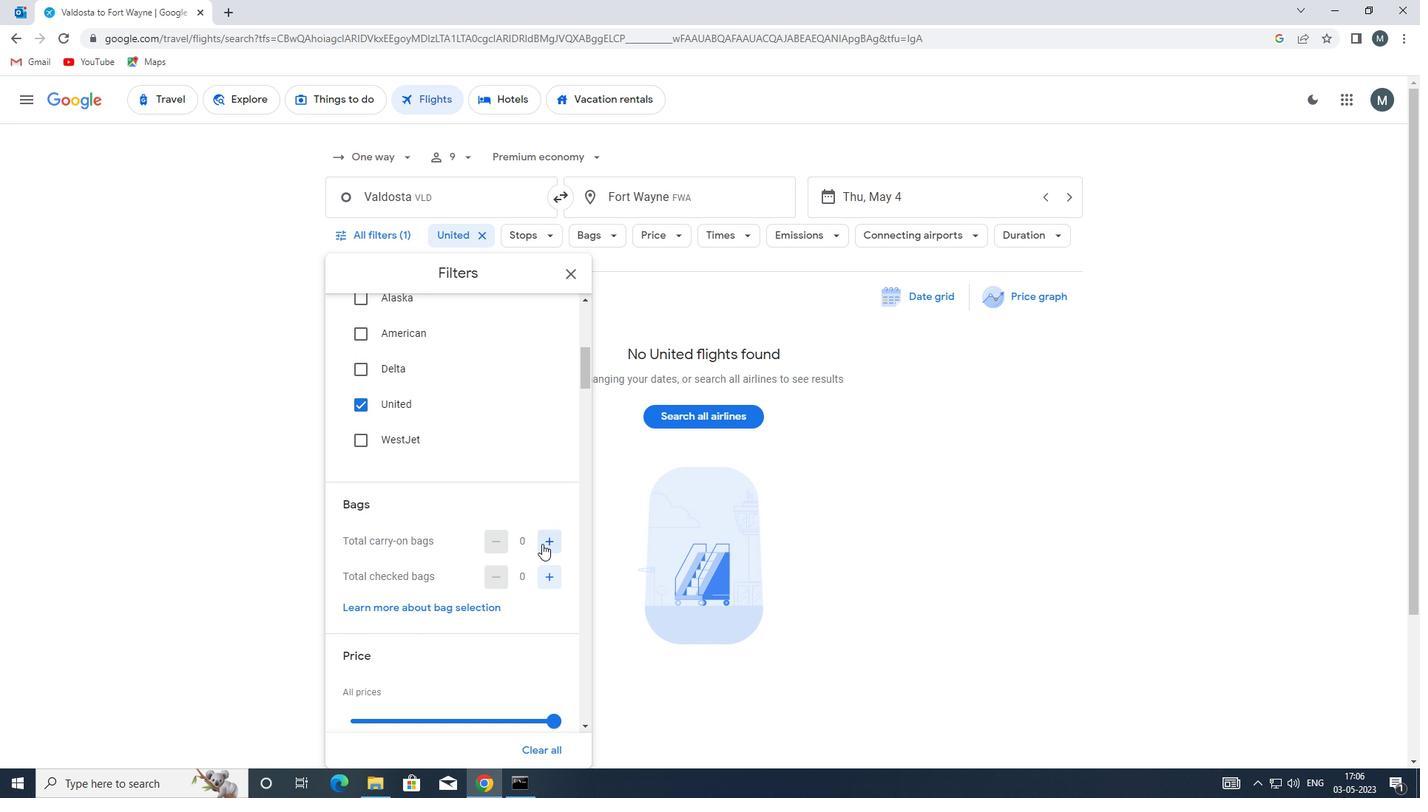 
Action: Mouse pressed left at (547, 538)
Screenshot: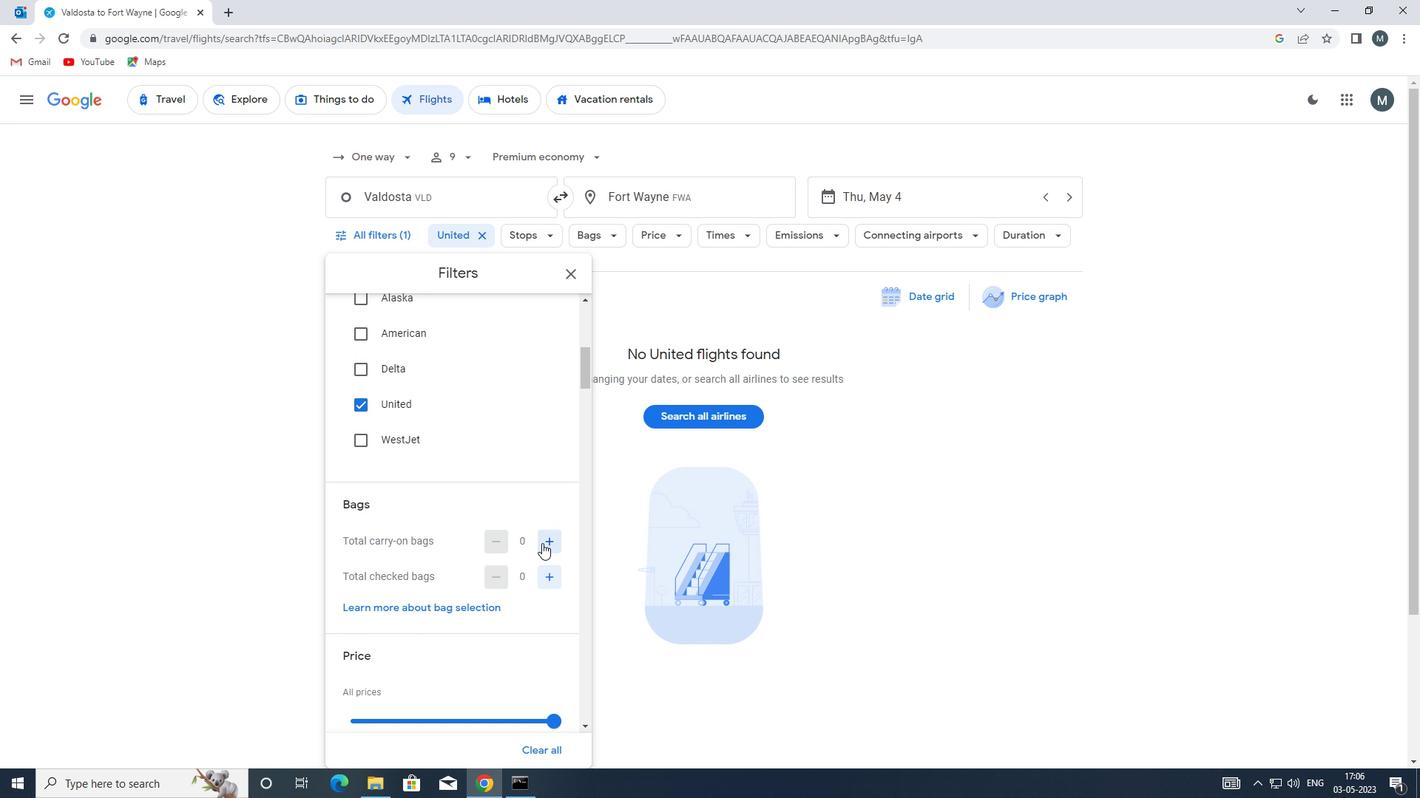 
Action: Mouse moved to (467, 551)
Screenshot: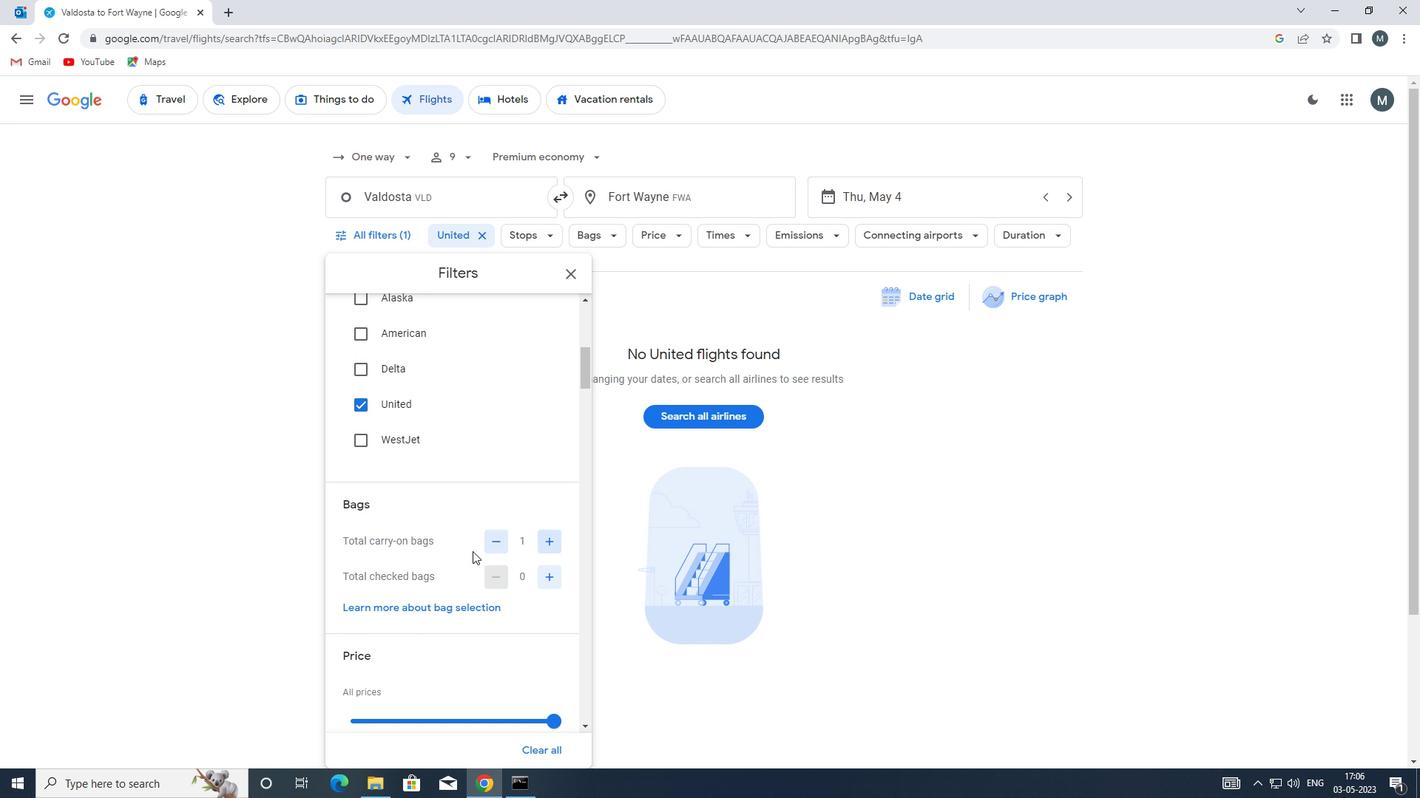 
Action: Mouse scrolled (467, 550) with delta (0, 0)
Screenshot: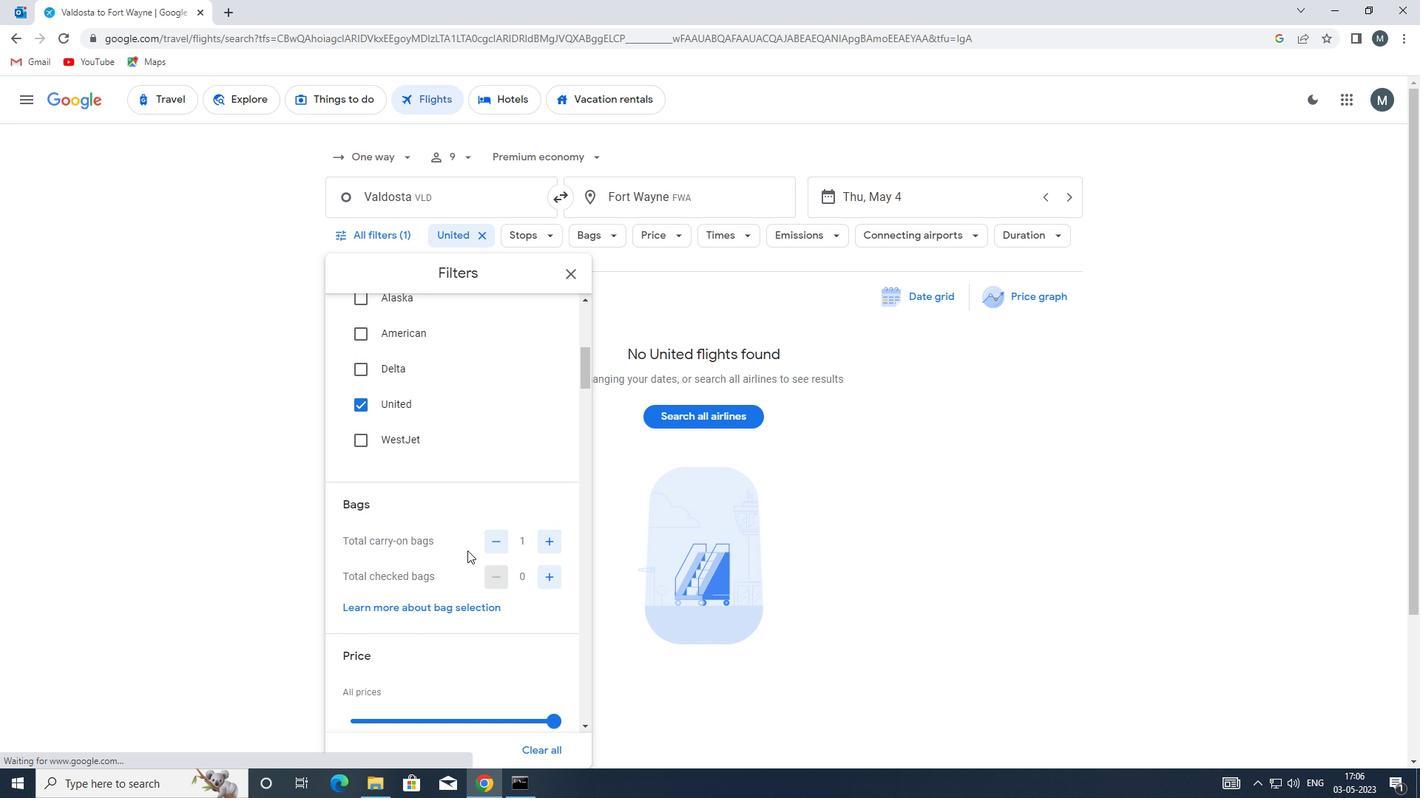 
Action: Mouse moved to (466, 550)
Screenshot: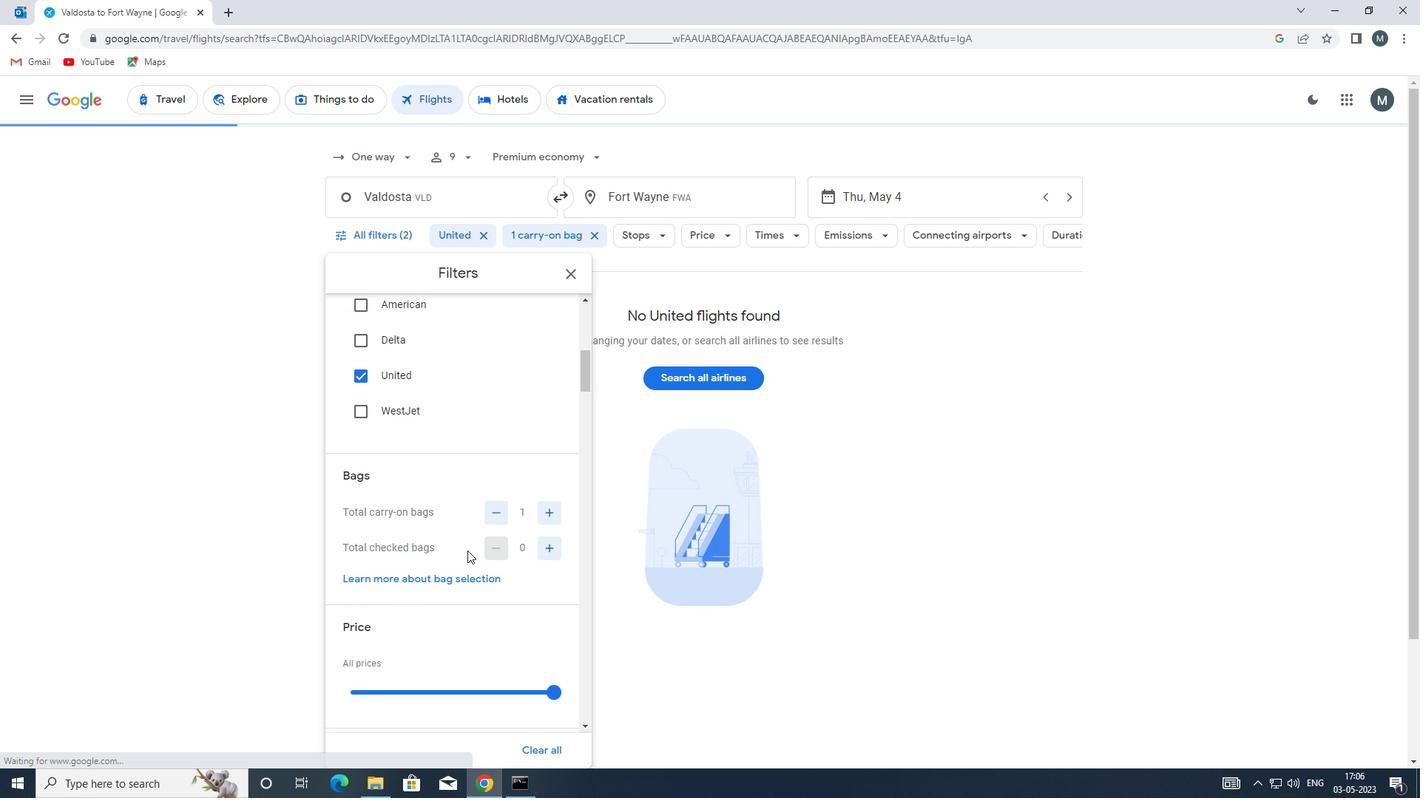 
Action: Mouse scrolled (466, 549) with delta (0, 0)
Screenshot: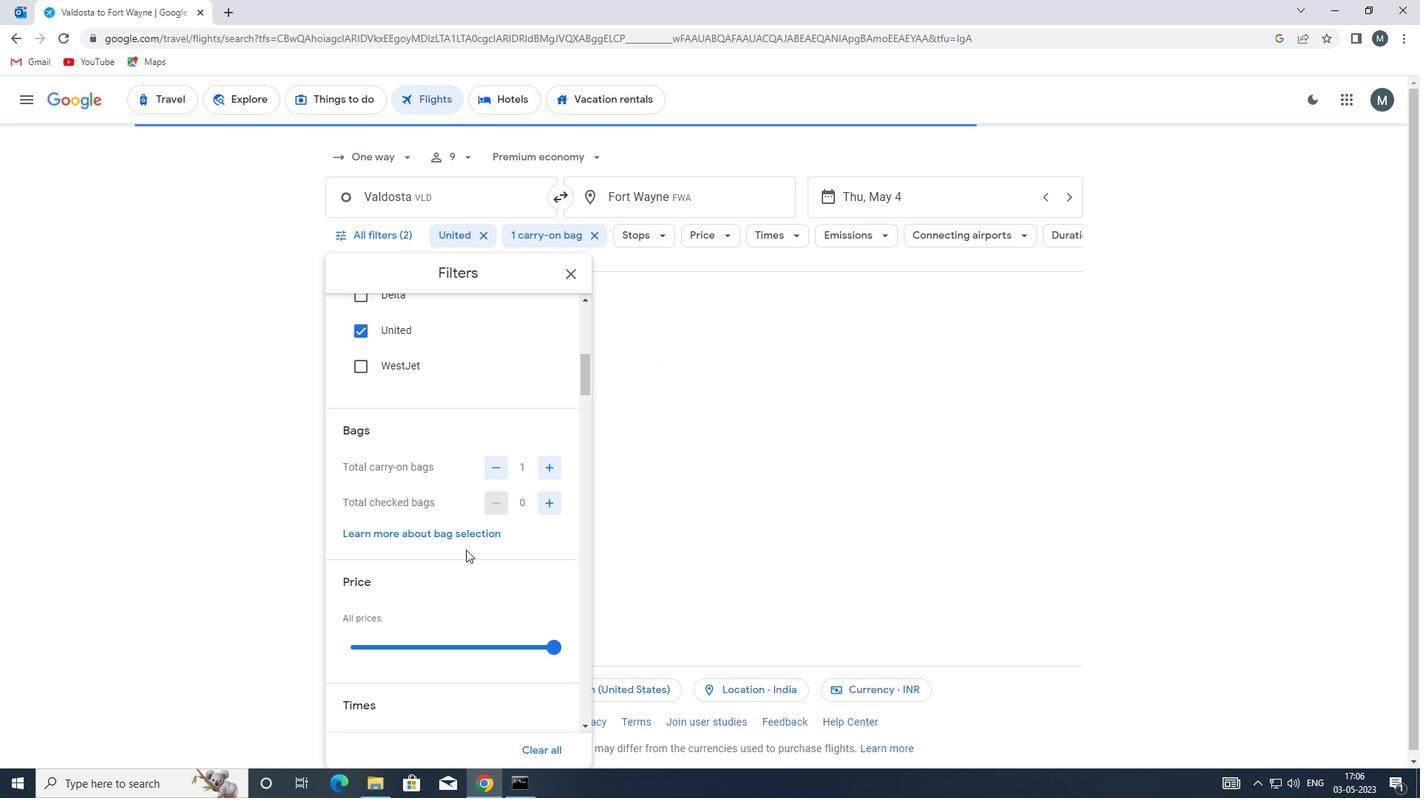
Action: Mouse moved to (432, 568)
Screenshot: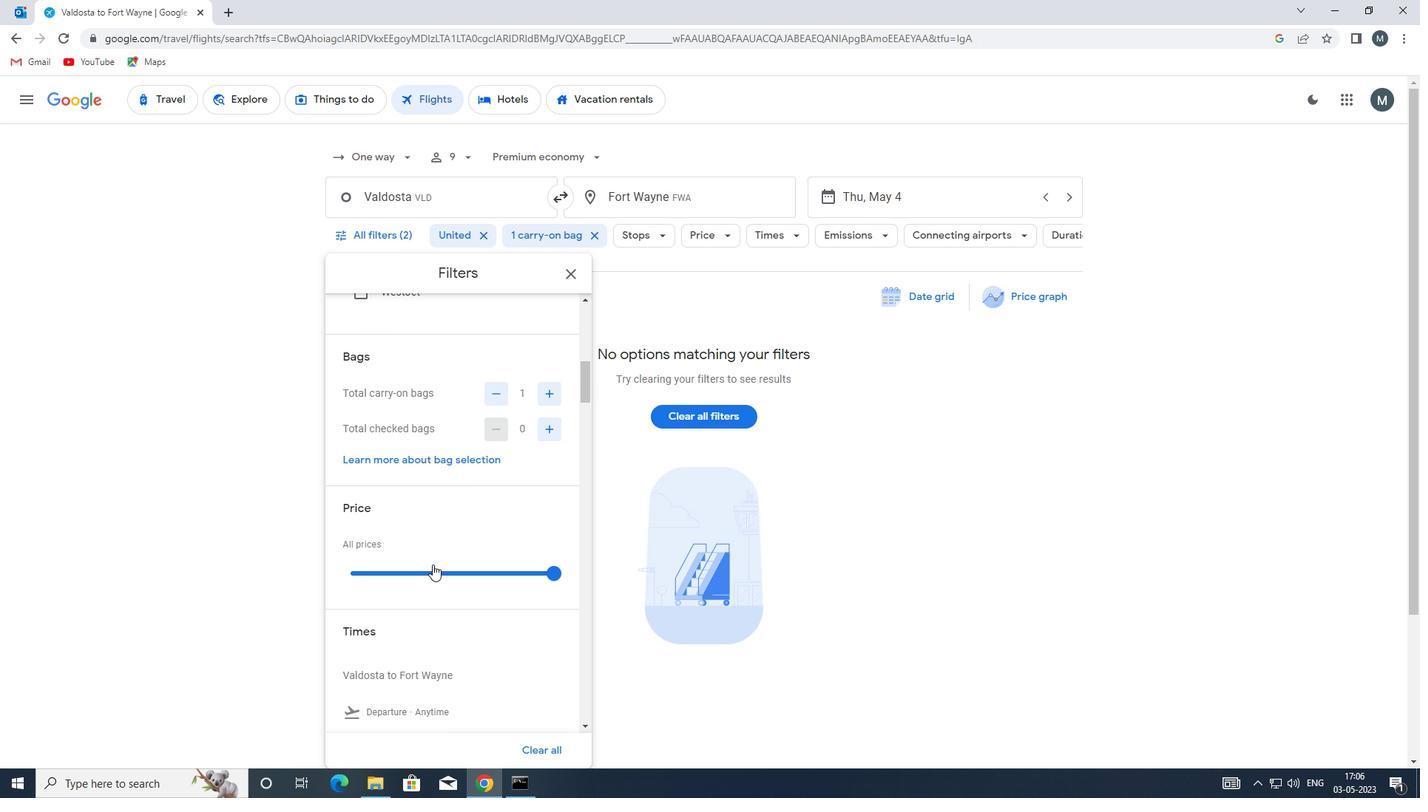 
Action: Mouse pressed left at (432, 568)
Screenshot: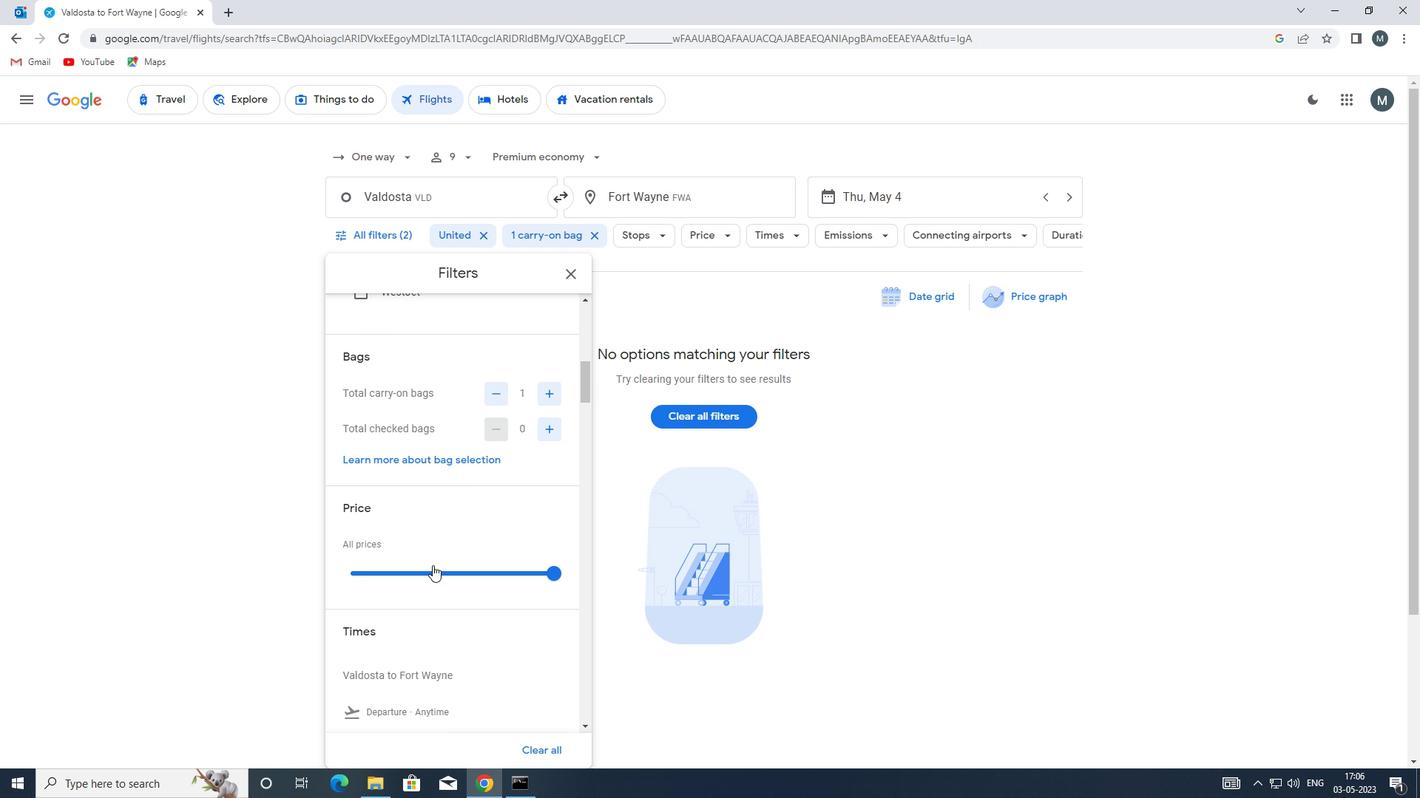 
Action: Mouse moved to (432, 568)
Screenshot: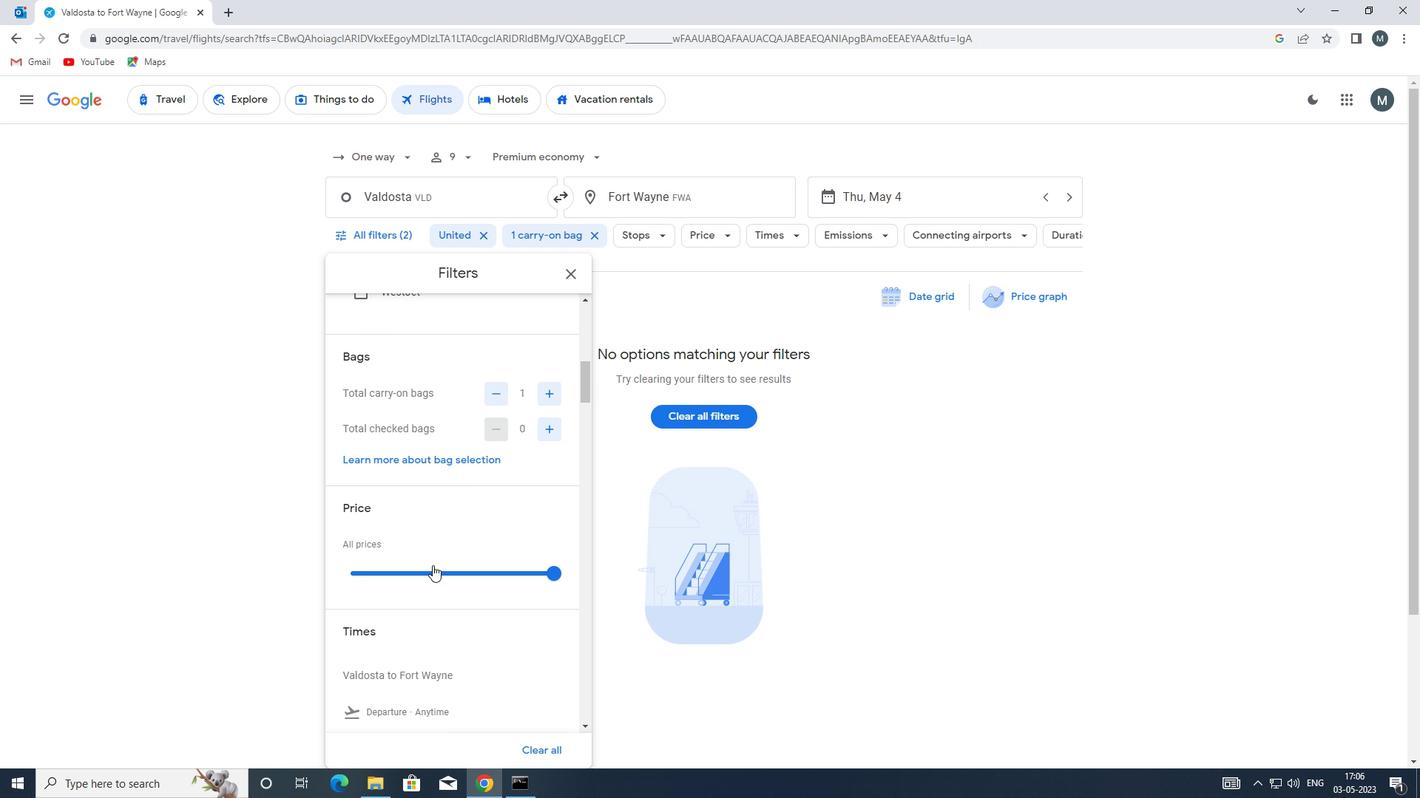 
Action: Mouse pressed left at (432, 568)
Screenshot: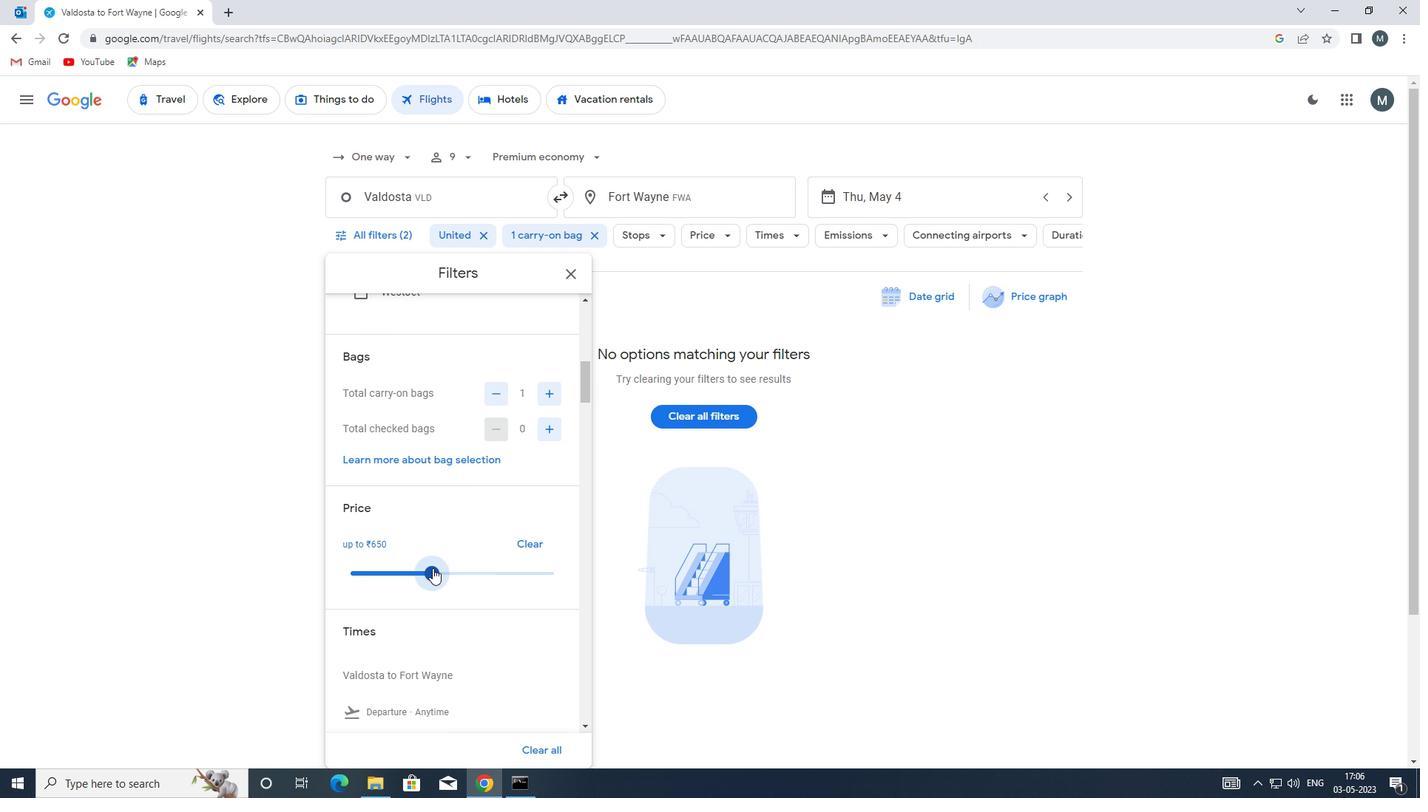 
Action: Mouse moved to (463, 561)
Screenshot: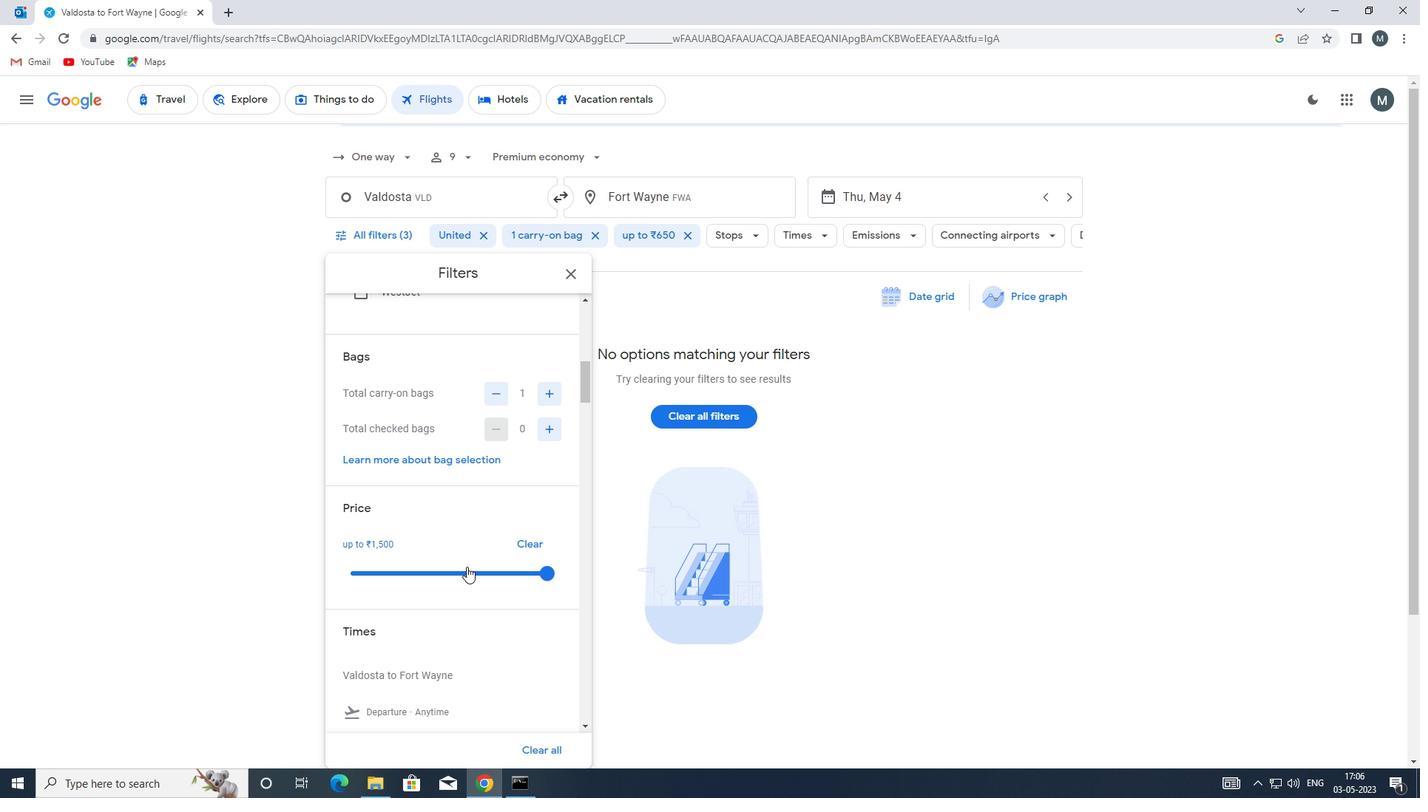 
Action: Mouse scrolled (463, 560) with delta (0, 0)
Screenshot: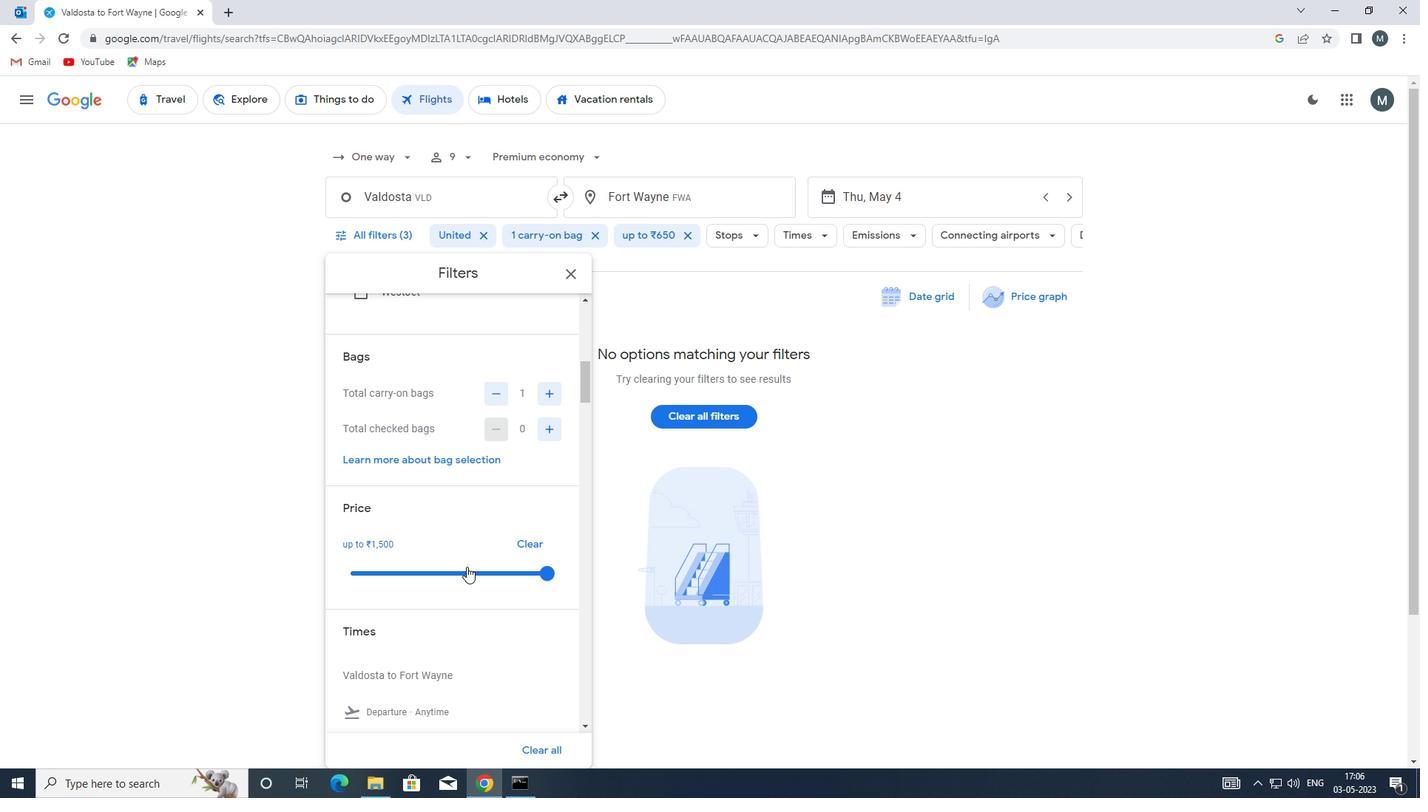 
Action: Mouse moved to (446, 558)
Screenshot: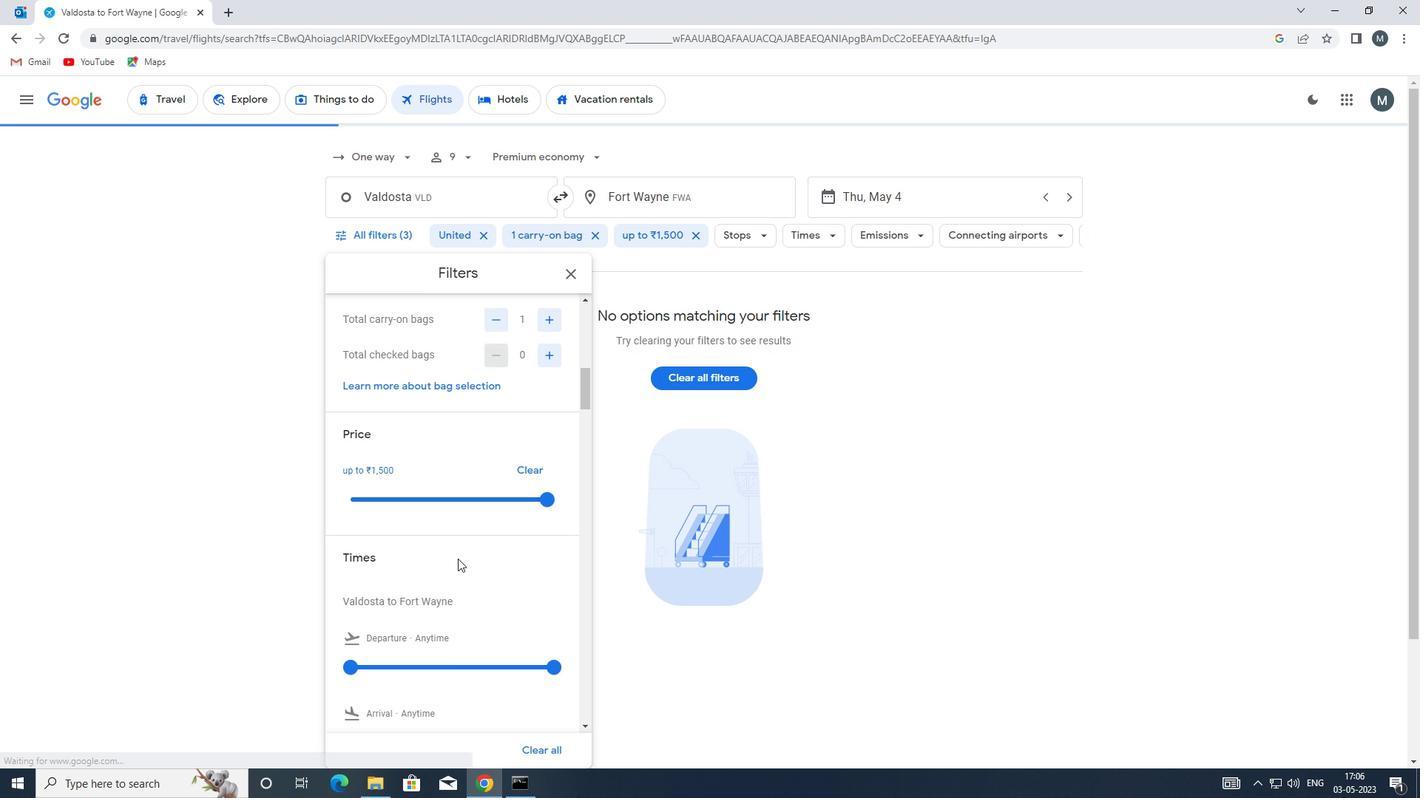 
Action: Mouse scrolled (446, 557) with delta (0, 0)
Screenshot: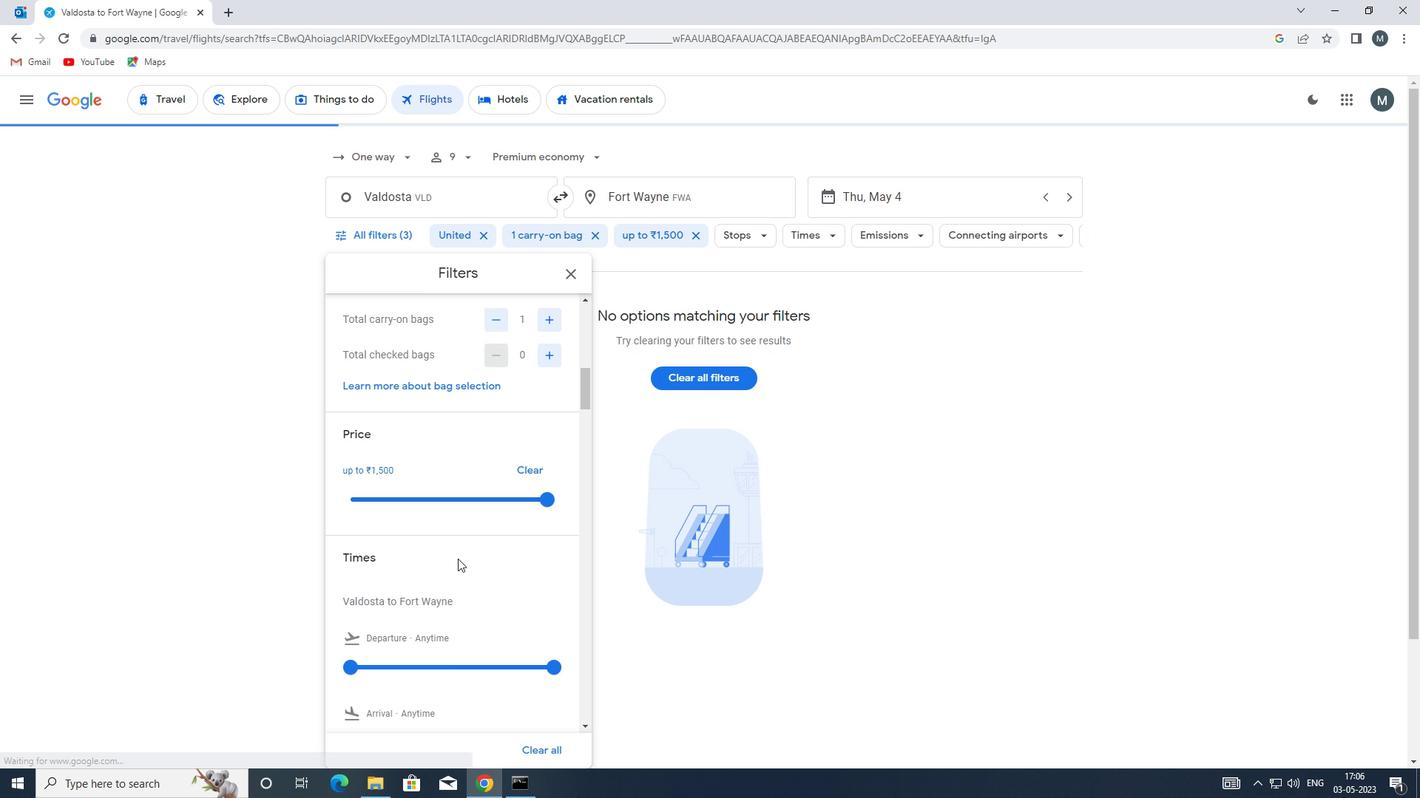 
Action: Mouse moved to (357, 591)
Screenshot: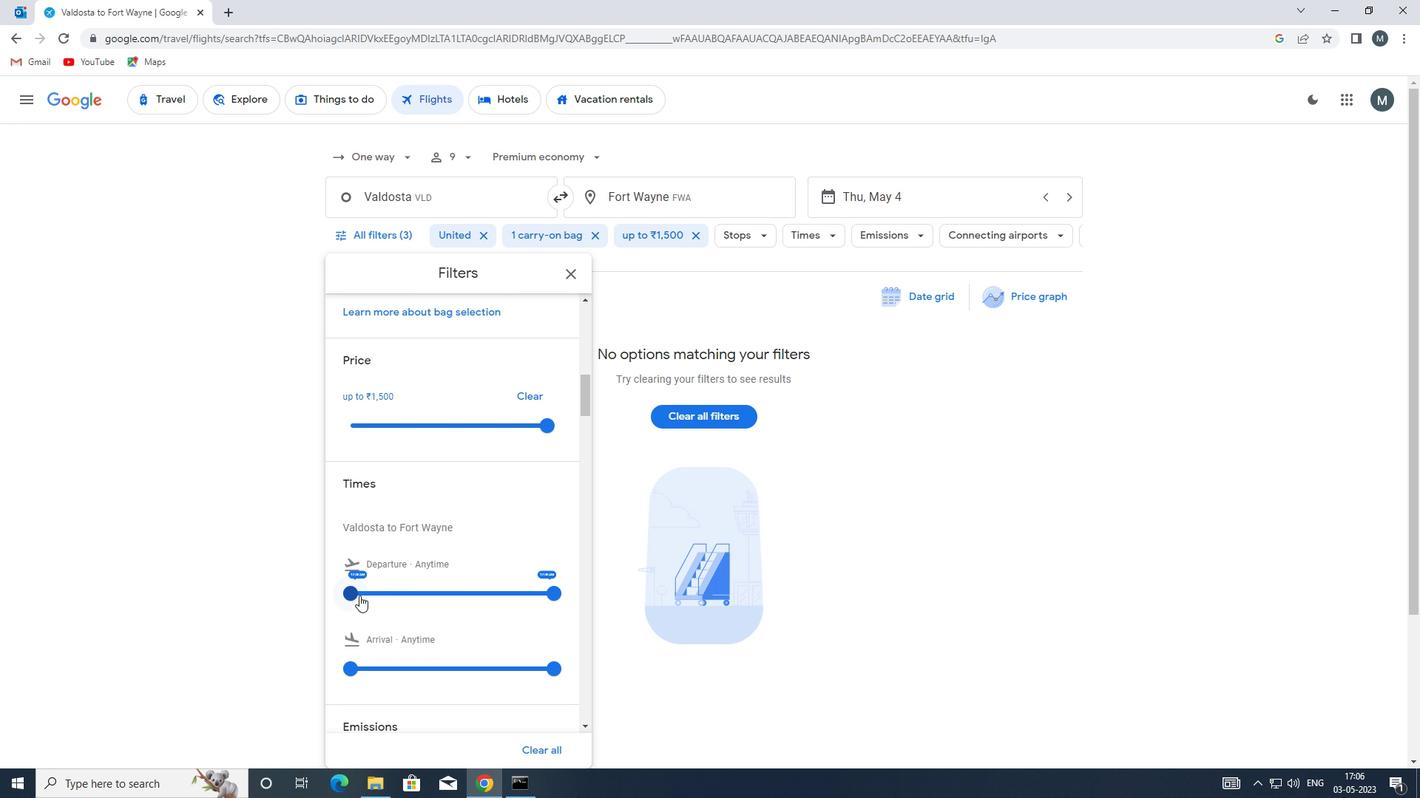 
Action: Mouse pressed left at (357, 591)
Screenshot: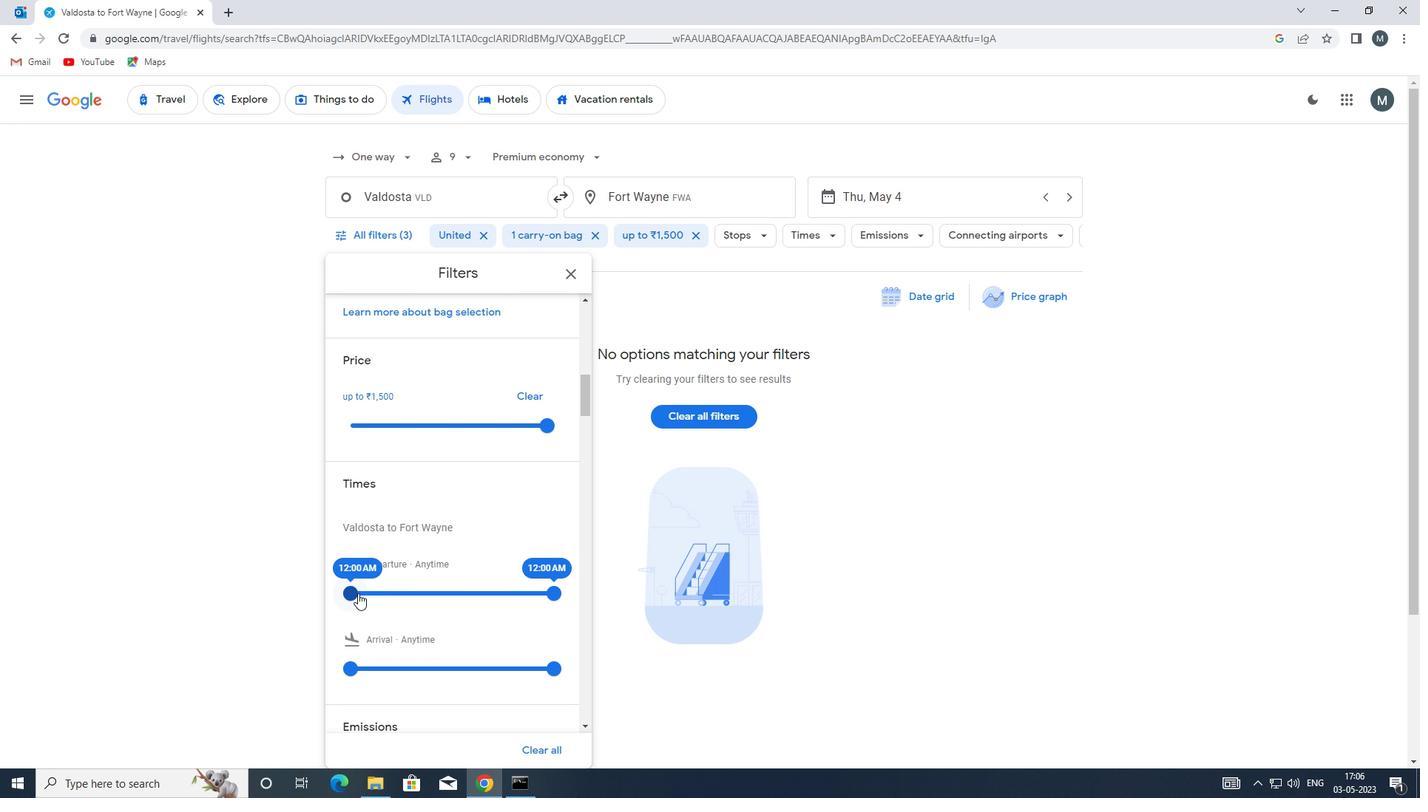 
Action: Mouse moved to (562, 591)
Screenshot: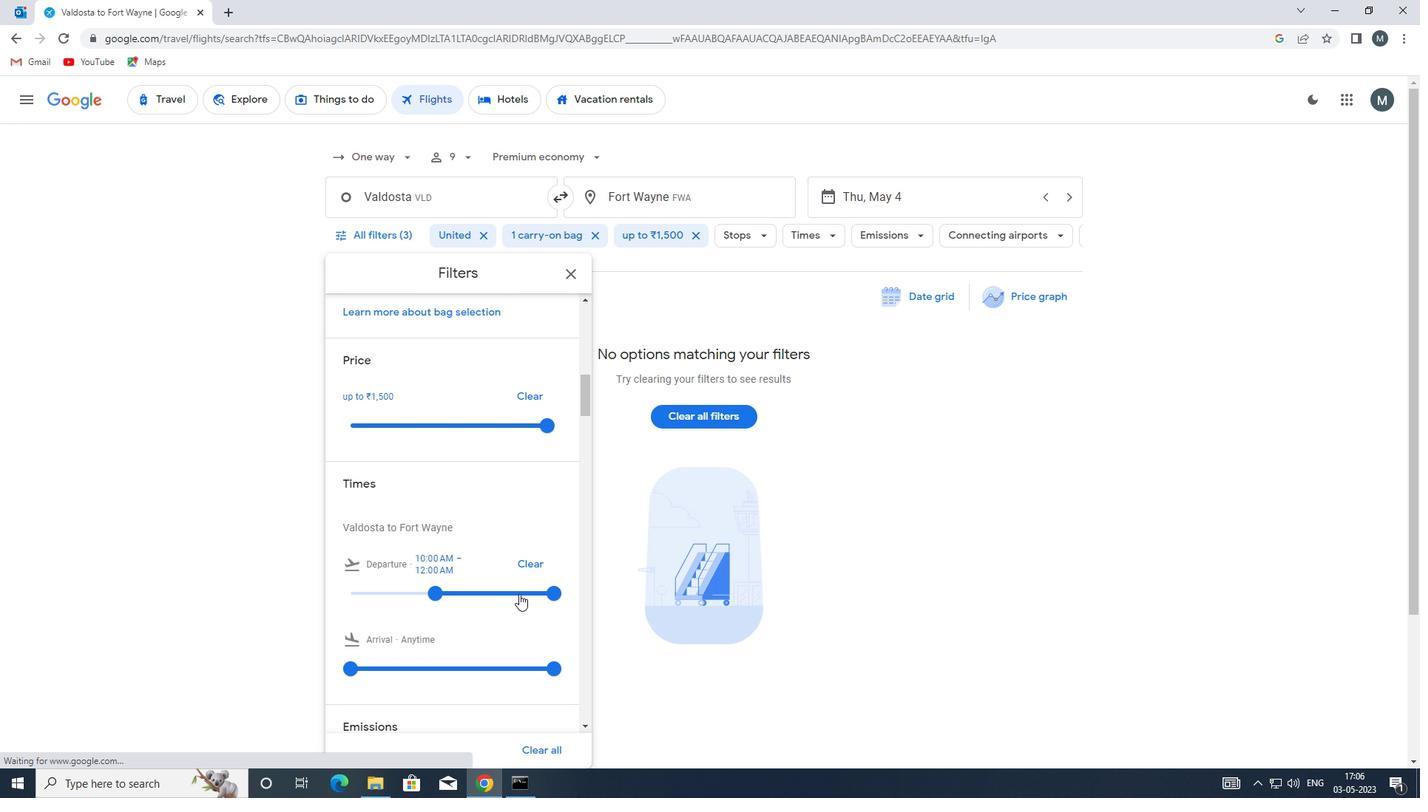 
Action: Mouse pressed left at (562, 591)
Screenshot: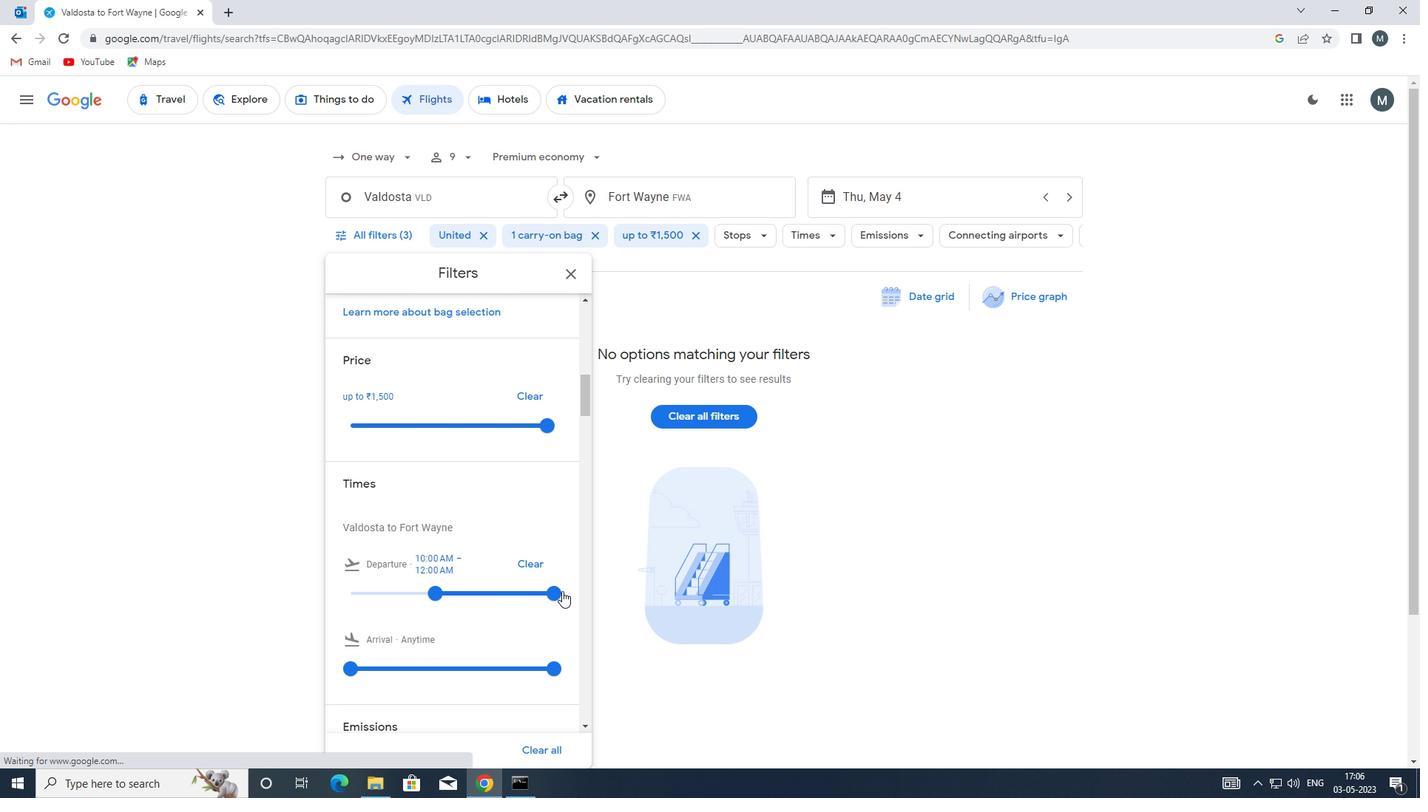 
Action: Mouse moved to (431, 572)
Screenshot: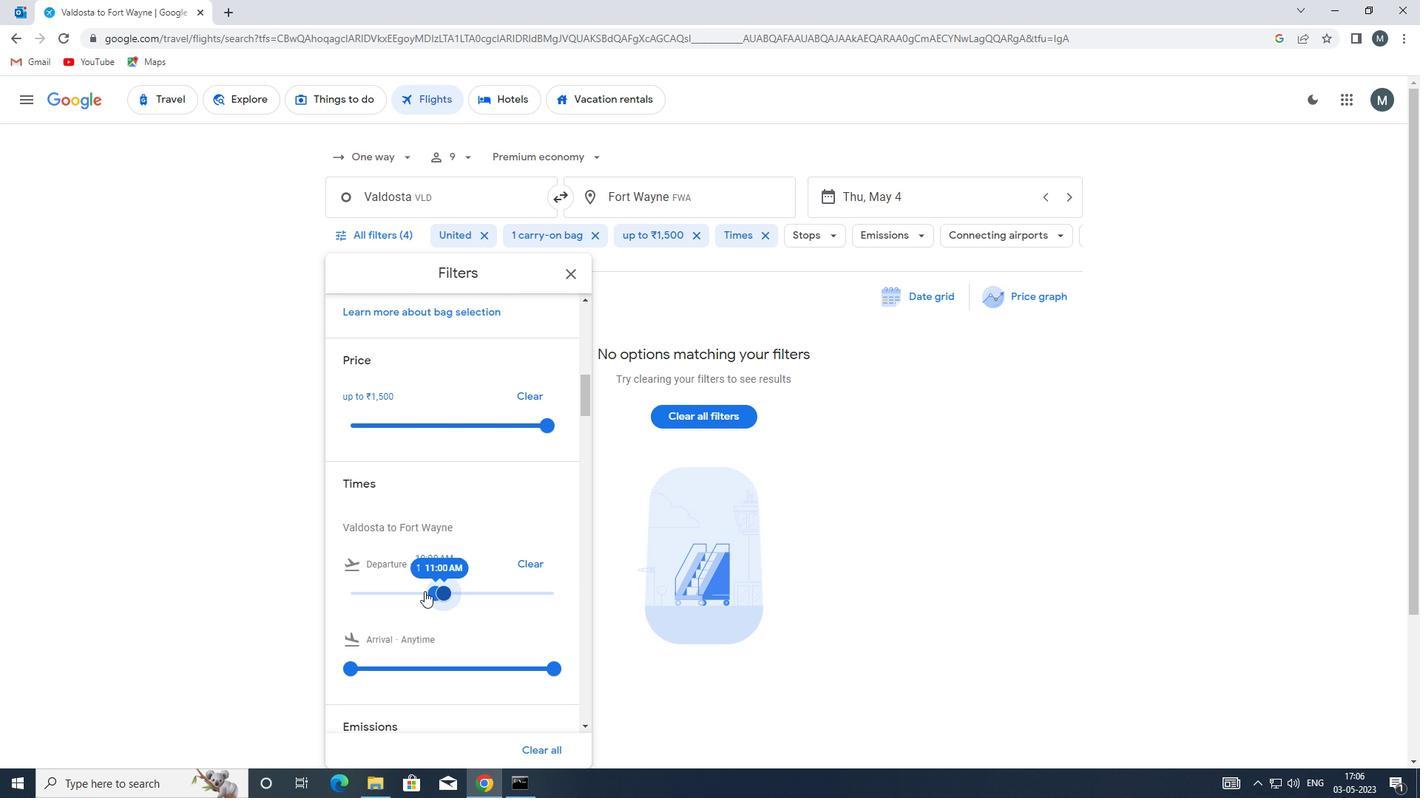 
Action: Mouse scrolled (431, 571) with delta (0, 0)
Screenshot: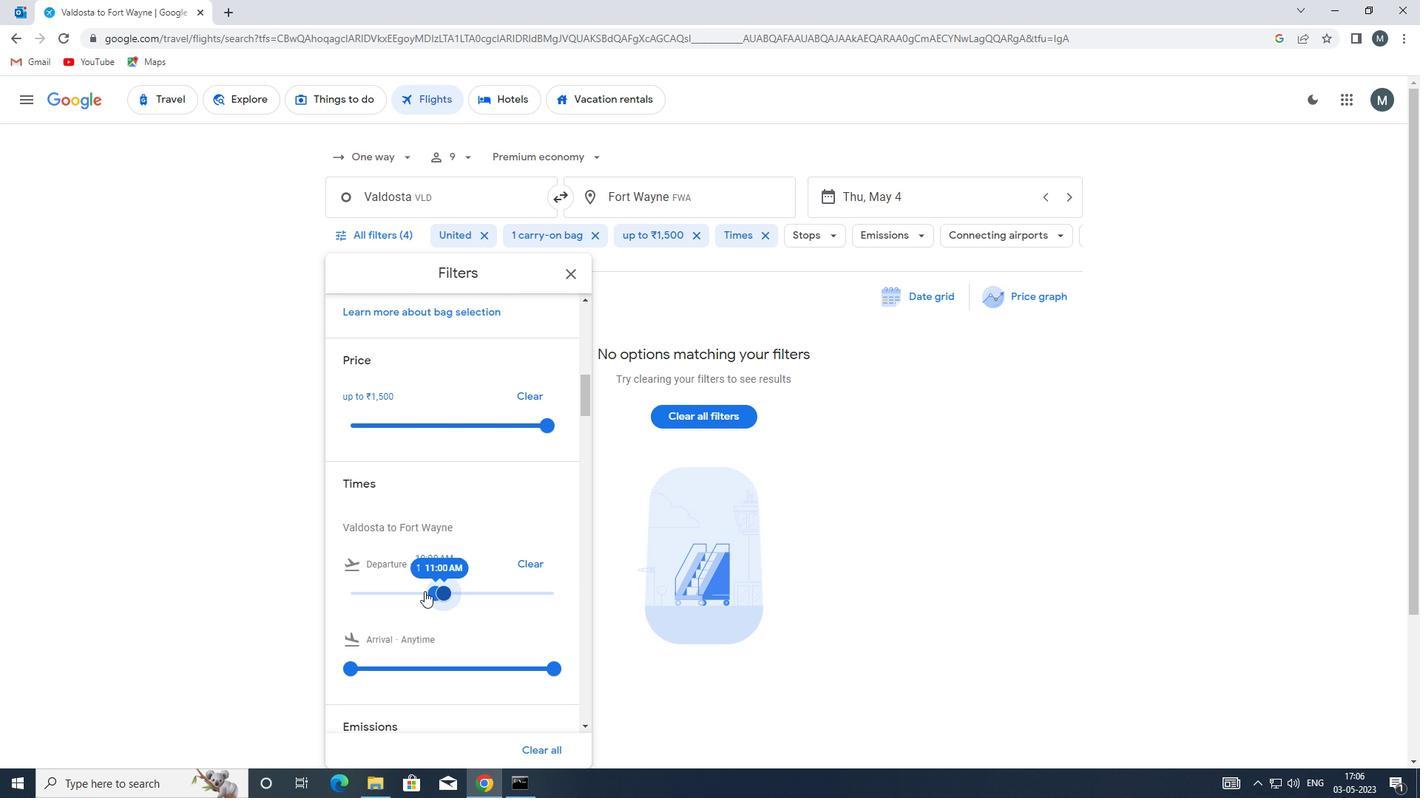 
Action: Mouse scrolled (431, 571) with delta (0, 0)
Screenshot: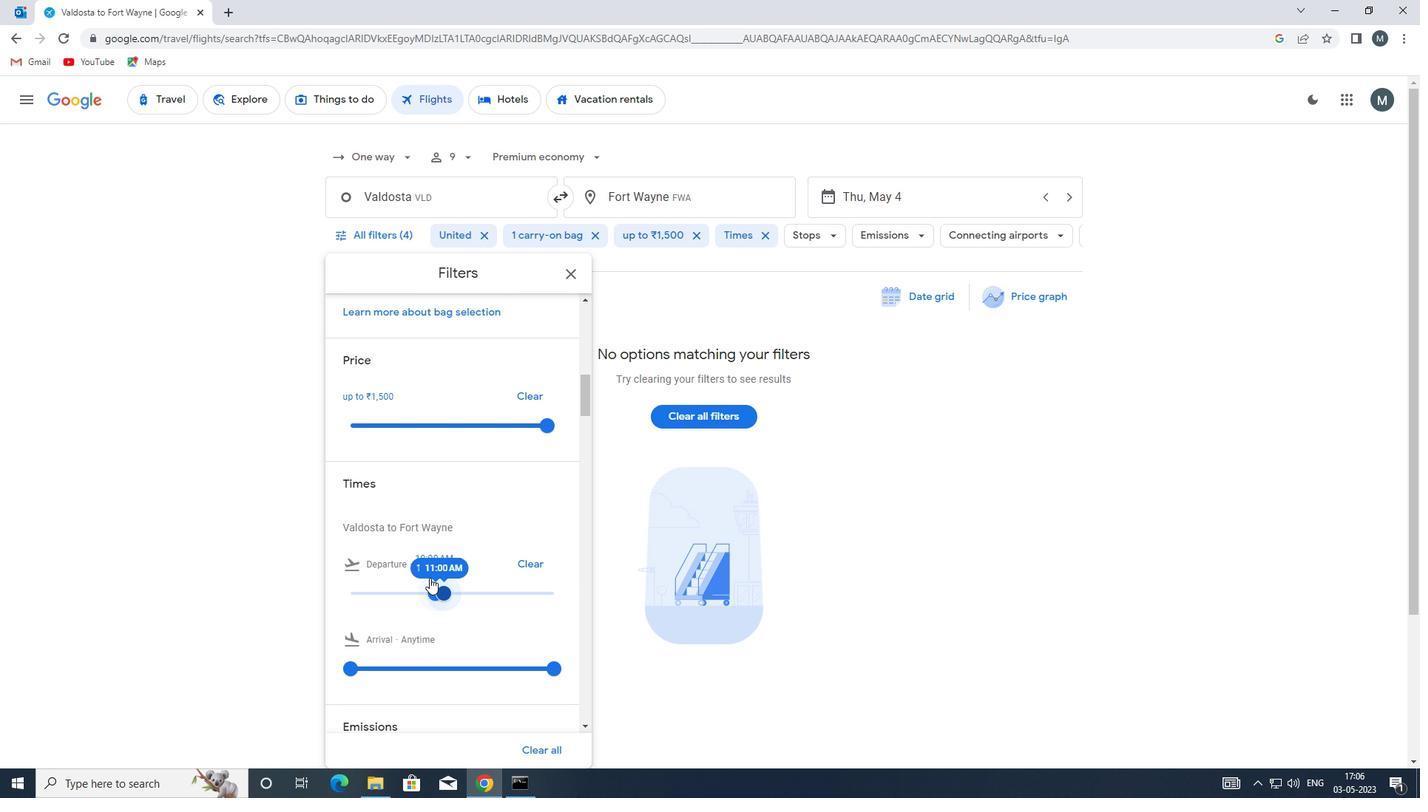 
Action: Mouse moved to (563, 274)
Screenshot: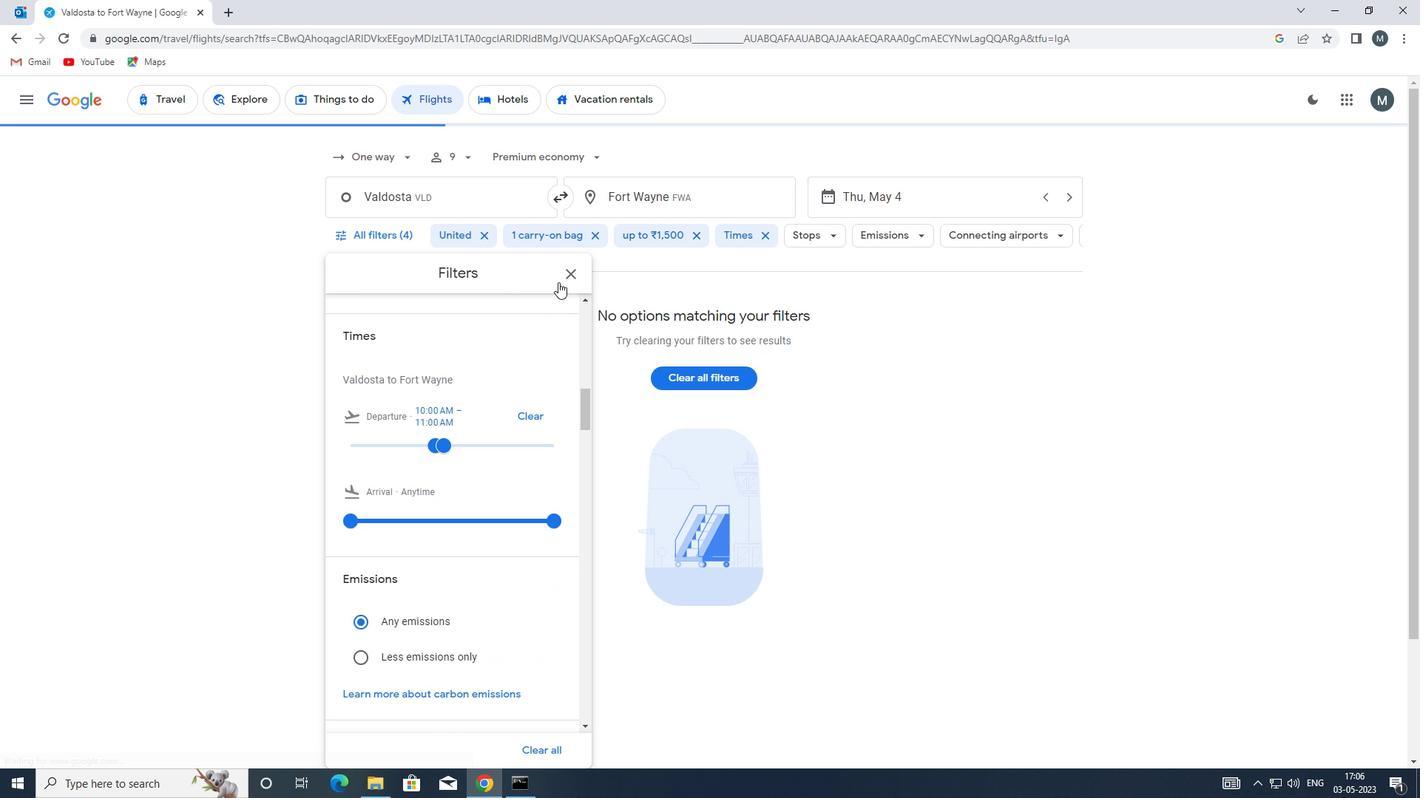 
Action: Mouse pressed left at (563, 274)
Screenshot: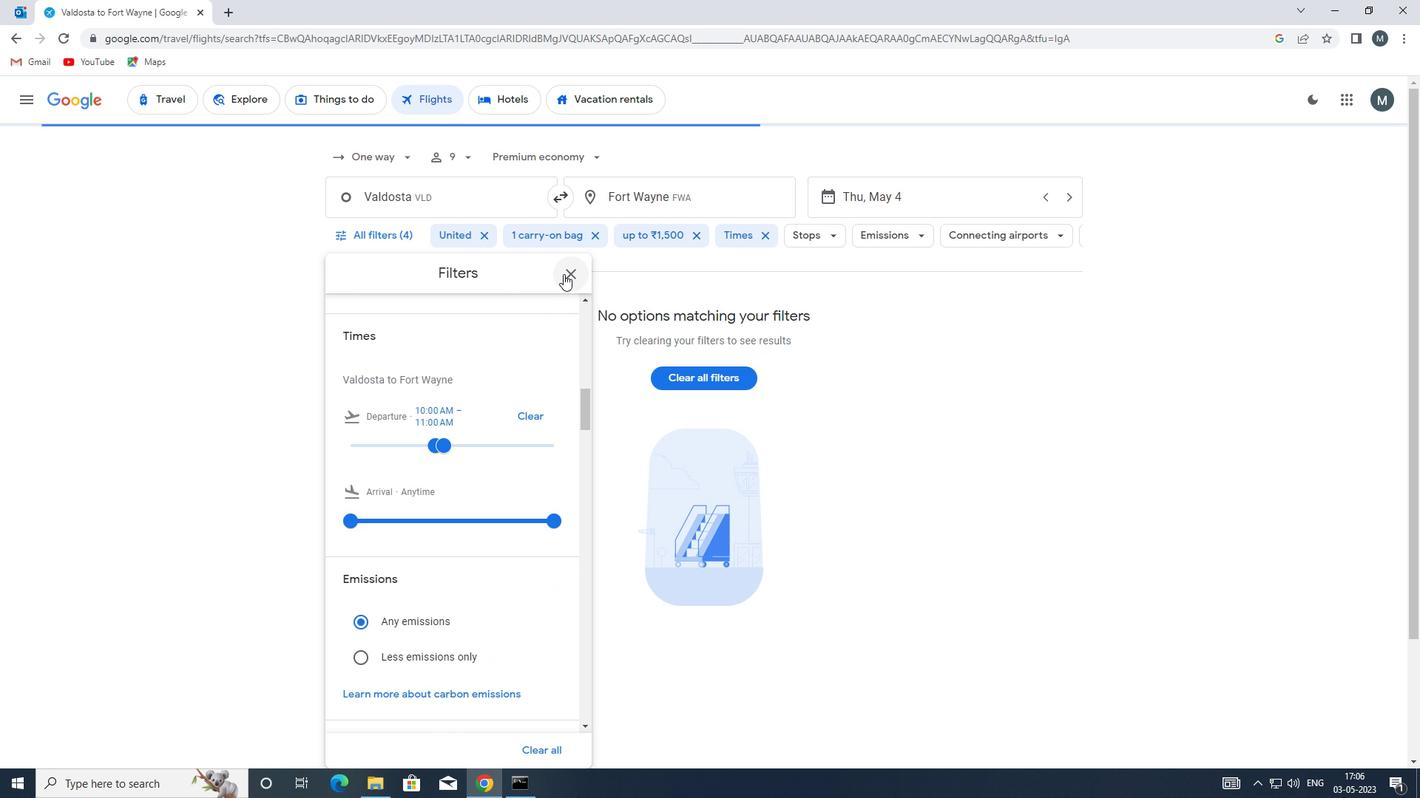 
Action: Mouse moved to (562, 278)
Screenshot: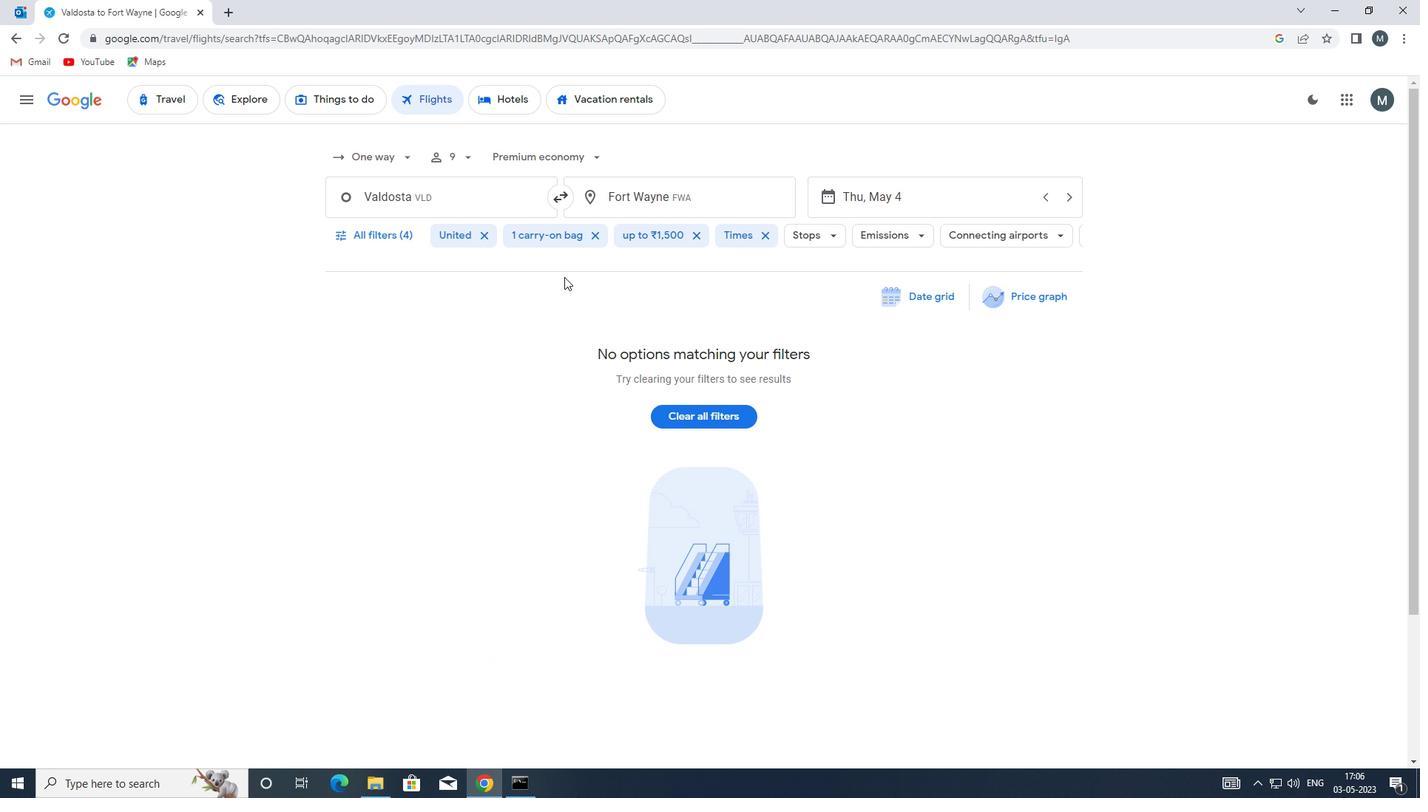 
